 Task: Find connections with filter location Valladolid with filter topic #jobsearchwith filter profile language Spanish with filter current company Mphasis with filter school St. aloysius College, Jabalpur with filter industry Renewable Energy Semiconductor Manufacturing with filter service category Public Relations with filter keywords title Salon Manager
Action: Mouse moved to (611, 80)
Screenshot: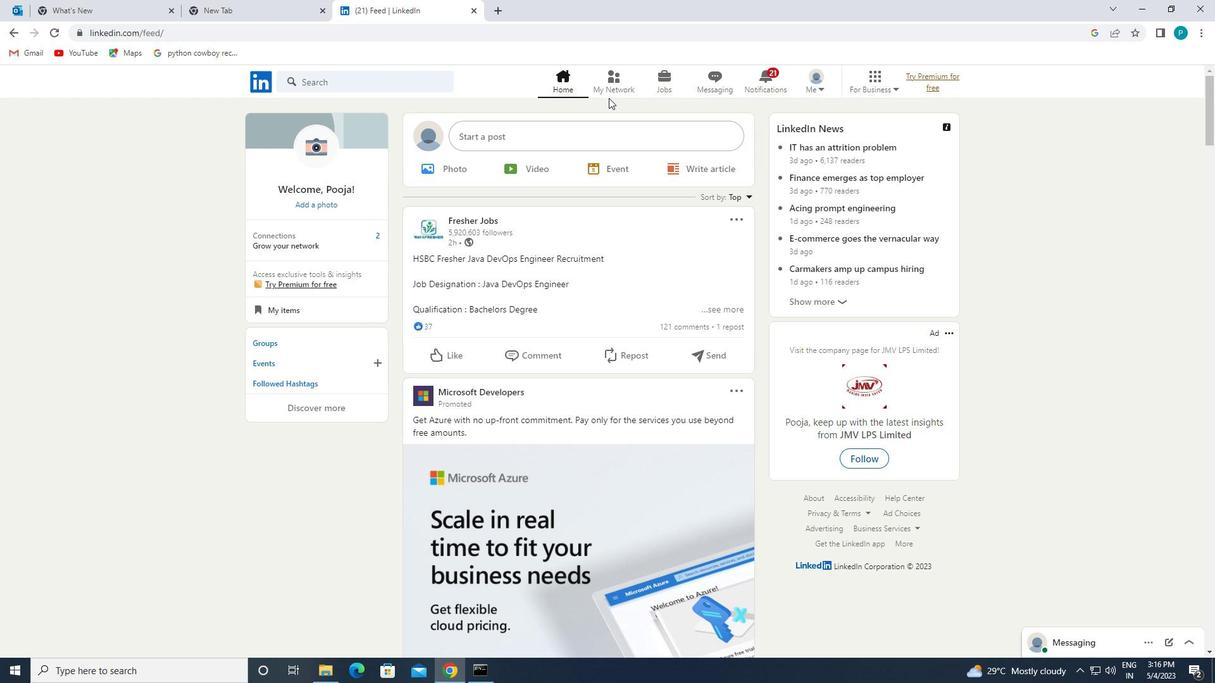 
Action: Mouse pressed left at (611, 80)
Screenshot: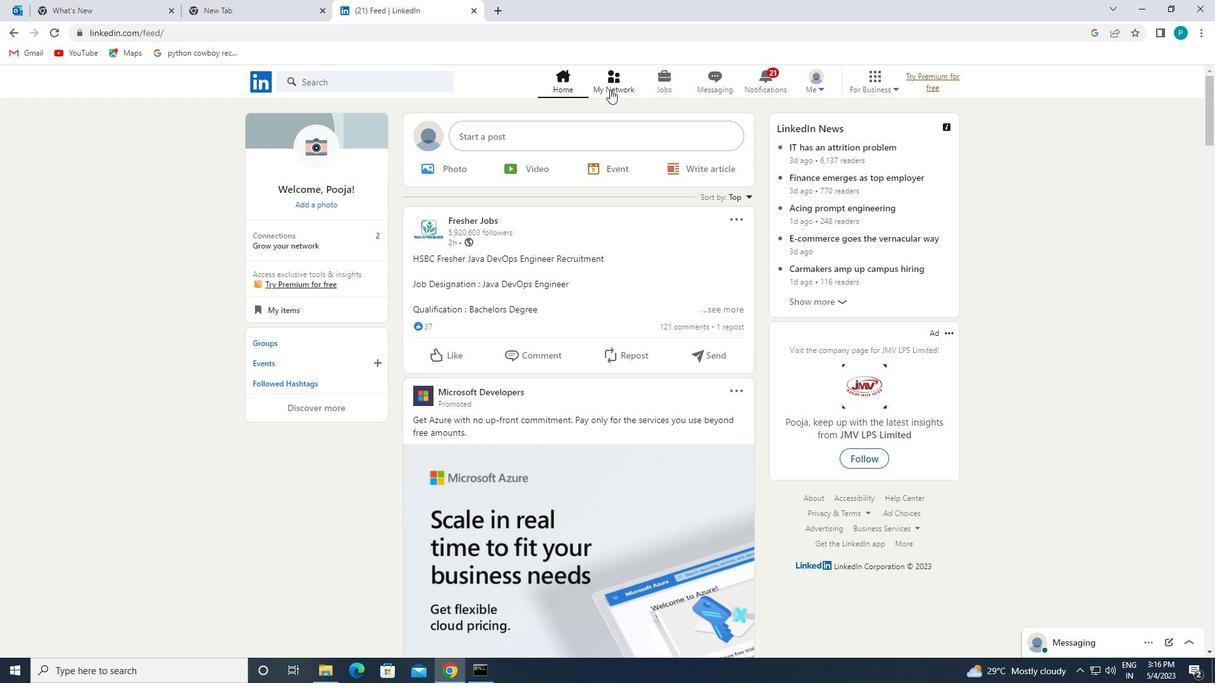 
Action: Mouse moved to (417, 151)
Screenshot: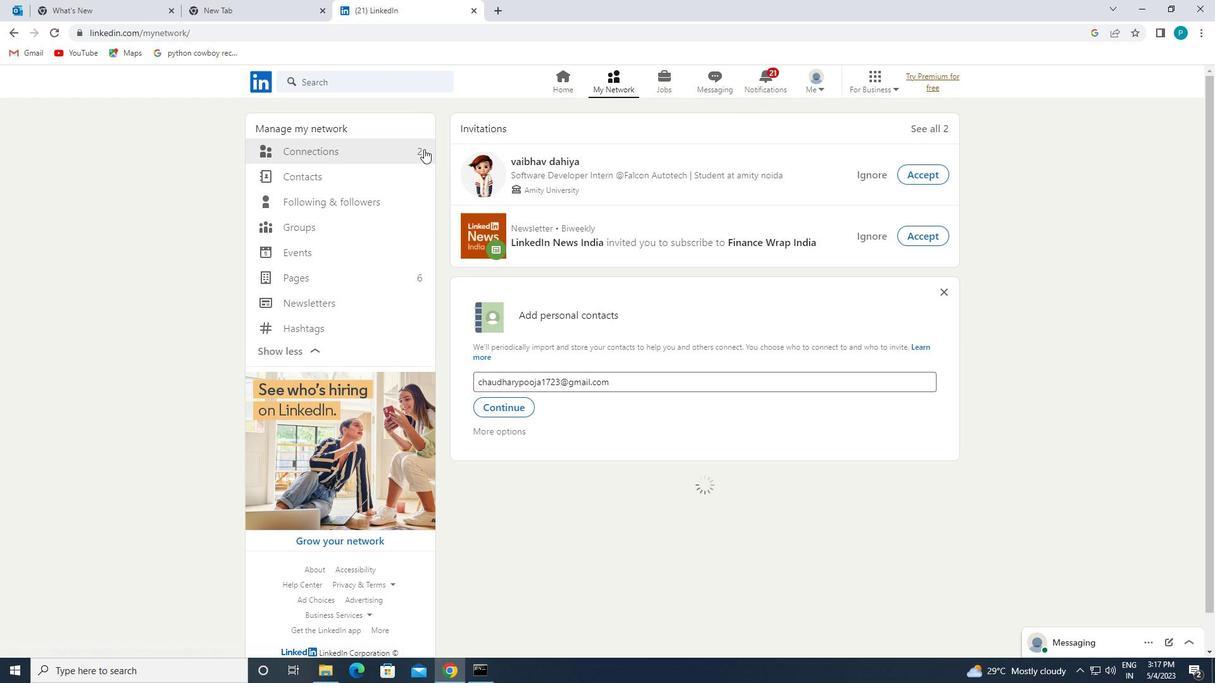 
Action: Mouse pressed left at (417, 151)
Screenshot: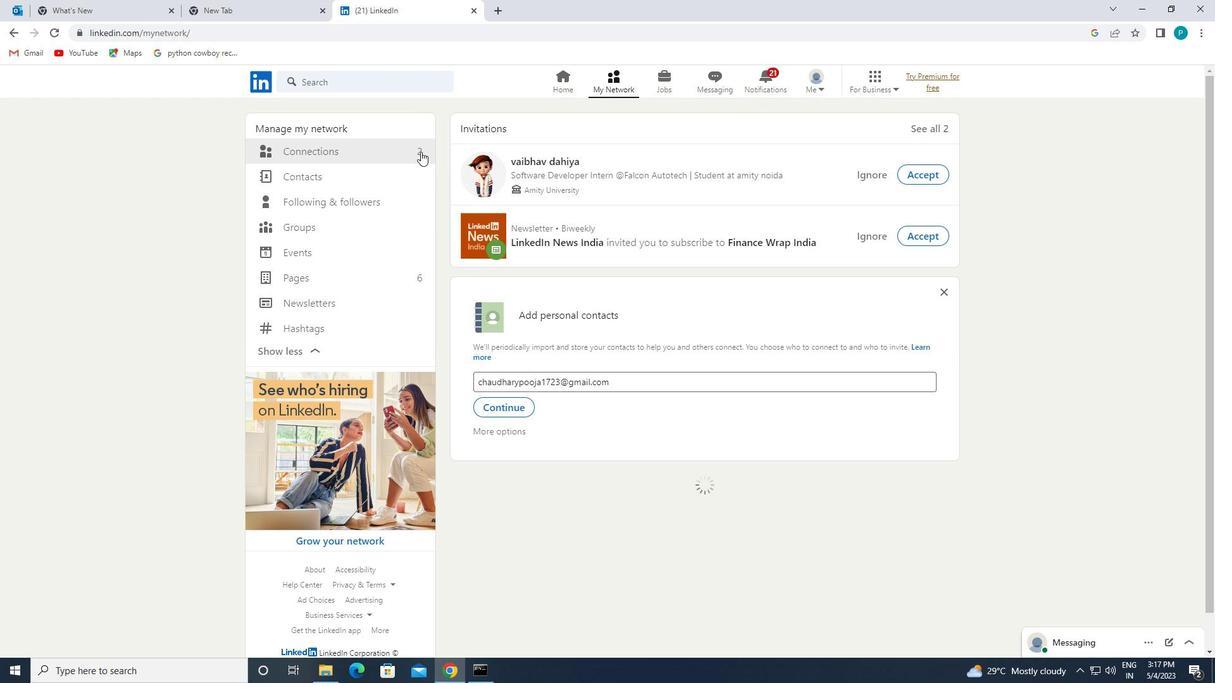 
Action: Mouse moved to (690, 151)
Screenshot: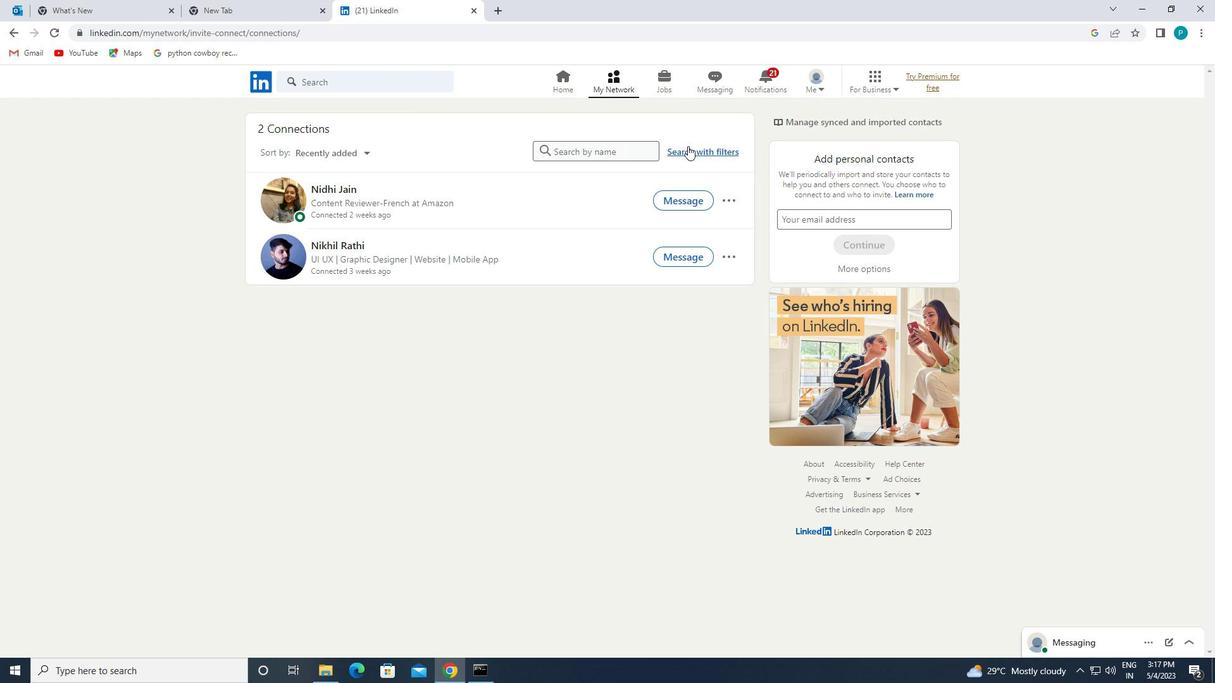 
Action: Mouse pressed left at (690, 151)
Screenshot: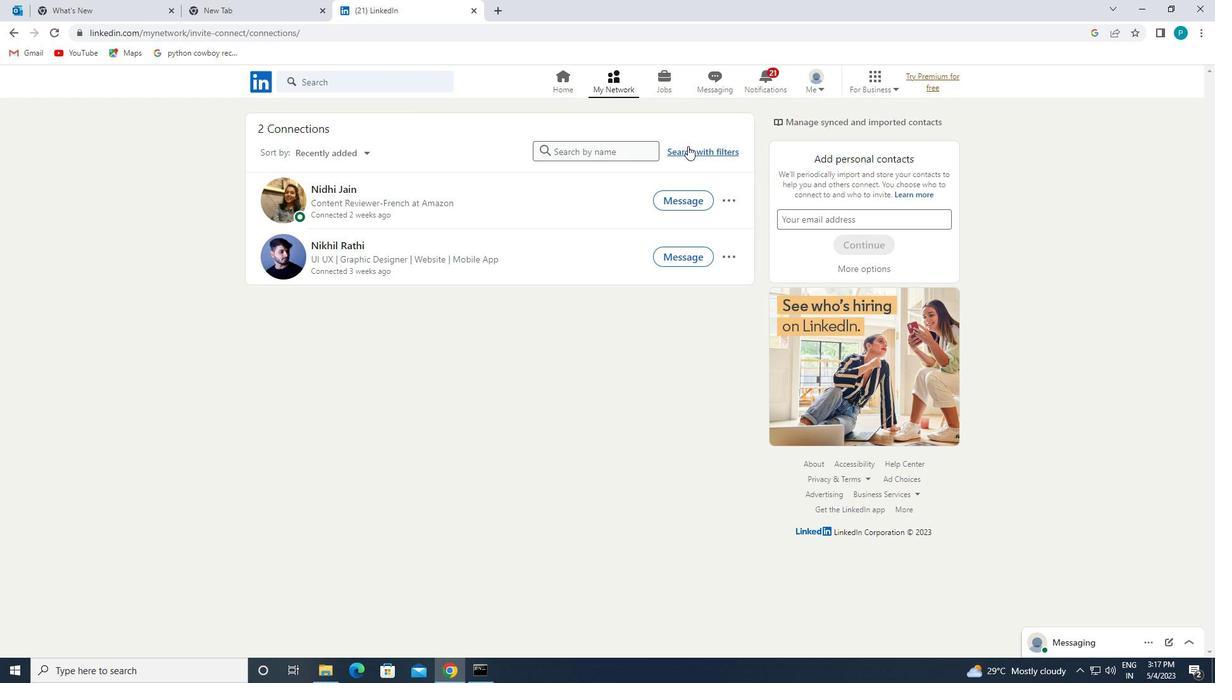 
Action: Mouse moved to (647, 120)
Screenshot: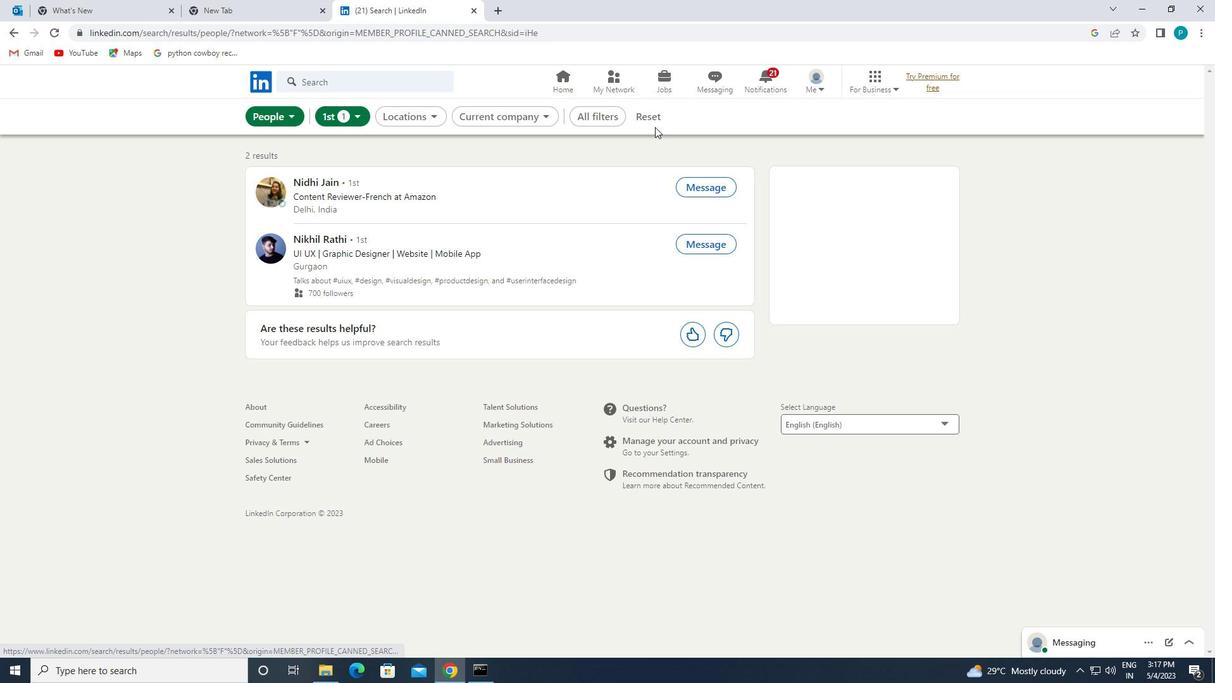 
Action: Mouse pressed left at (647, 120)
Screenshot: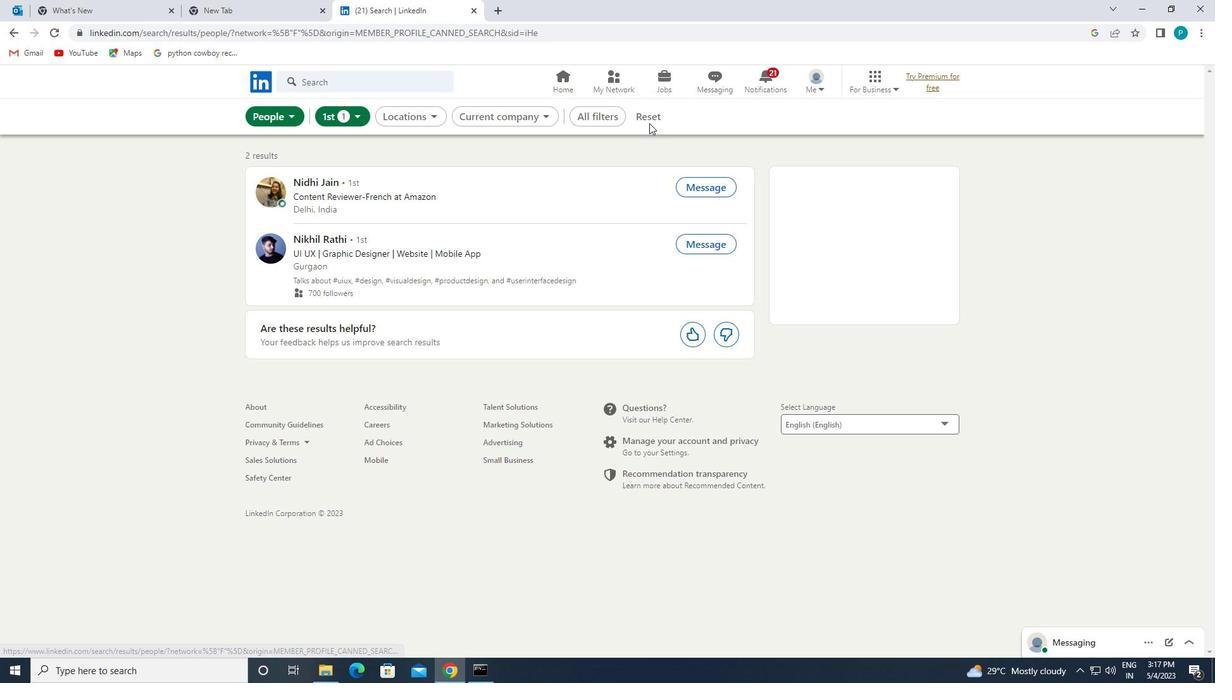 
Action: Mouse moved to (606, 112)
Screenshot: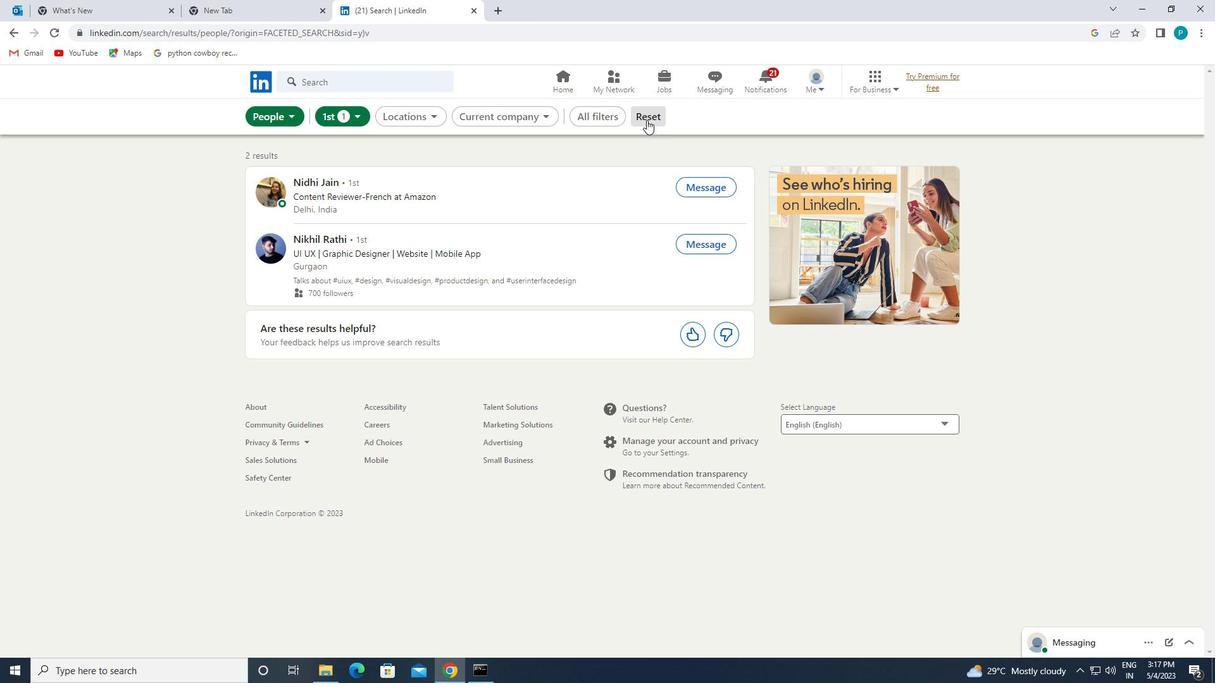 
Action: Mouse pressed left at (606, 112)
Screenshot: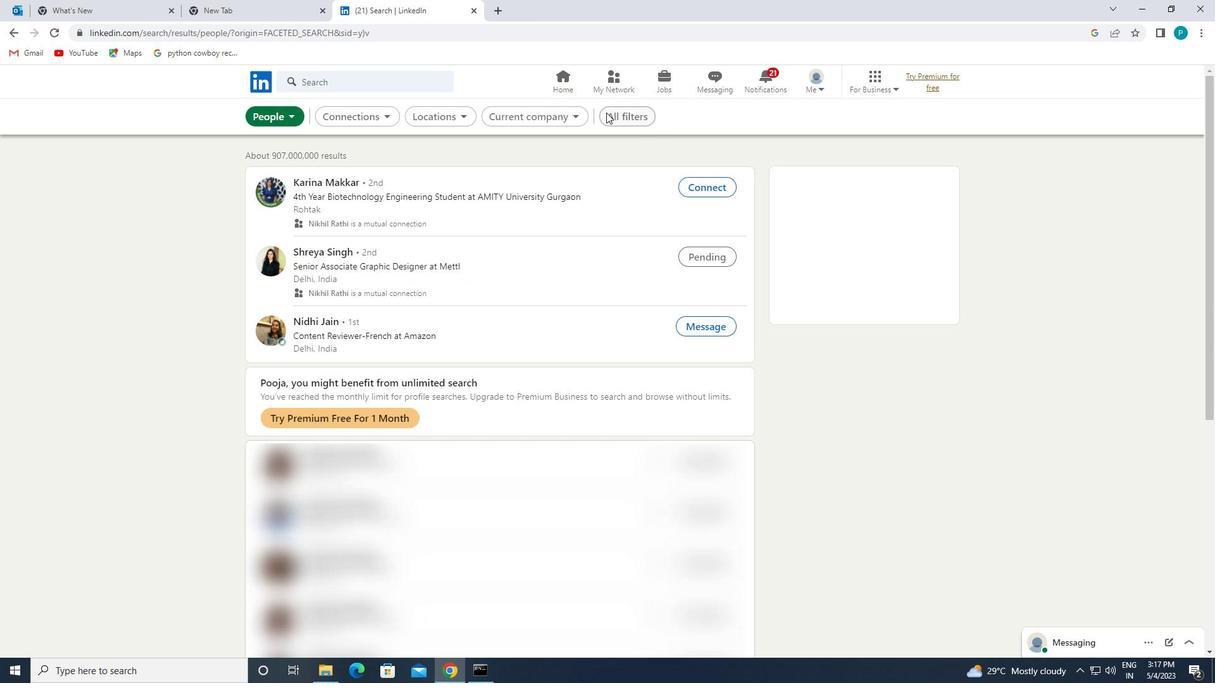
Action: Mouse moved to (1010, 325)
Screenshot: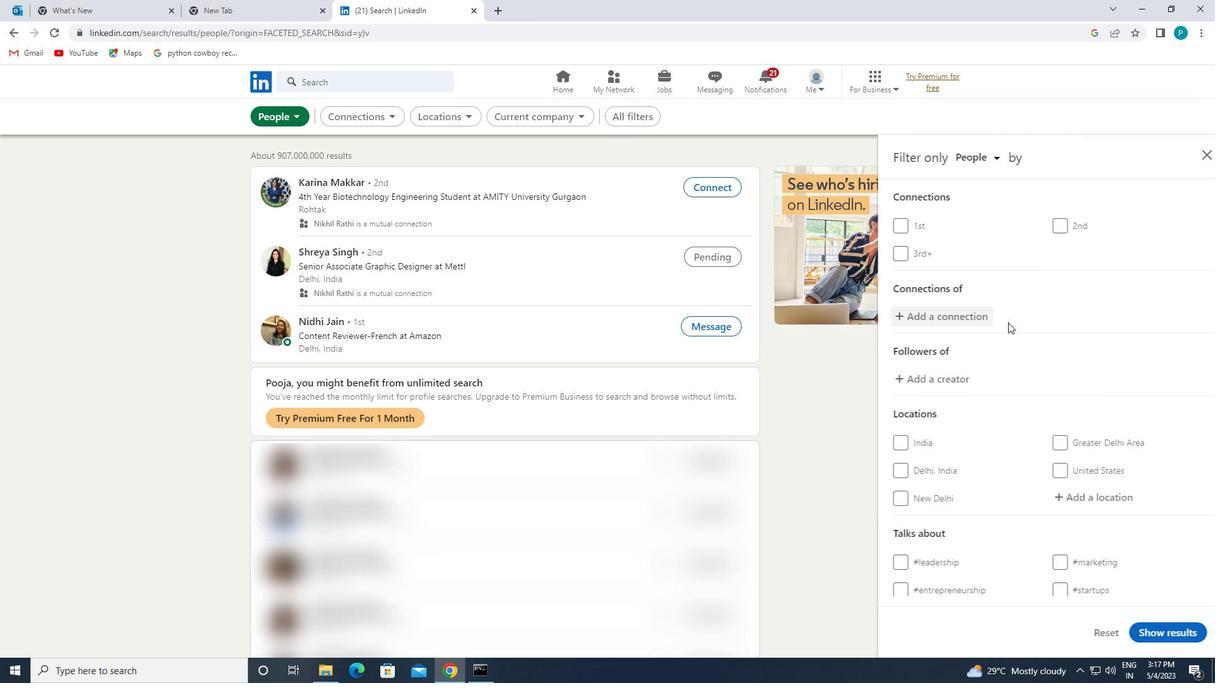 
Action: Mouse scrolled (1010, 324) with delta (0, 0)
Screenshot: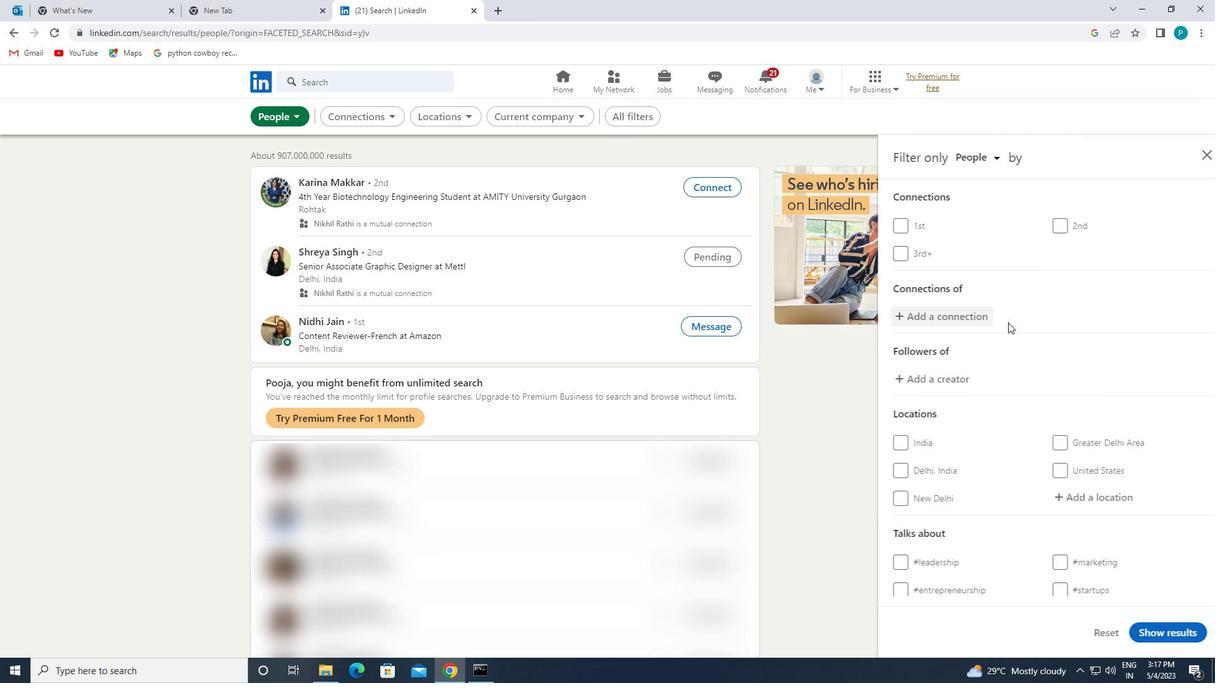 
Action: Mouse moved to (1010, 327)
Screenshot: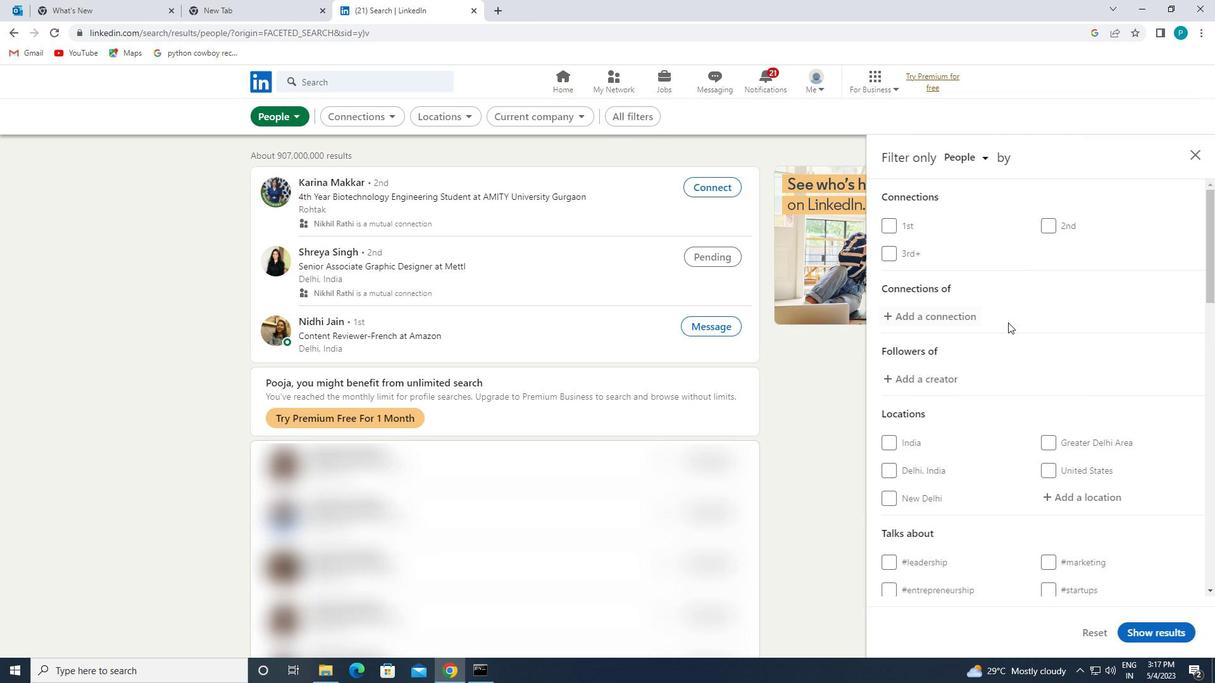 
Action: Mouse scrolled (1010, 326) with delta (0, 0)
Screenshot: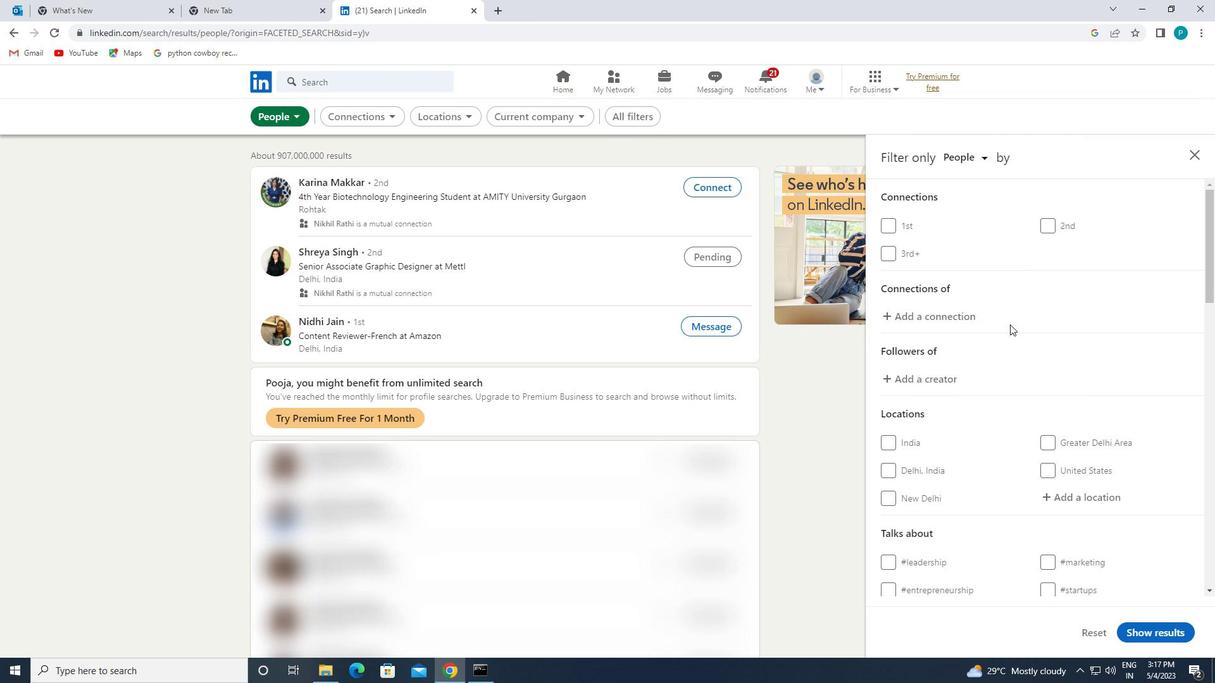 
Action: Mouse moved to (1055, 361)
Screenshot: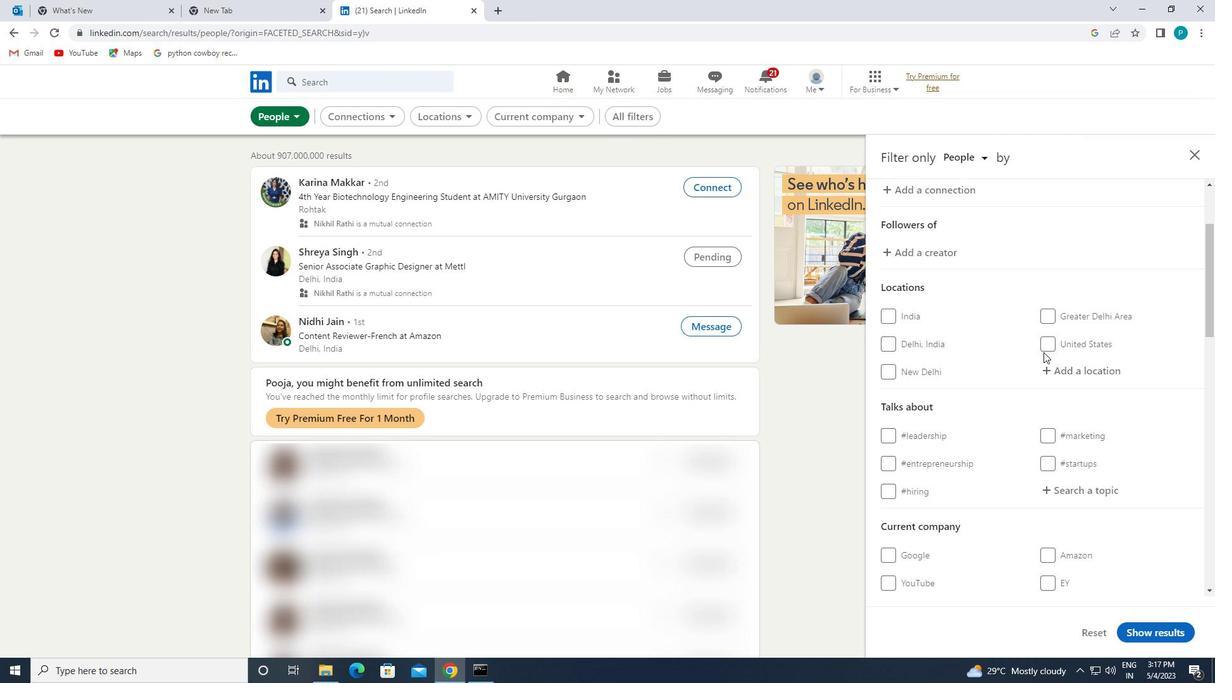 
Action: Mouse pressed left at (1055, 361)
Screenshot: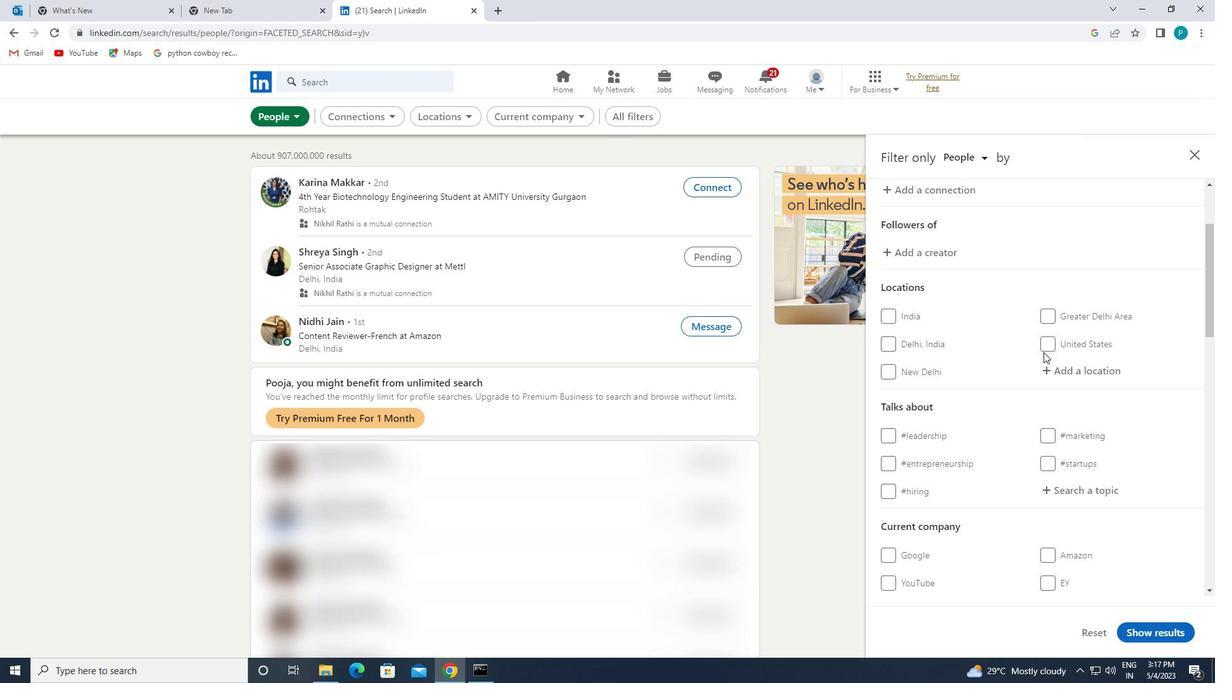 
Action: Mouse moved to (1057, 363)
Screenshot: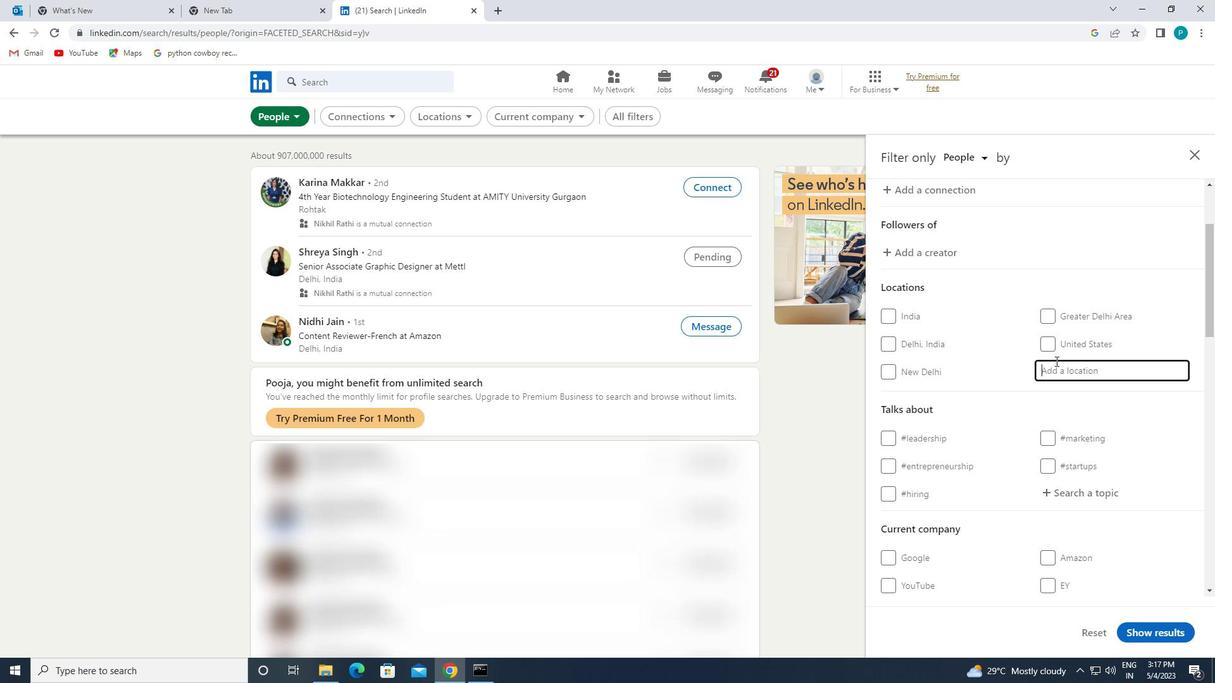 
Action: Key pressed <Key.caps_lock>v<Key.caps_lock>alladolid
Screenshot: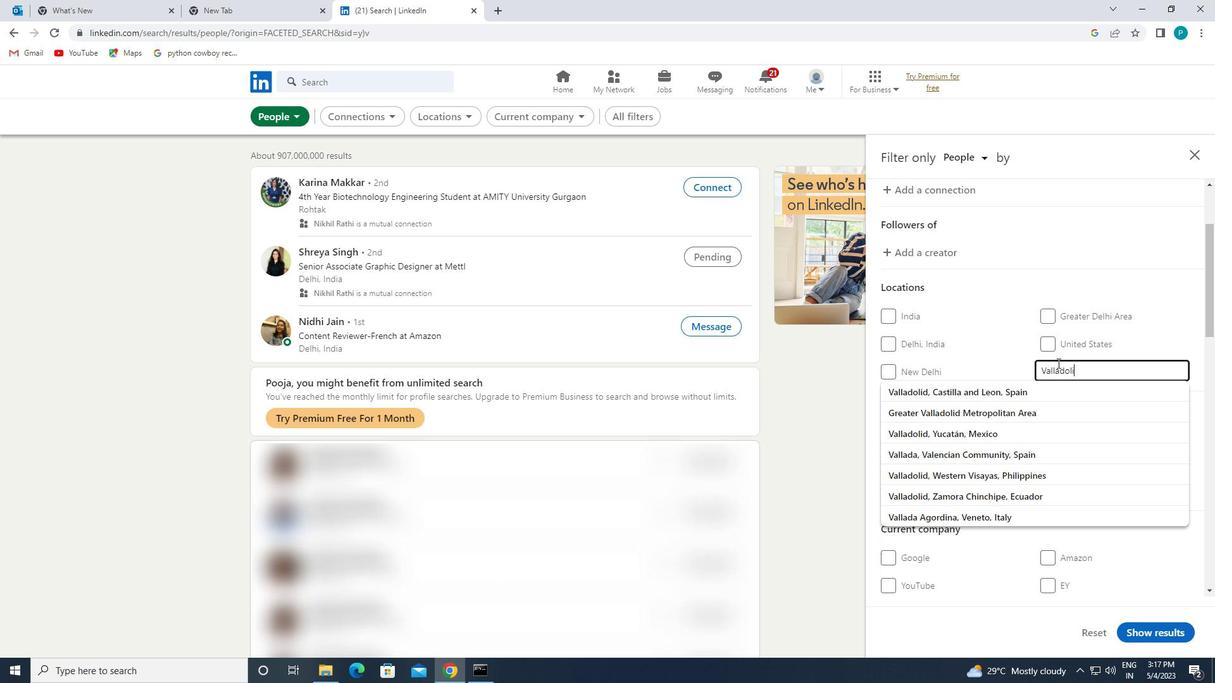 
Action: Mouse moved to (1010, 389)
Screenshot: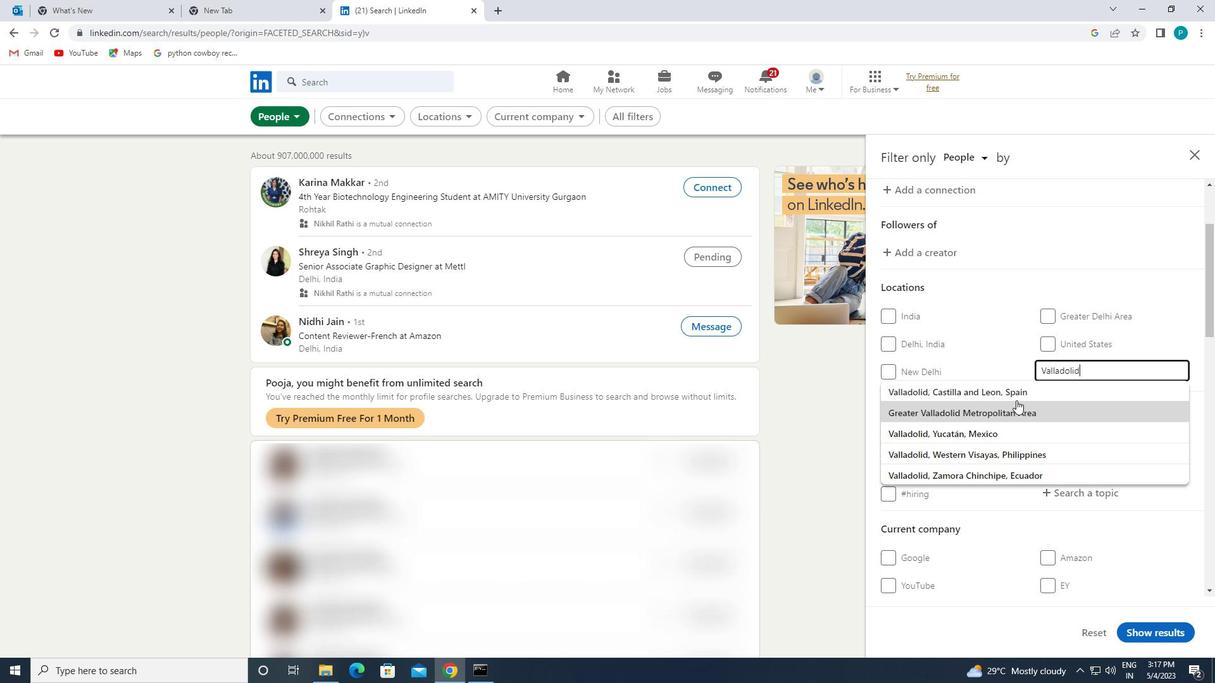 
Action: Mouse pressed left at (1010, 389)
Screenshot: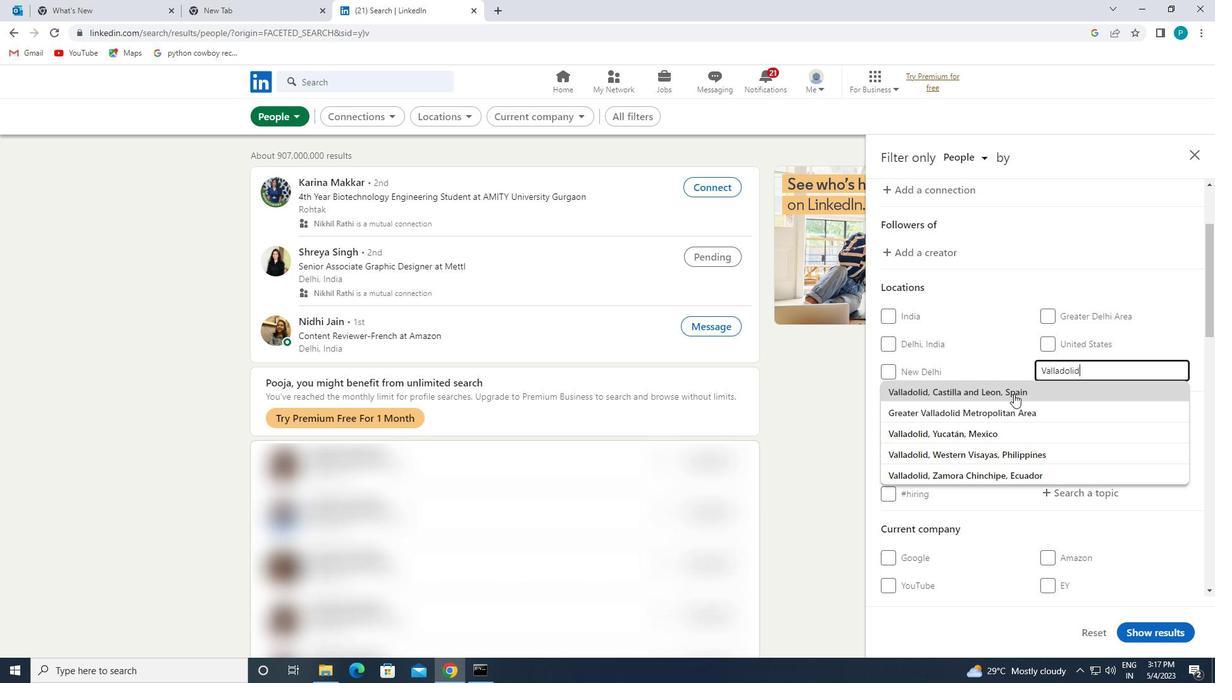 
Action: Mouse moved to (1066, 445)
Screenshot: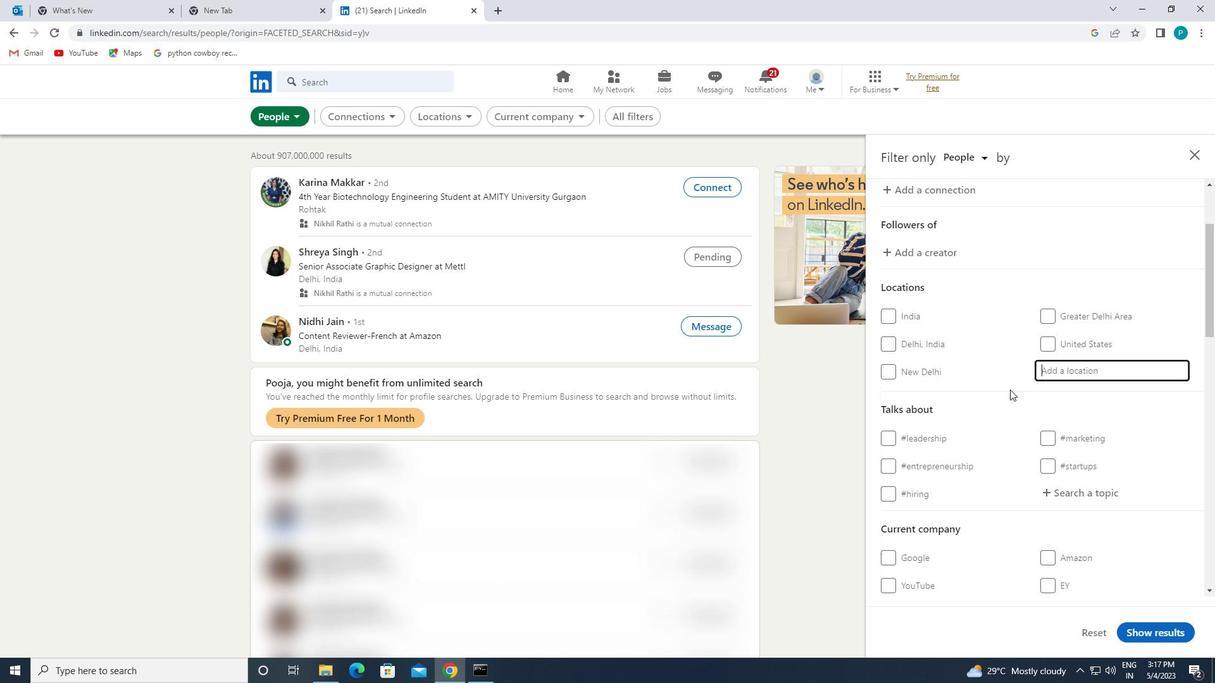 
Action: Mouse scrolled (1066, 444) with delta (0, 0)
Screenshot: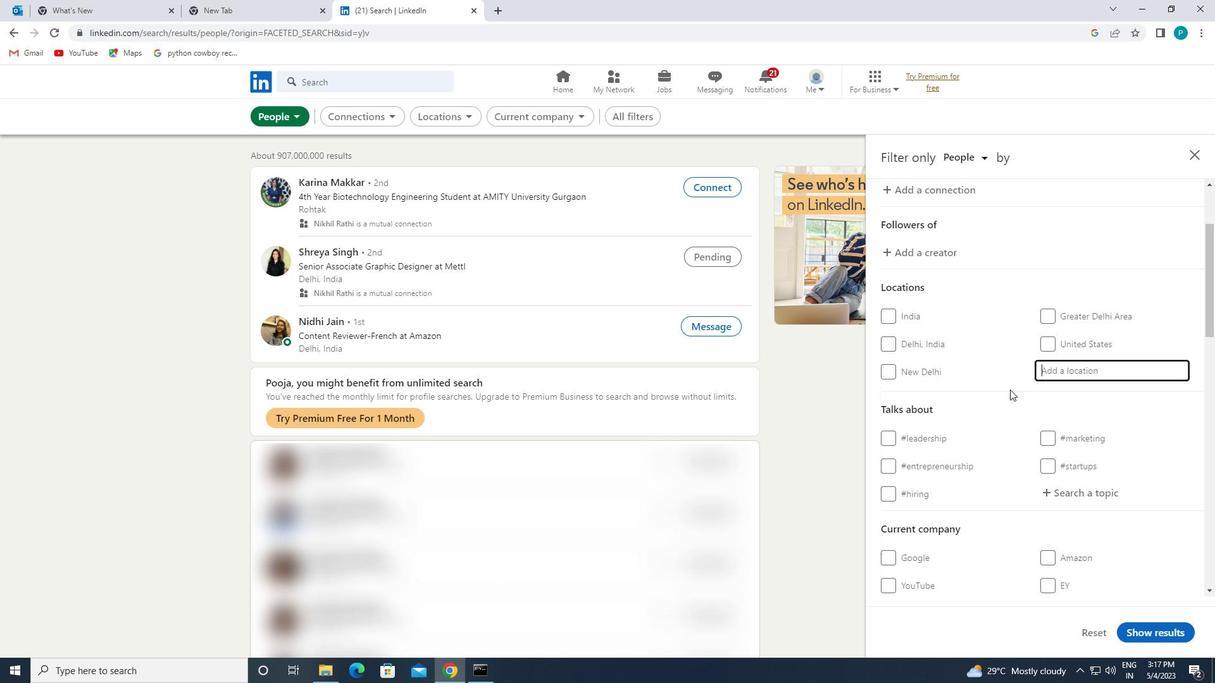 
Action: Mouse scrolled (1066, 444) with delta (0, 0)
Screenshot: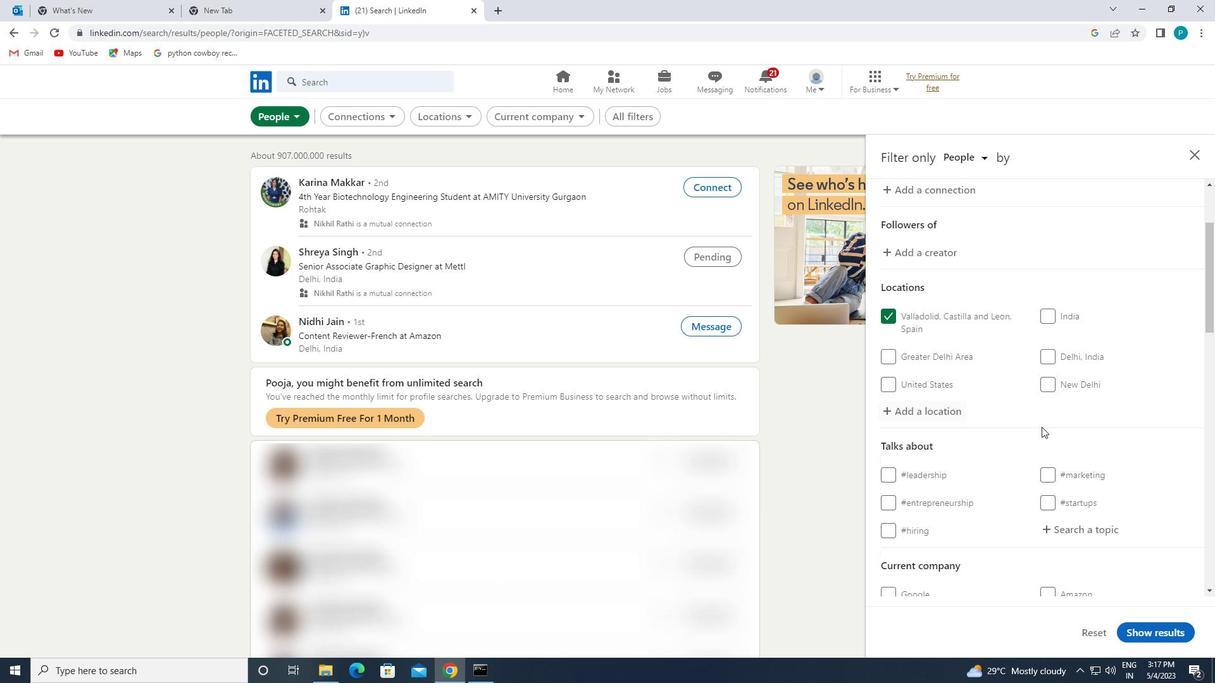 
Action: Mouse moved to (1068, 400)
Screenshot: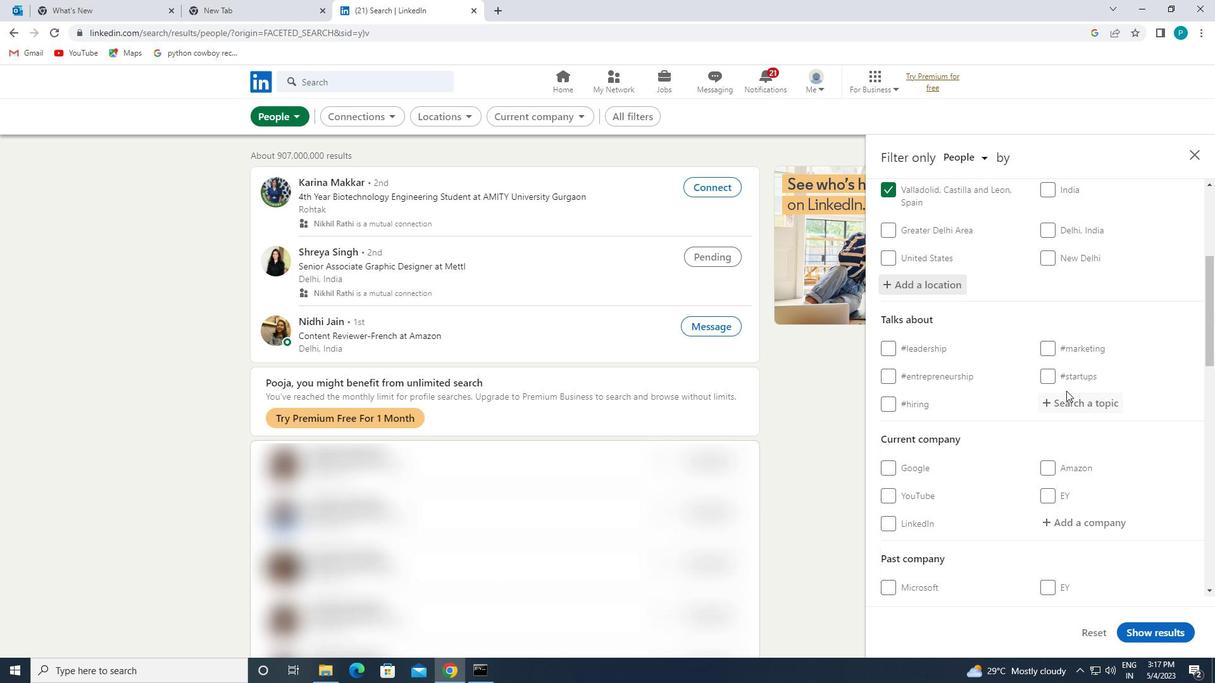 
Action: Mouse pressed left at (1068, 400)
Screenshot: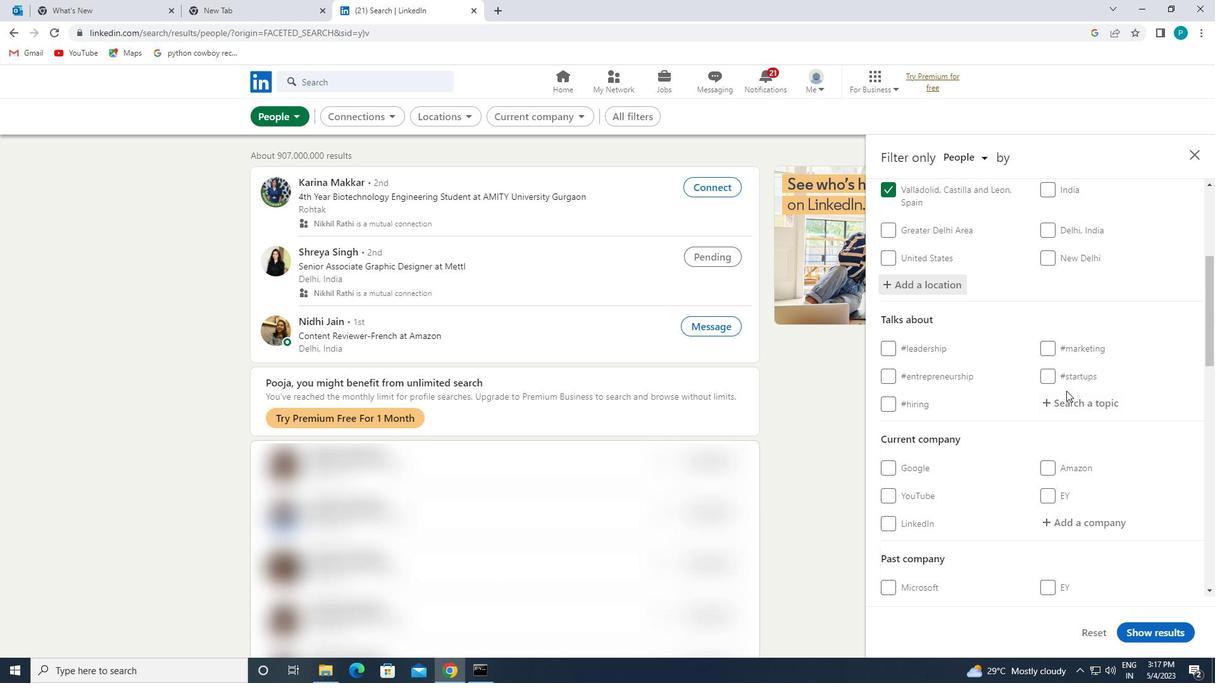 
Action: Key pressed <Key.shift><Key.shift><Key.shift>#JOBSEARCH
Screenshot: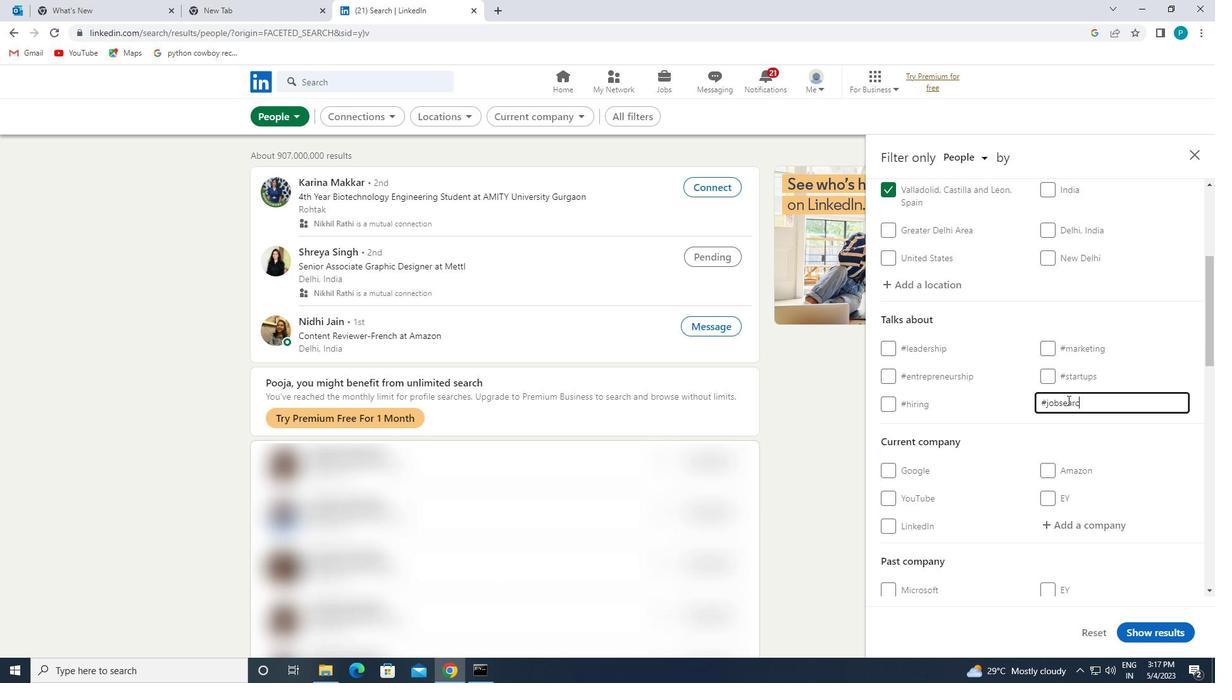 
Action: Mouse moved to (1092, 415)
Screenshot: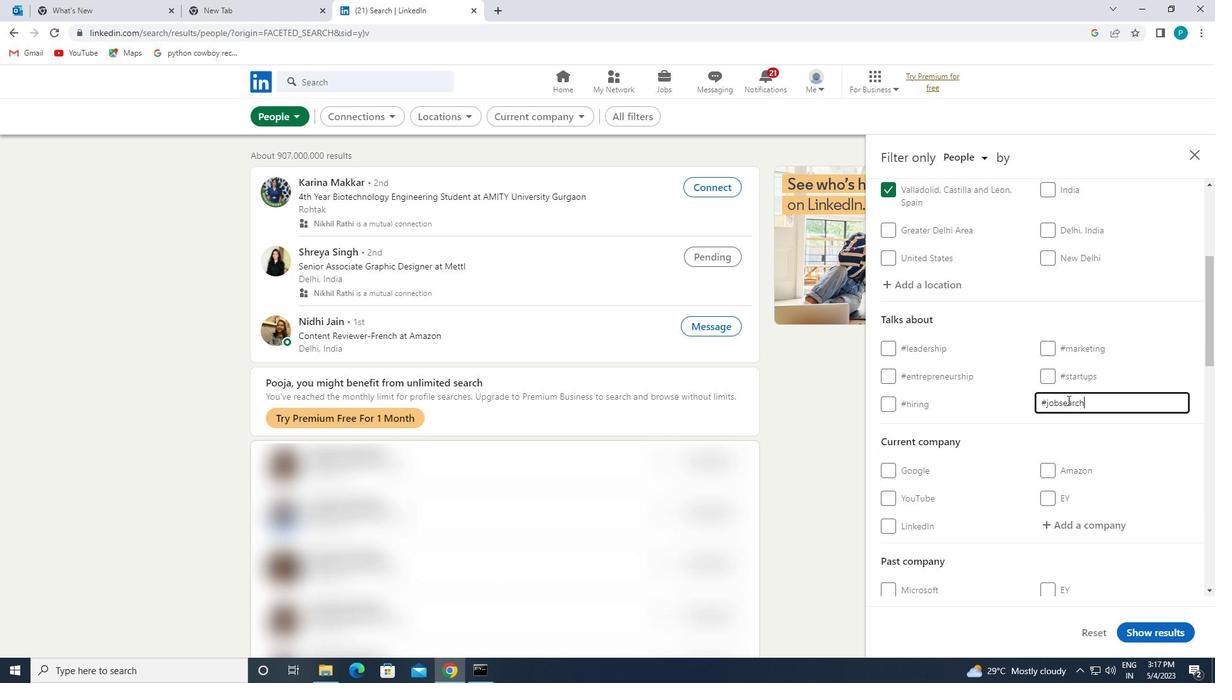 
Action: Mouse scrolled (1092, 414) with delta (0, 0)
Screenshot: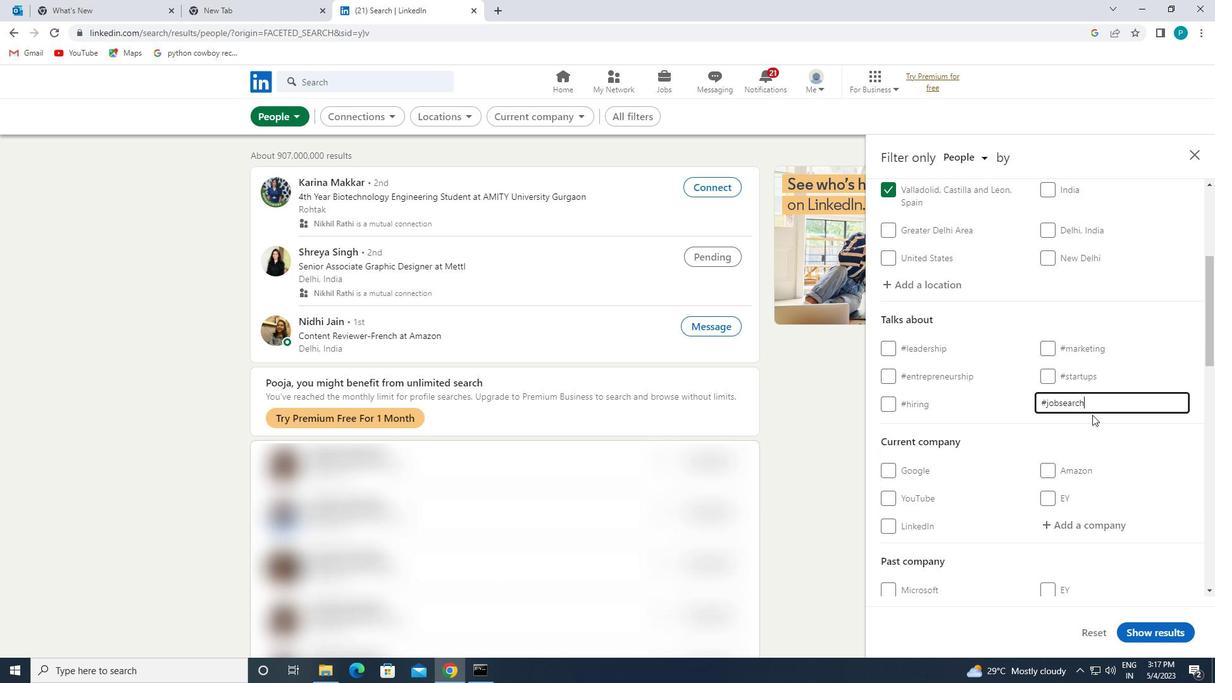 
Action: Mouse moved to (1092, 415)
Screenshot: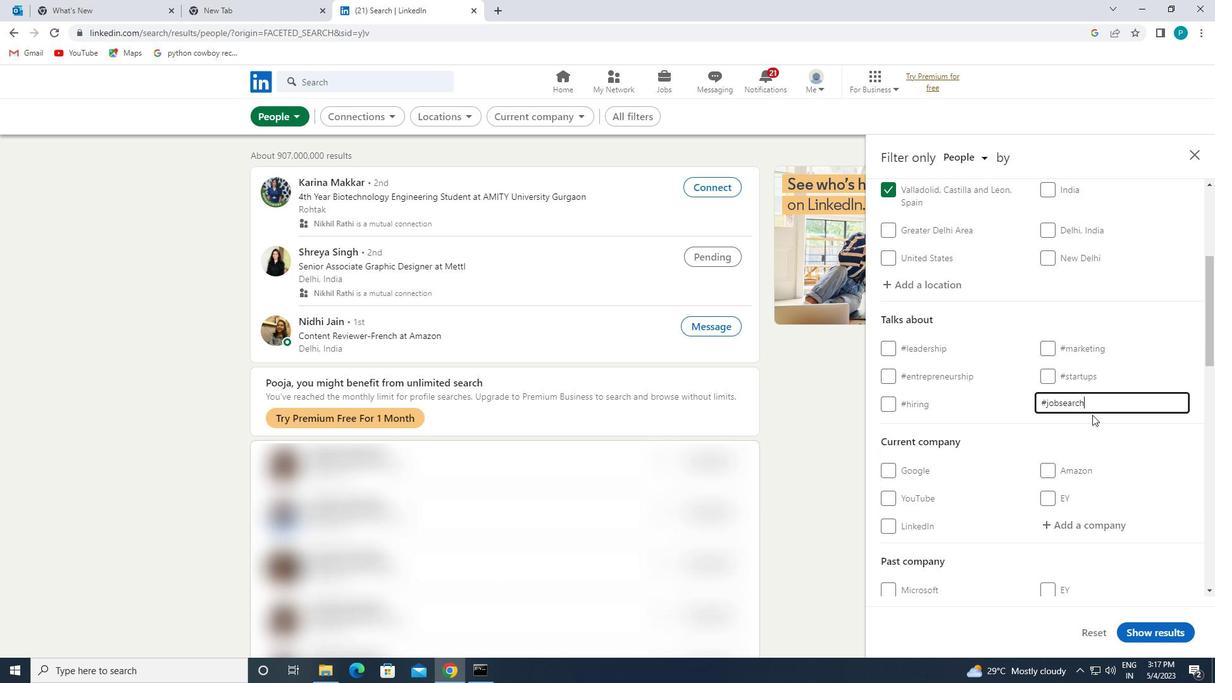 
Action: Mouse scrolled (1092, 414) with delta (0, 0)
Screenshot: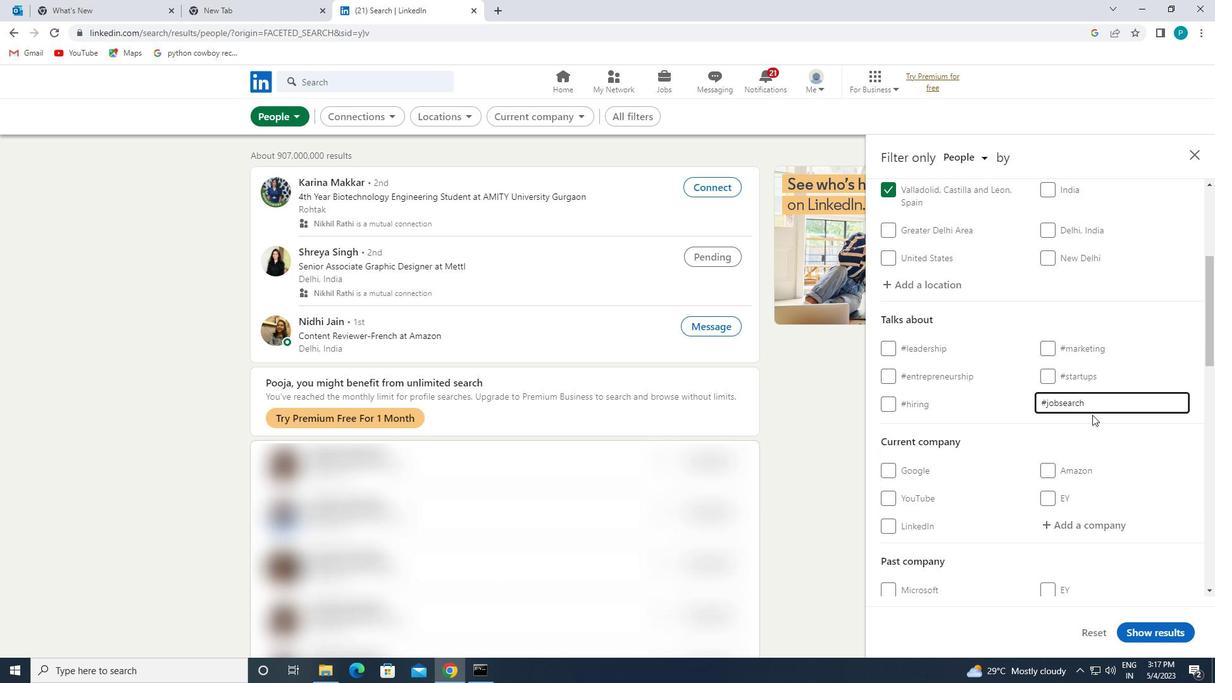 
Action: Mouse moved to (1092, 415)
Screenshot: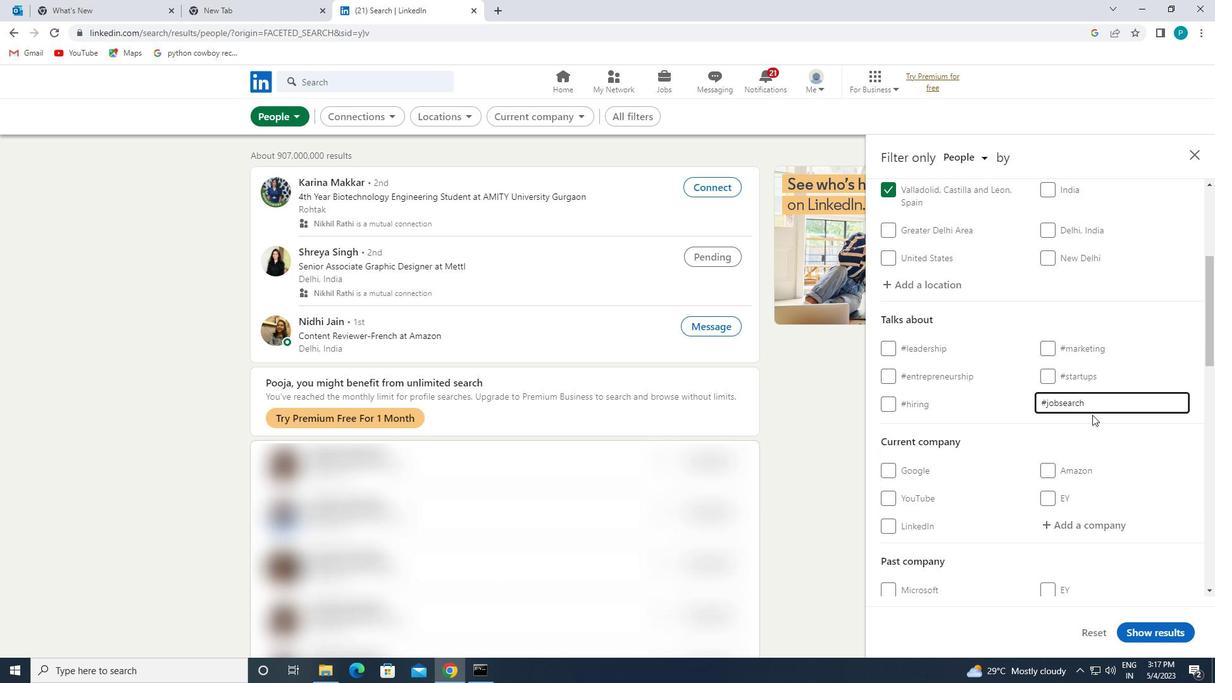 
Action: Mouse scrolled (1092, 414) with delta (0, 0)
Screenshot: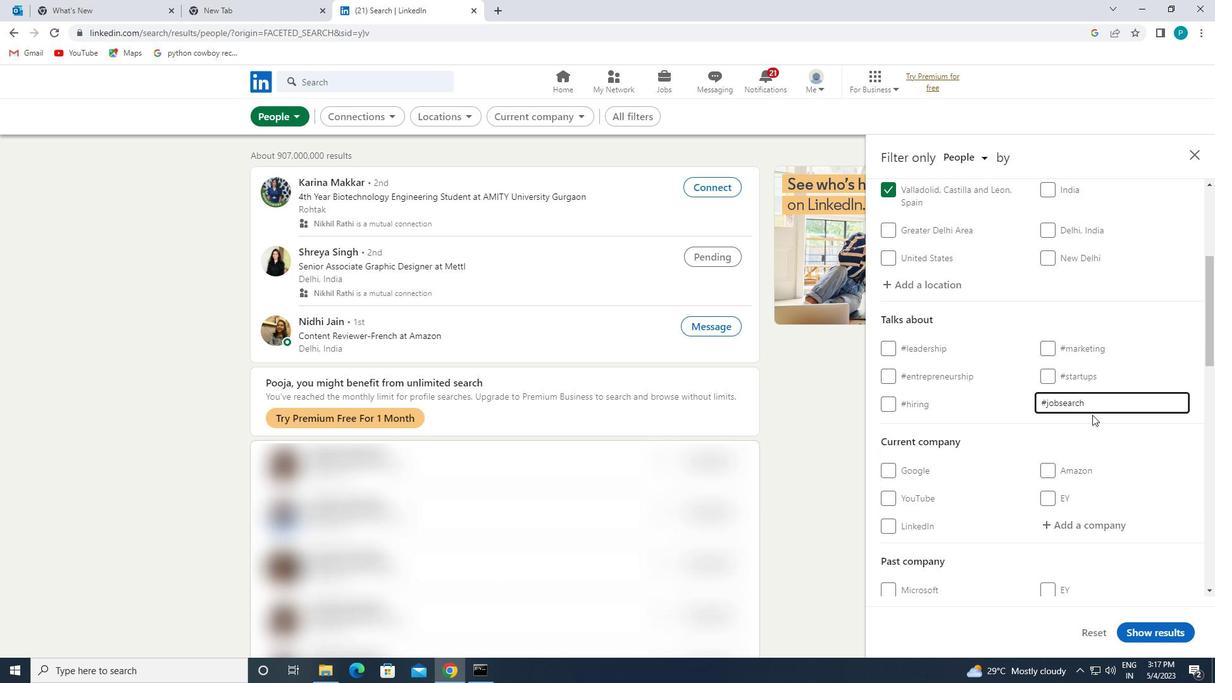 
Action: Mouse moved to (1090, 414)
Screenshot: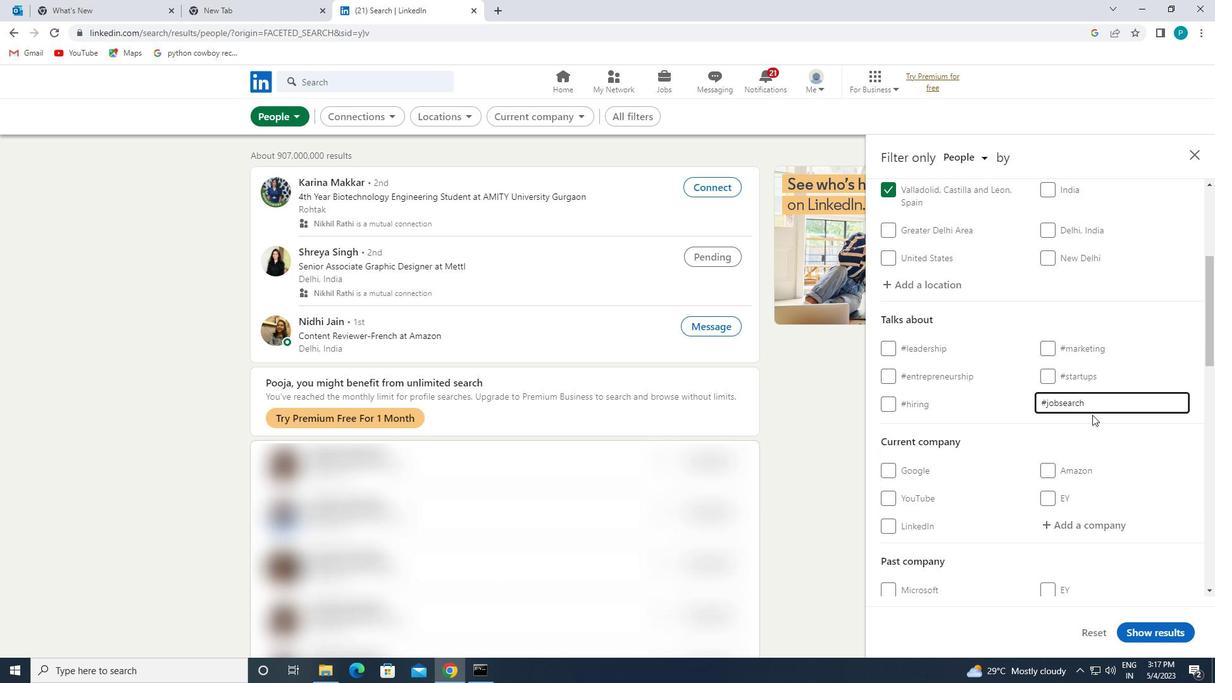 
Action: Mouse scrolled (1090, 414) with delta (0, 0)
Screenshot: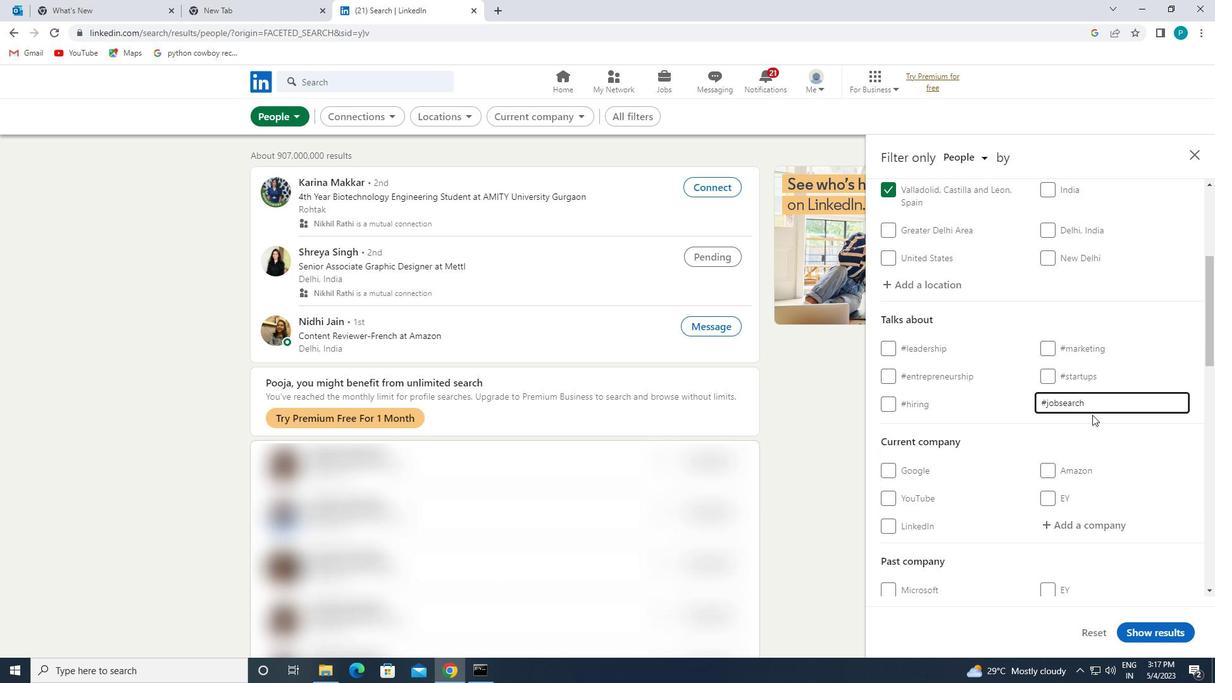 
Action: Mouse moved to (894, 372)
Screenshot: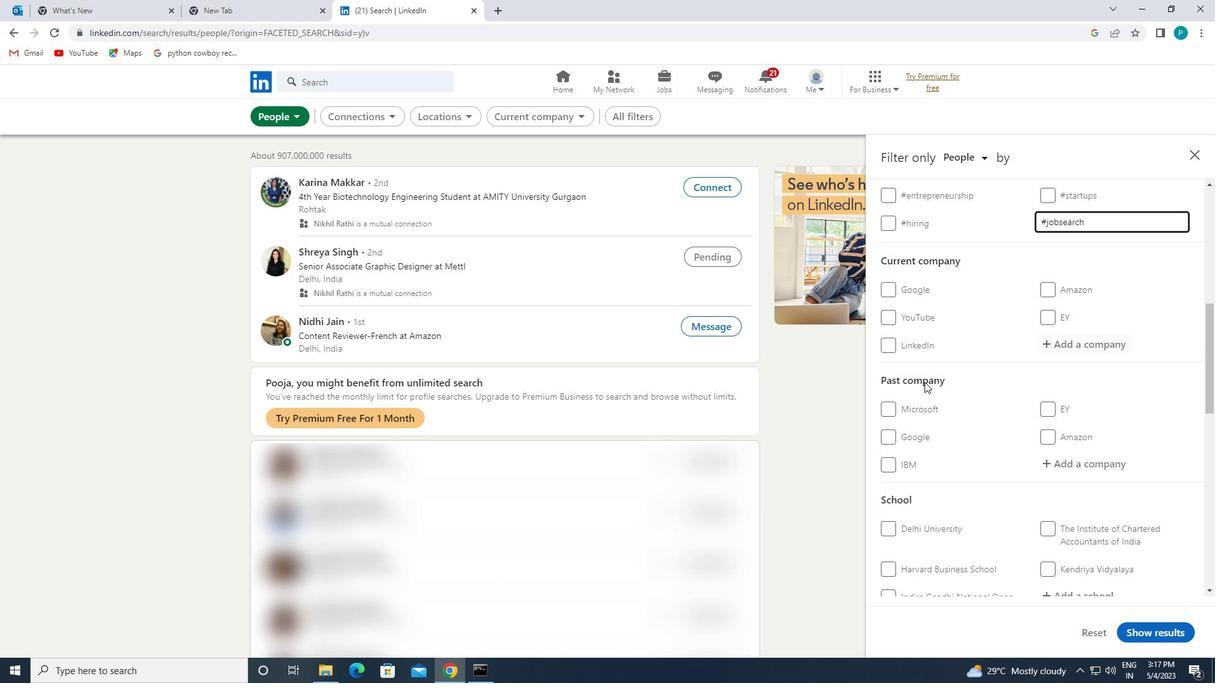 
Action: Mouse scrolled (894, 371) with delta (0, 0)
Screenshot: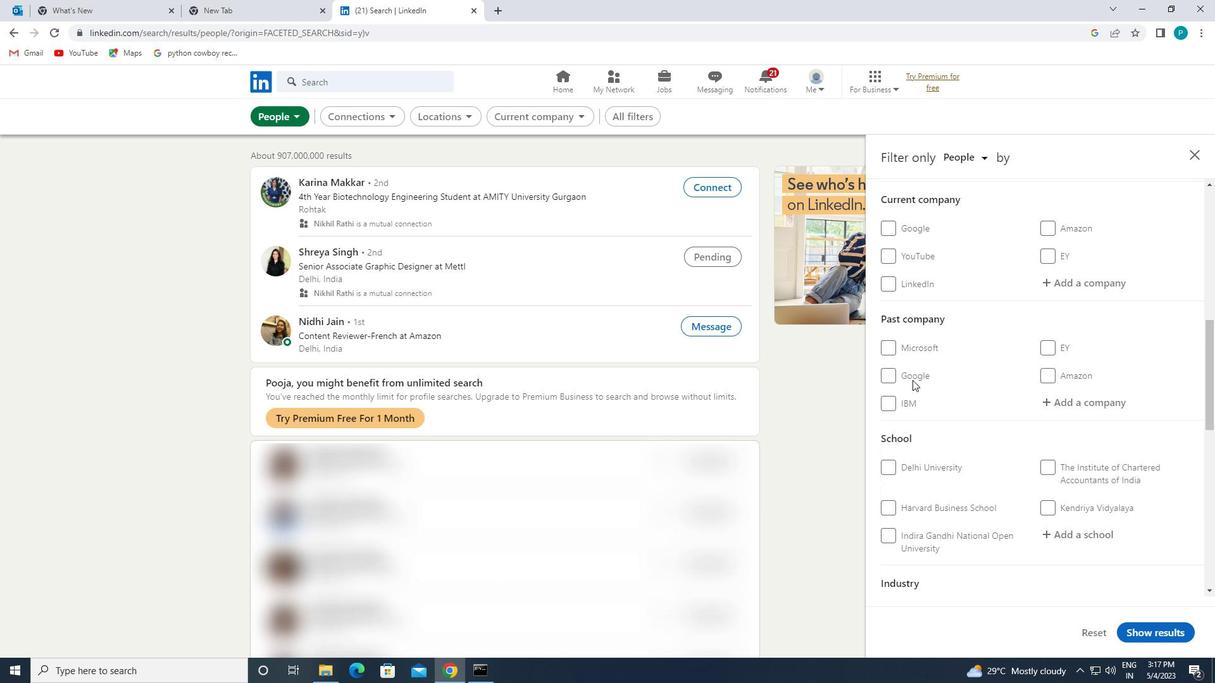 
Action: Mouse scrolled (894, 371) with delta (0, 0)
Screenshot: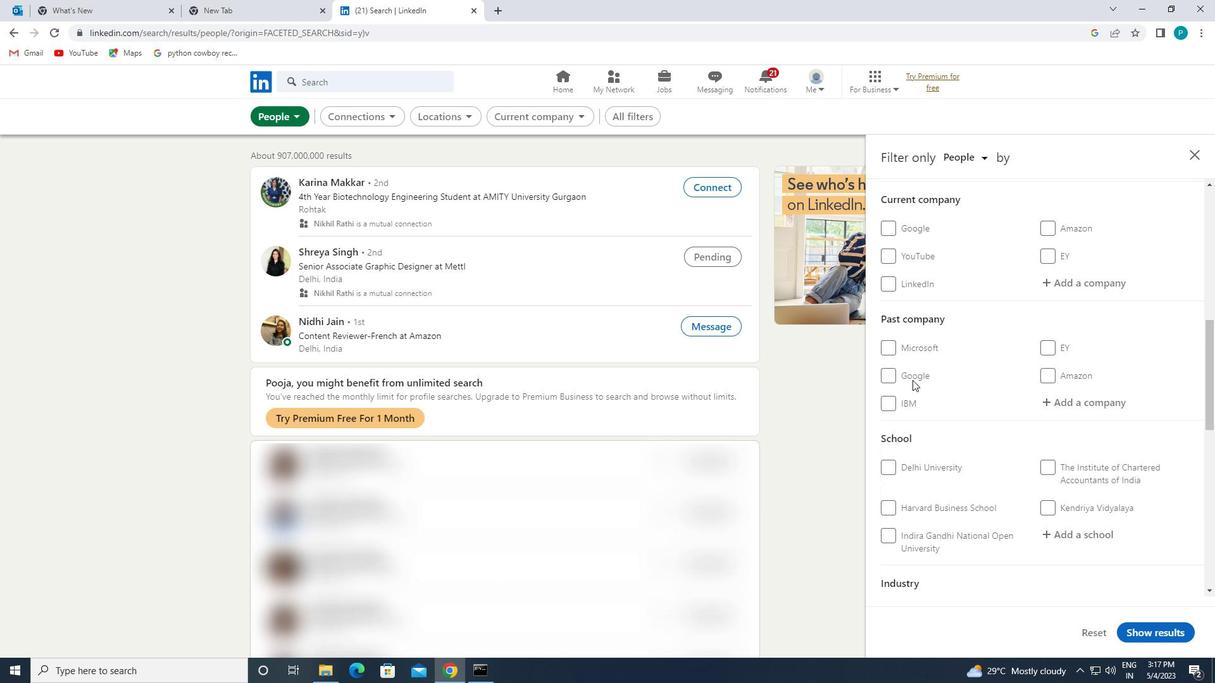 
Action: Mouse moved to (893, 372)
Screenshot: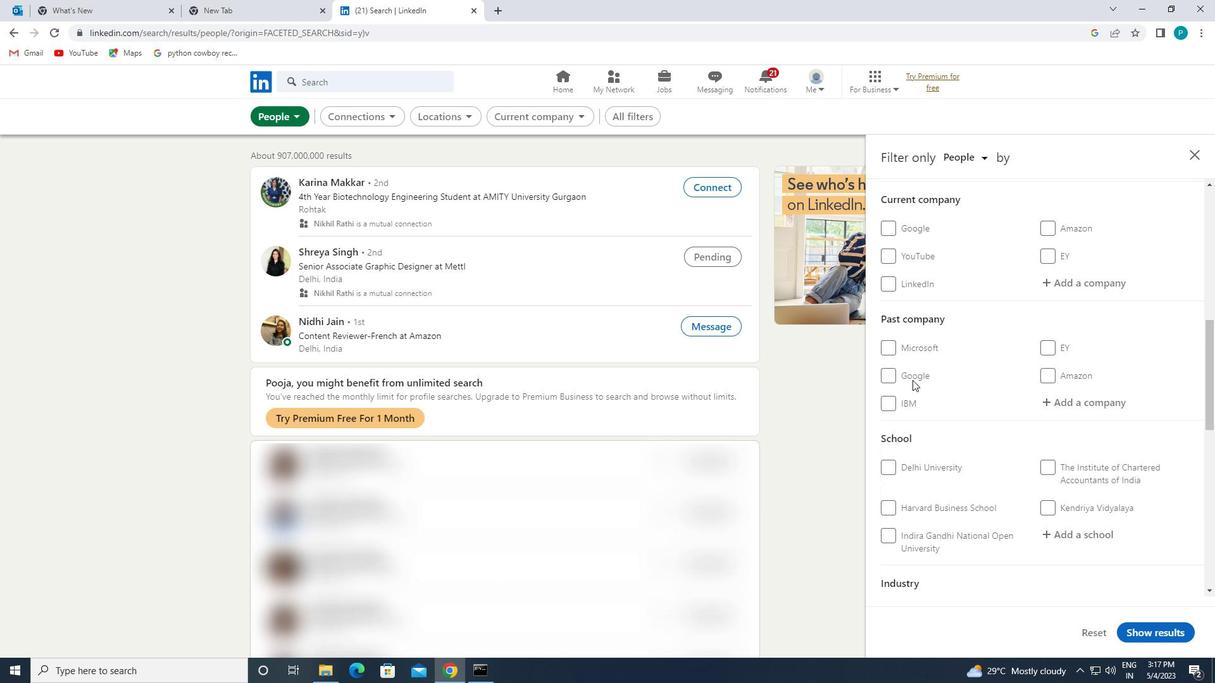
Action: Mouse scrolled (893, 371) with delta (0, 0)
Screenshot: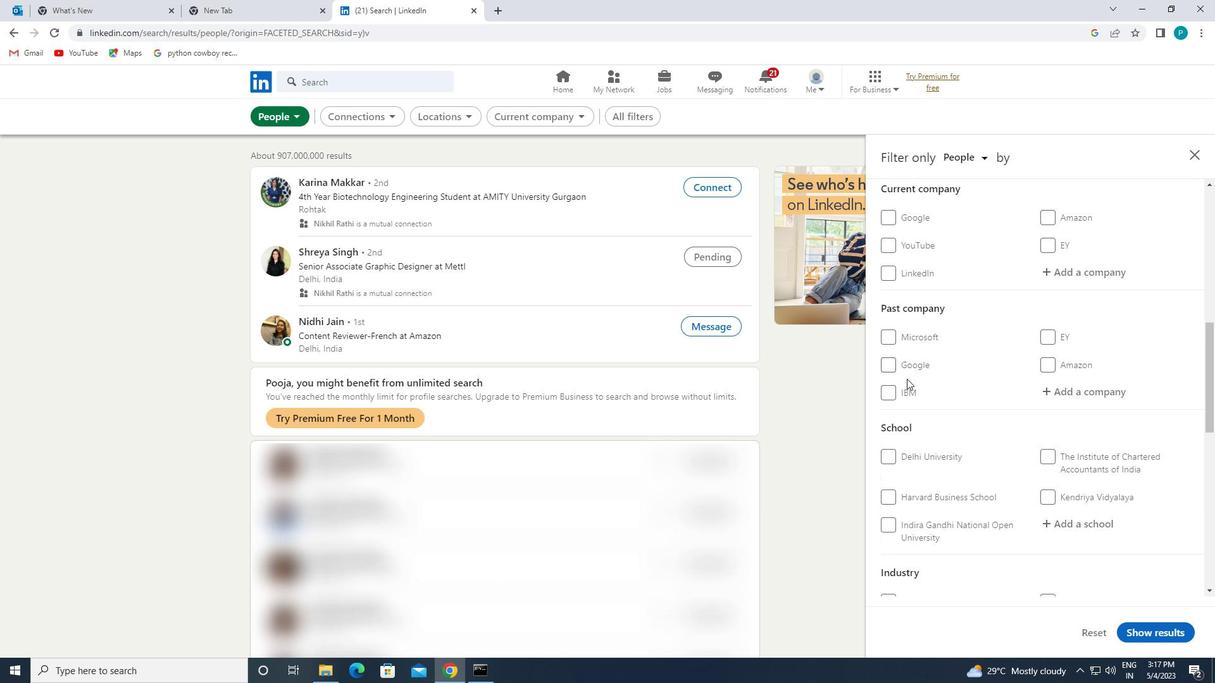 
Action: Mouse moved to (961, 434)
Screenshot: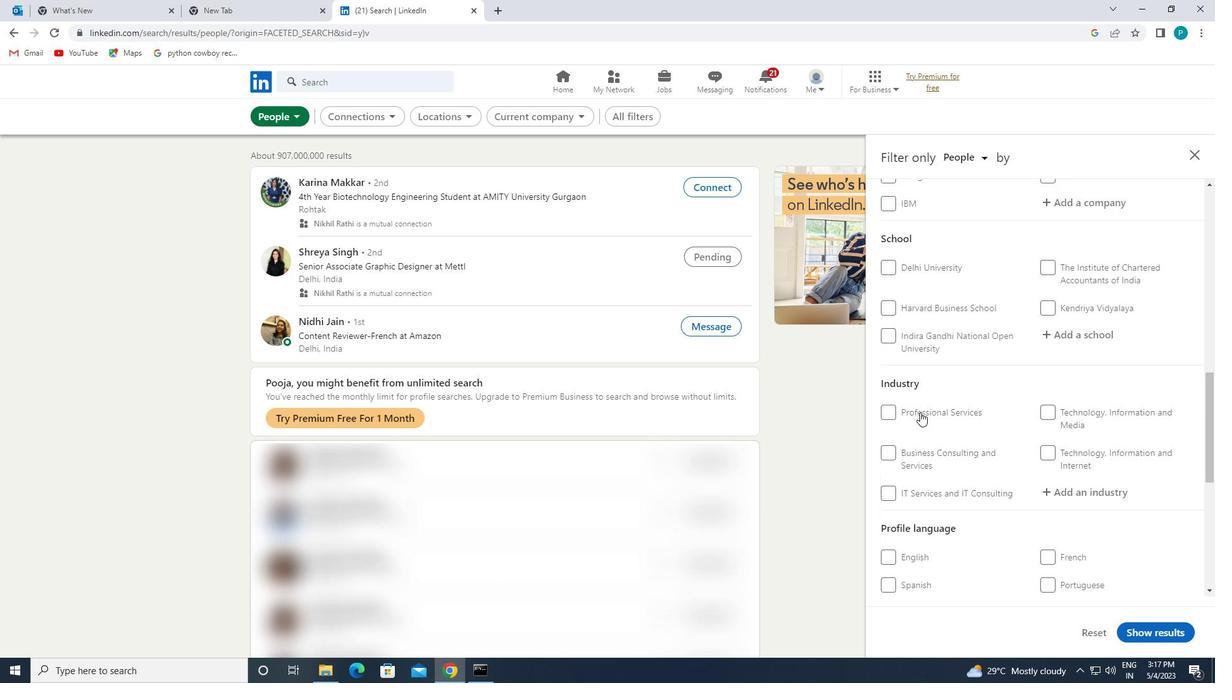 
Action: Mouse scrolled (961, 433) with delta (0, 0)
Screenshot: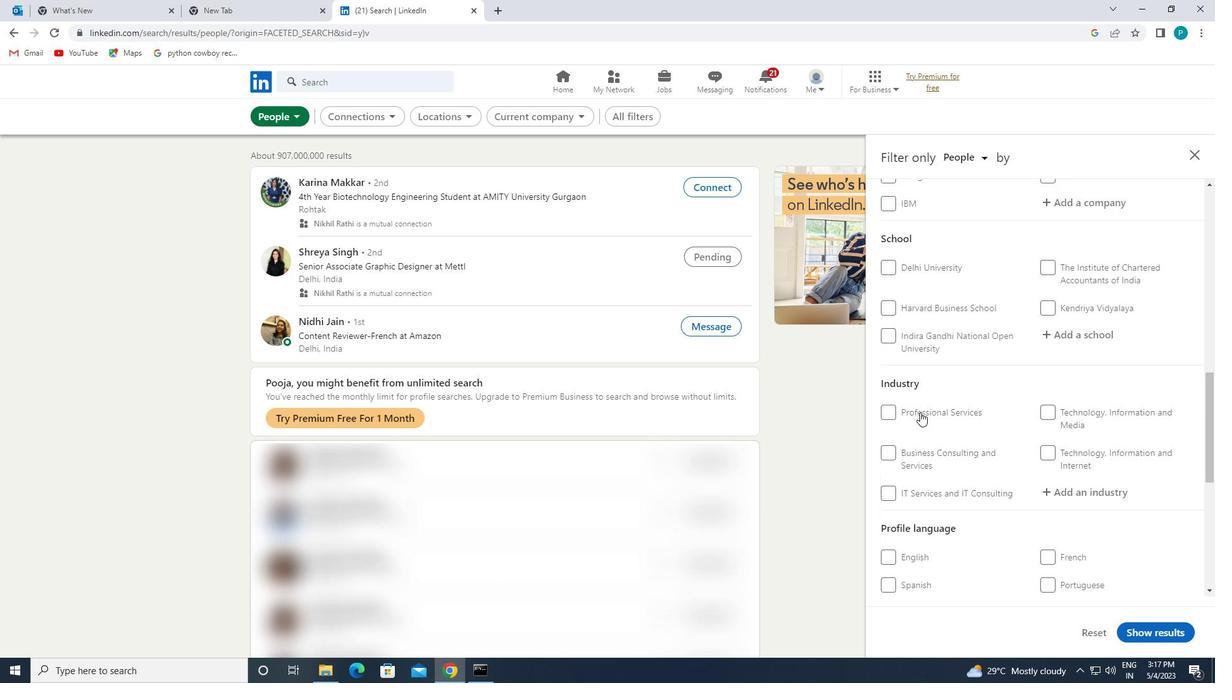 
Action: Mouse moved to (1000, 457)
Screenshot: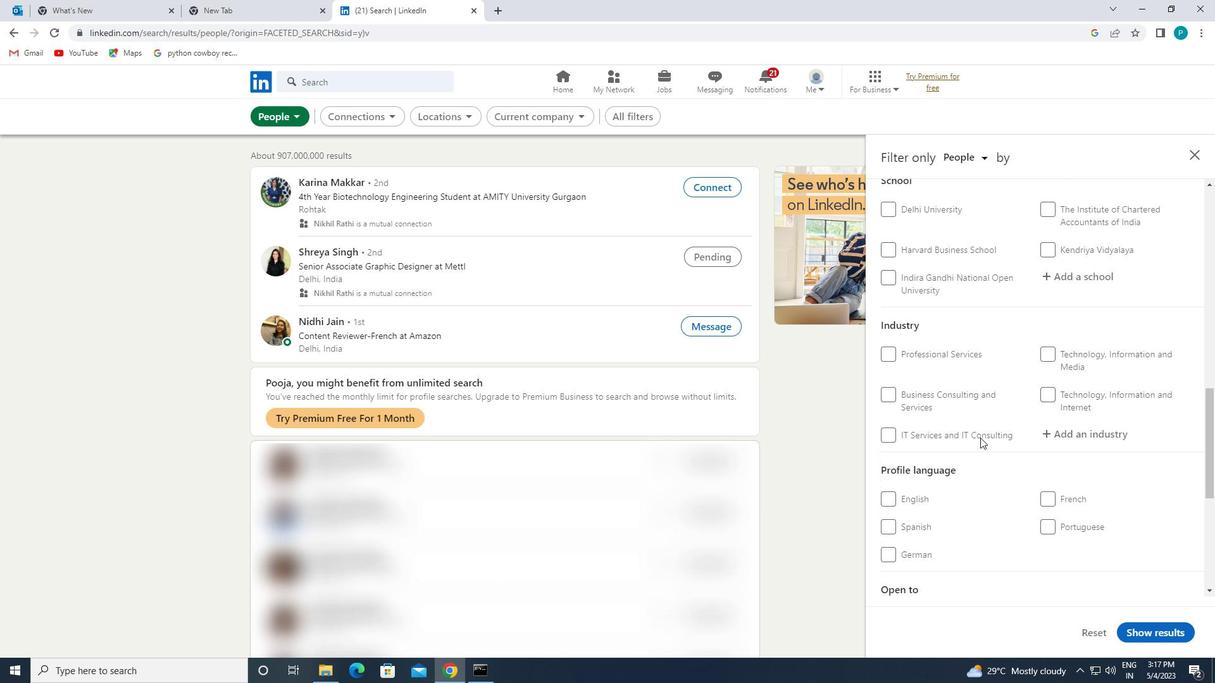 
Action: Mouse scrolled (1000, 456) with delta (0, 0)
Screenshot: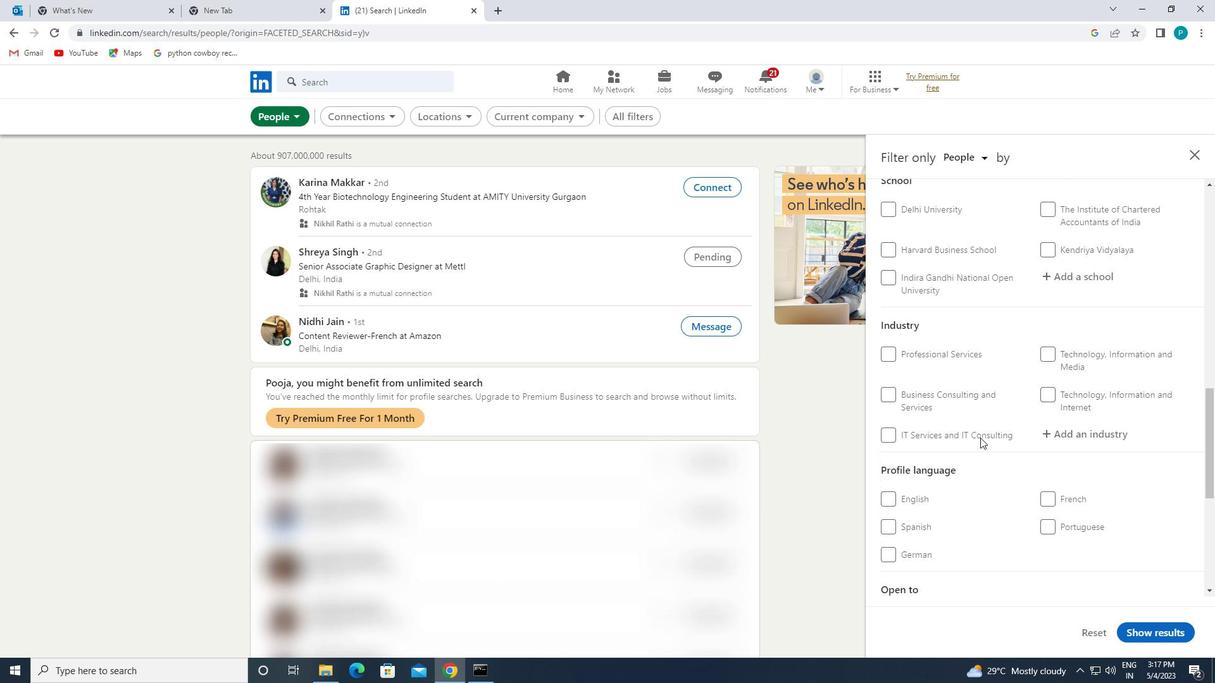 
Action: Mouse moved to (928, 455)
Screenshot: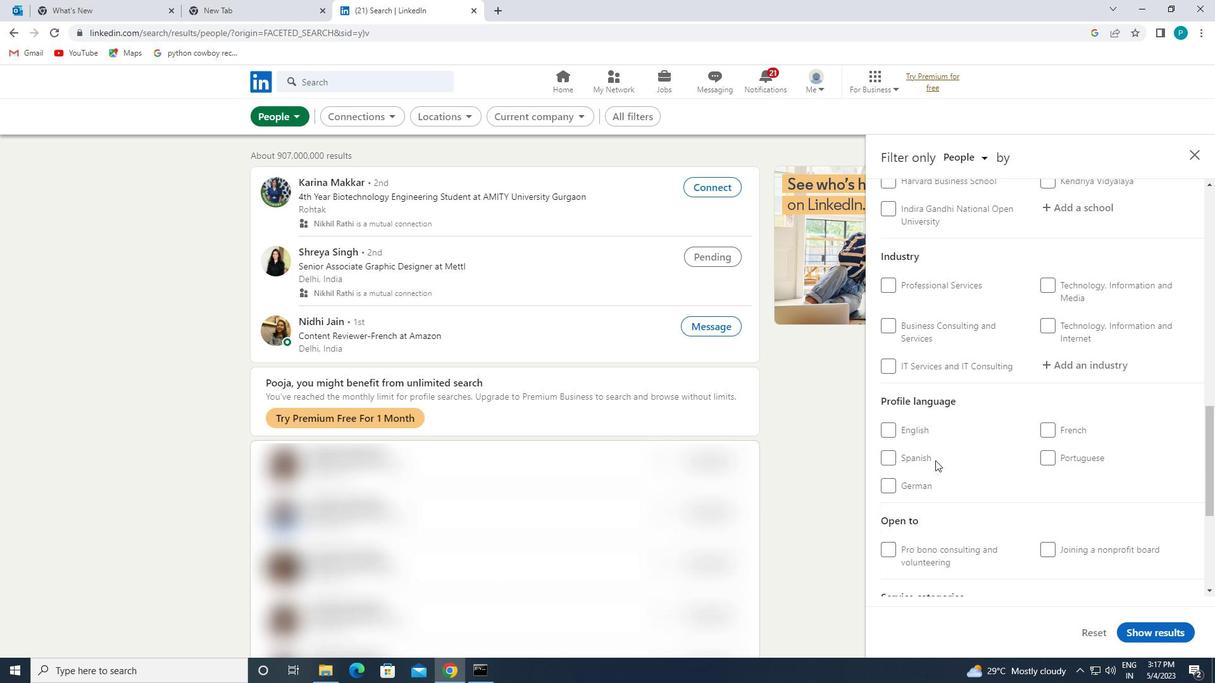 
Action: Mouse pressed left at (928, 455)
Screenshot: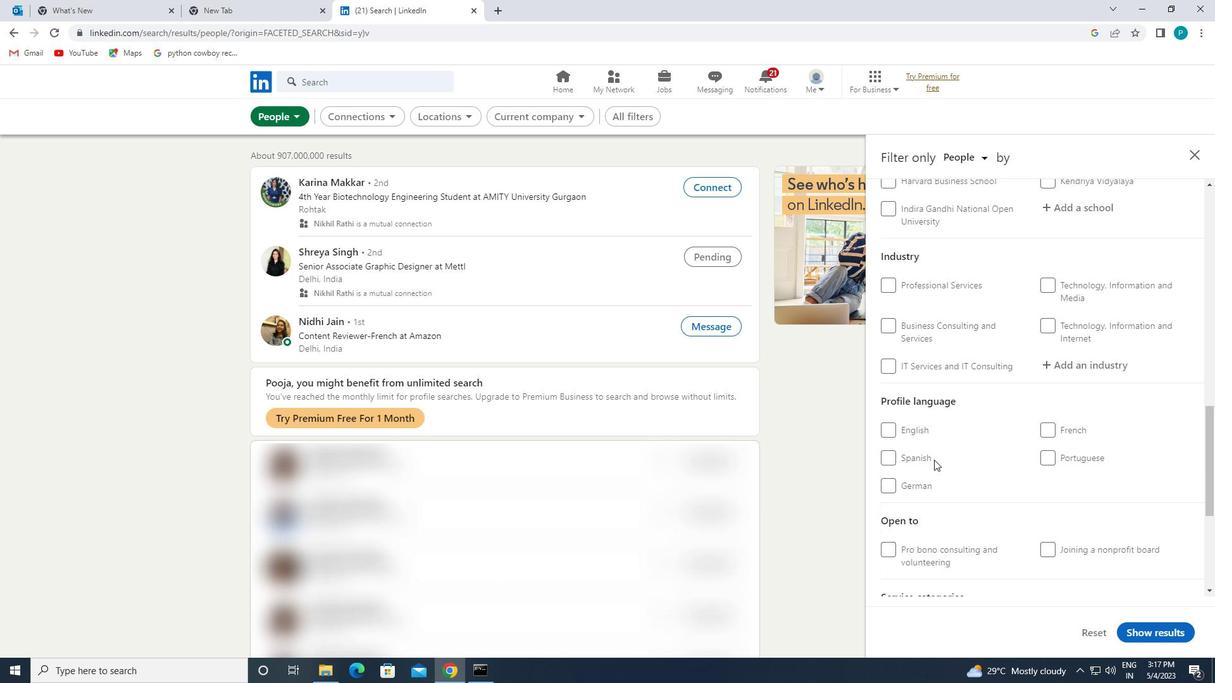 
Action: Mouse moved to (1050, 465)
Screenshot: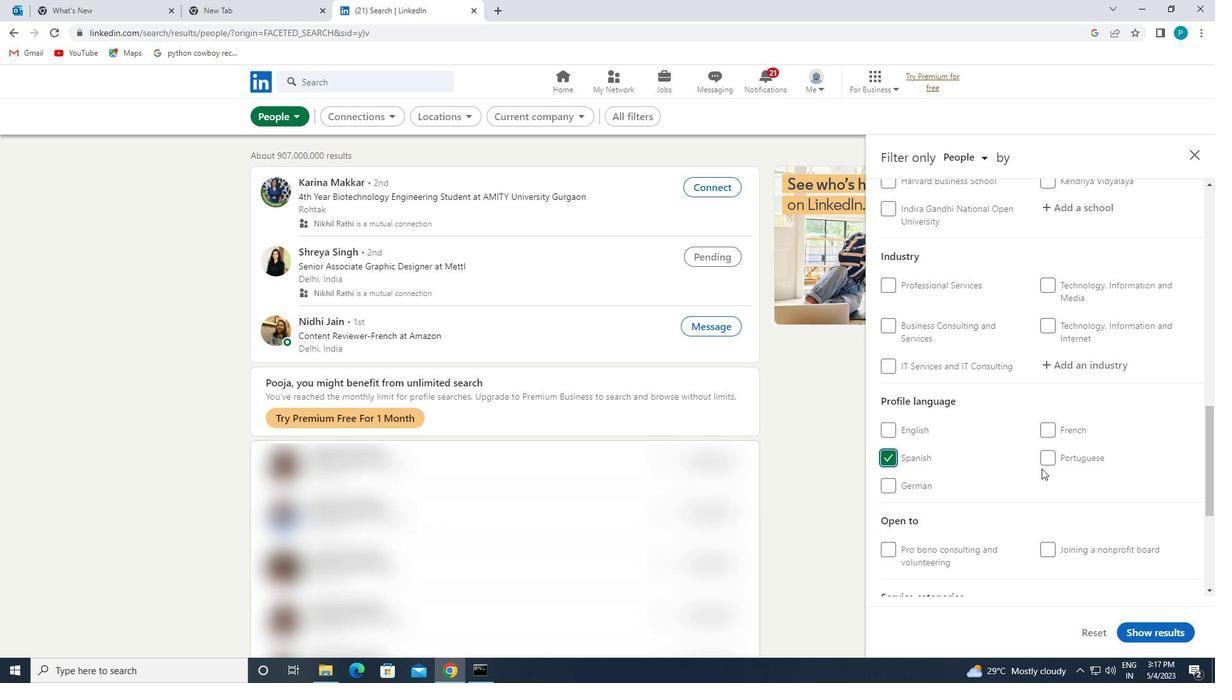 
Action: Mouse scrolled (1050, 466) with delta (0, 0)
Screenshot: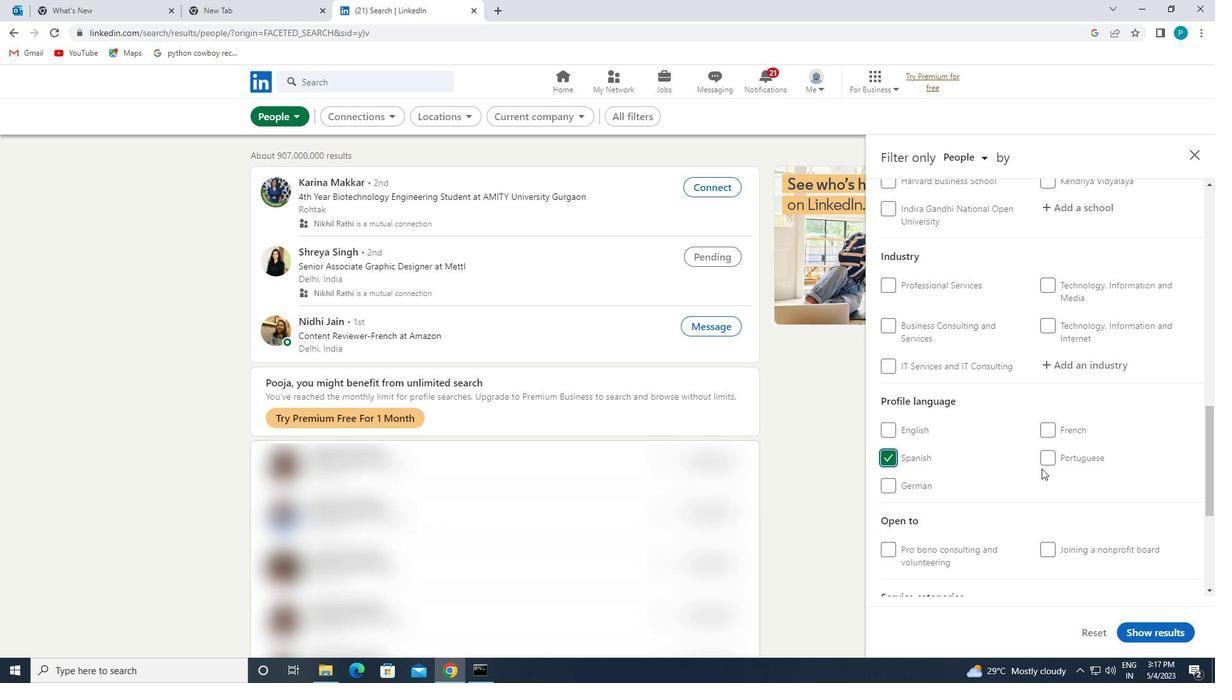 
Action: Mouse moved to (1050, 464)
Screenshot: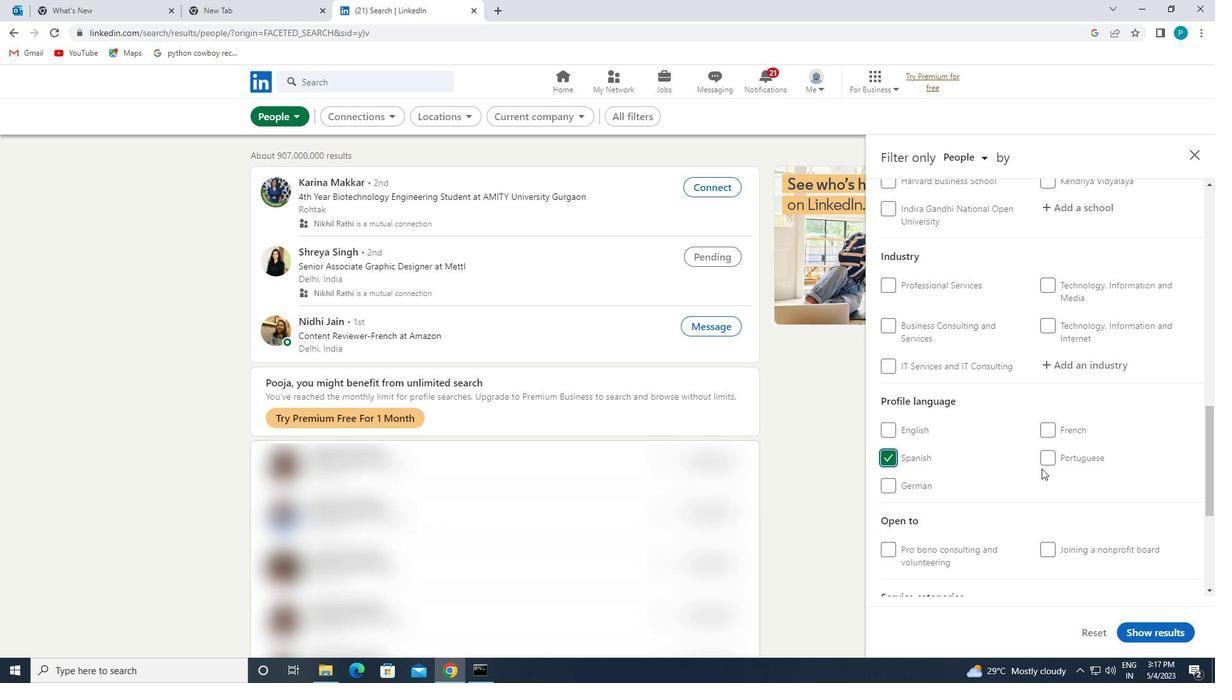 
Action: Mouse scrolled (1050, 465) with delta (0, 0)
Screenshot: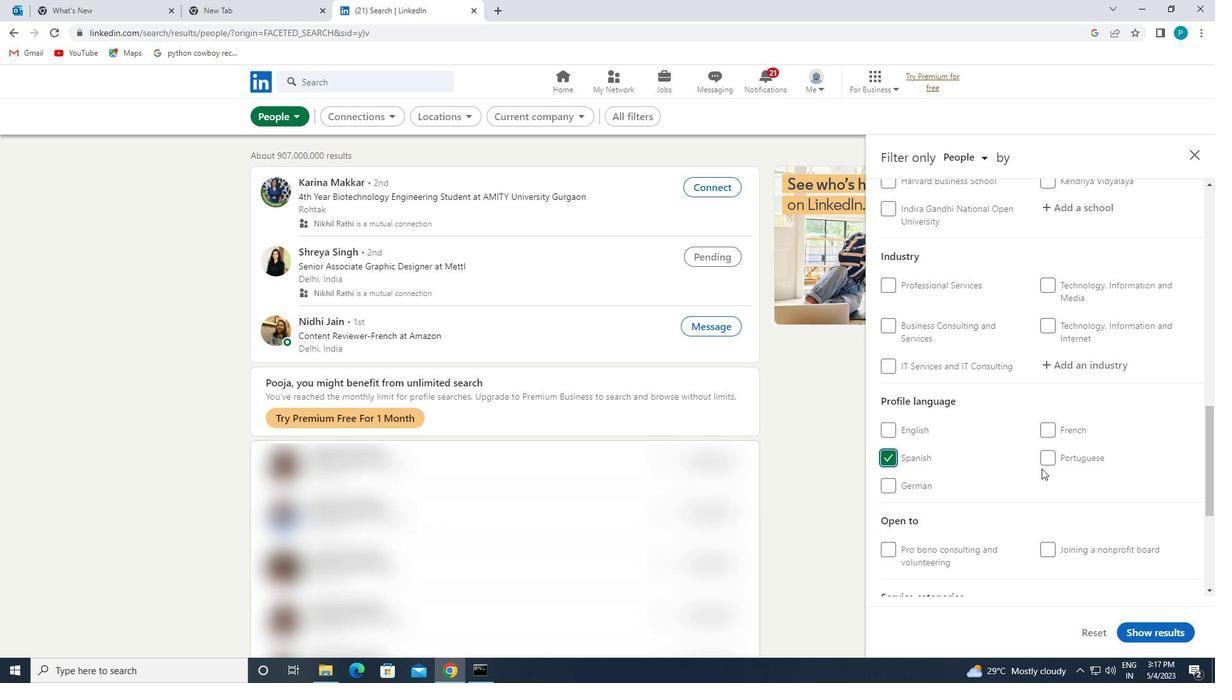 
Action: Mouse moved to (1050, 464)
Screenshot: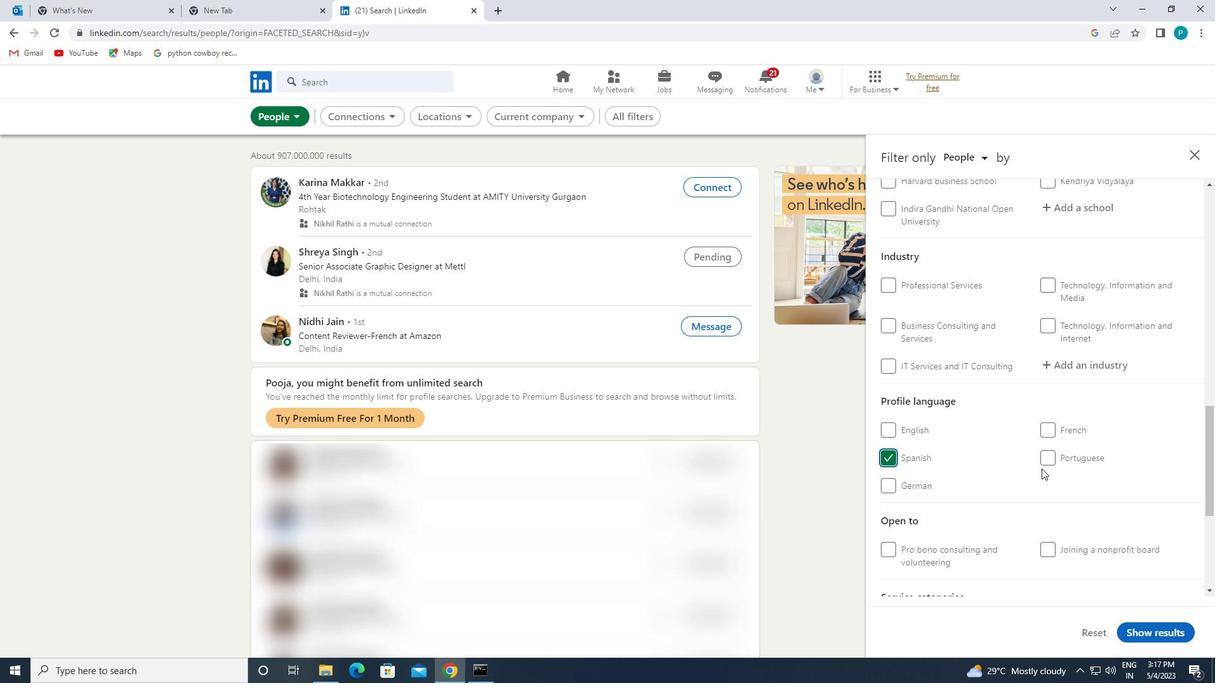 
Action: Mouse scrolled (1050, 465) with delta (0, 0)
Screenshot: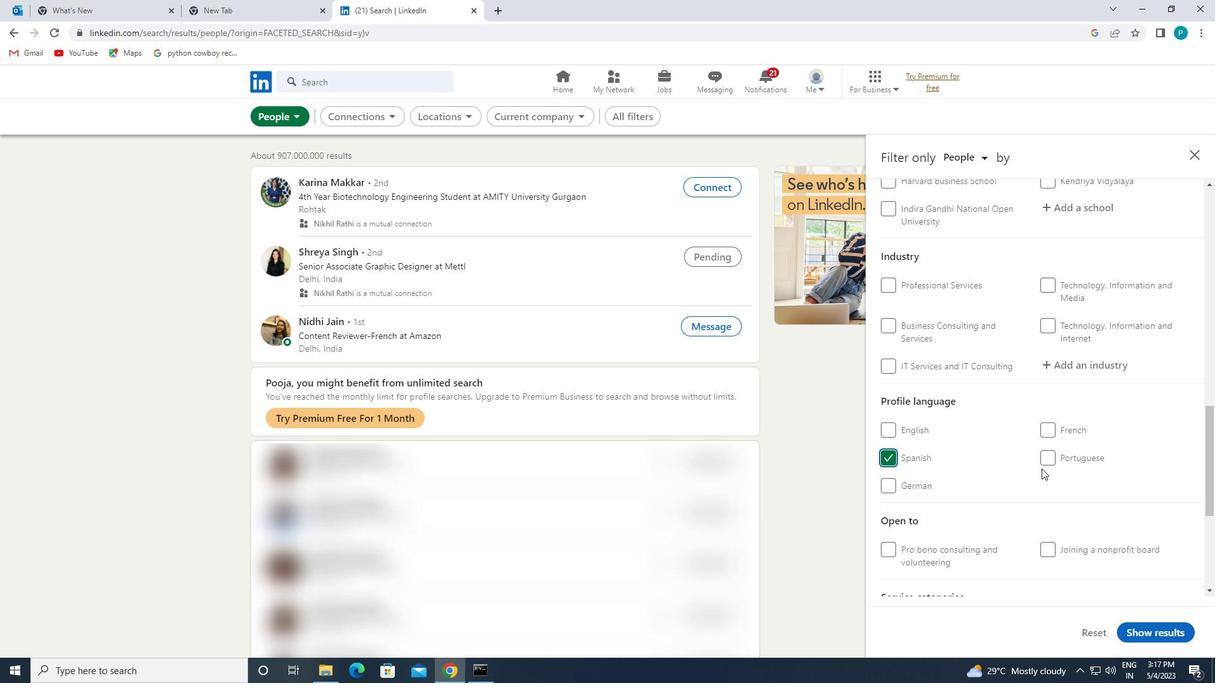 
Action: Mouse moved to (1088, 441)
Screenshot: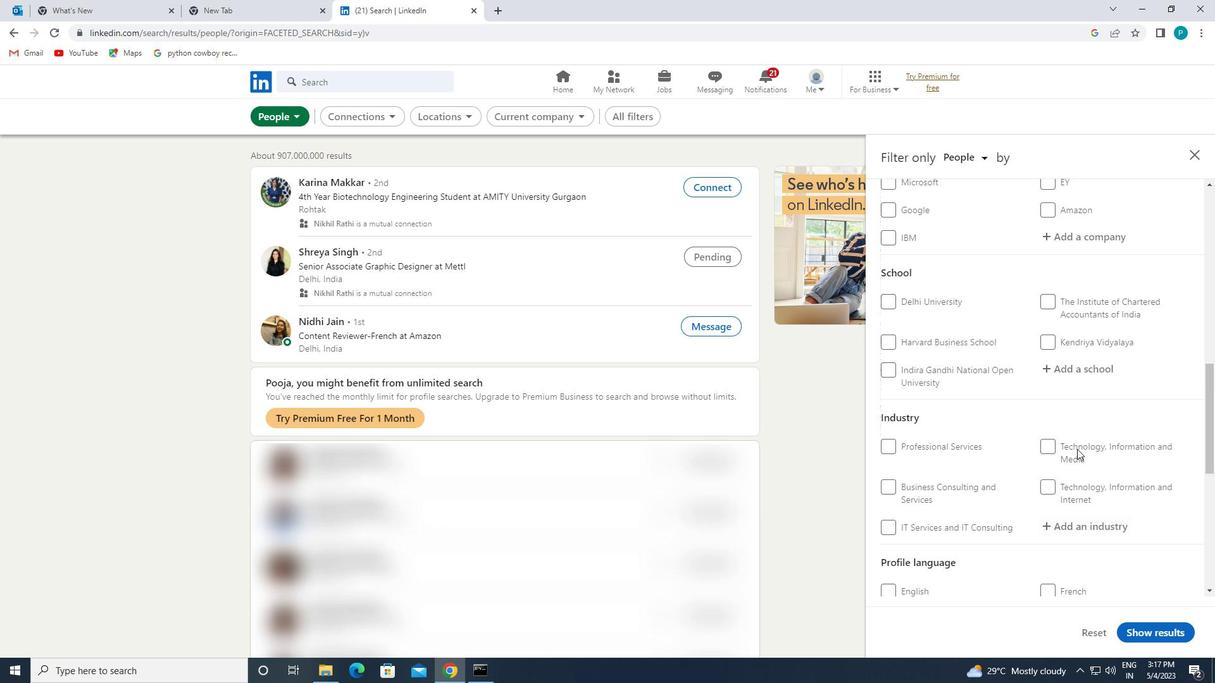 
Action: Mouse scrolled (1088, 442) with delta (0, 0)
Screenshot: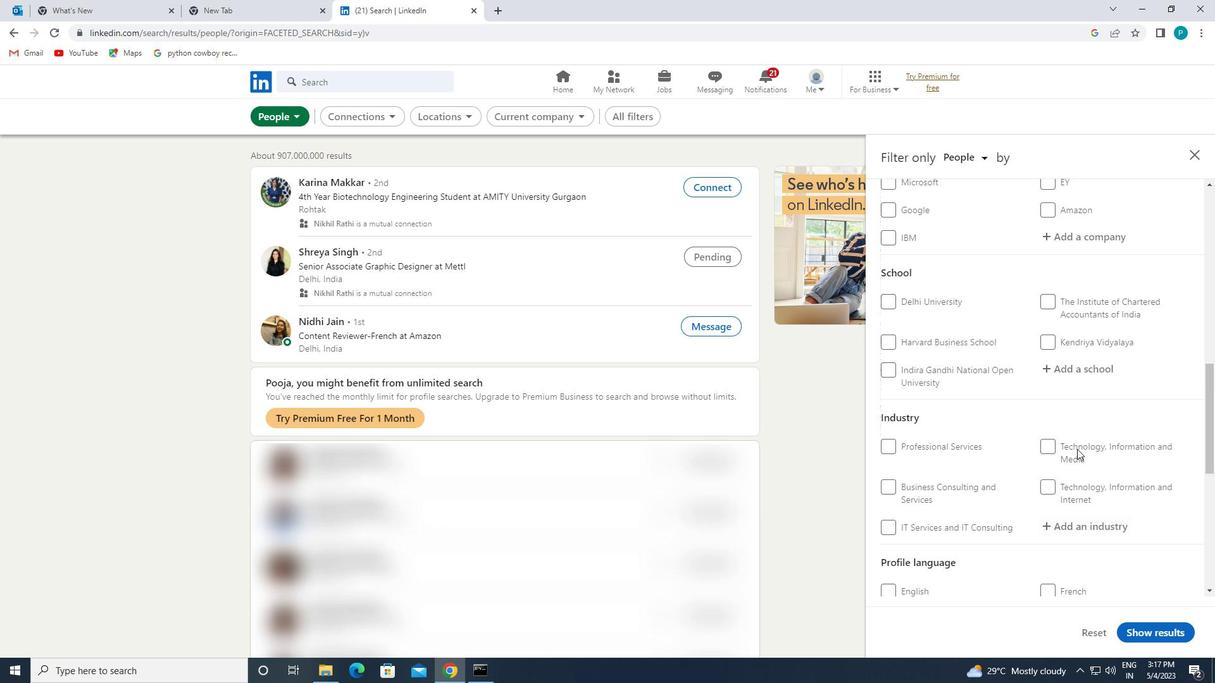 
Action: Mouse moved to (1088, 439)
Screenshot: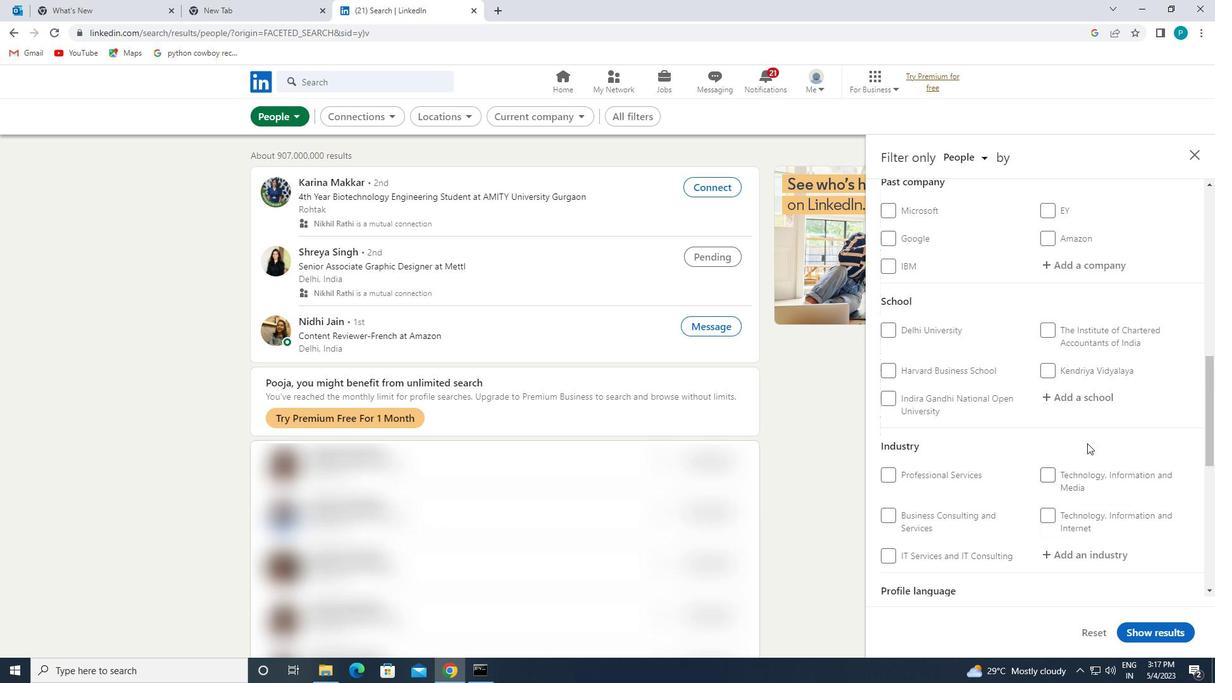 
Action: Mouse scrolled (1088, 440) with delta (0, 0)
Screenshot: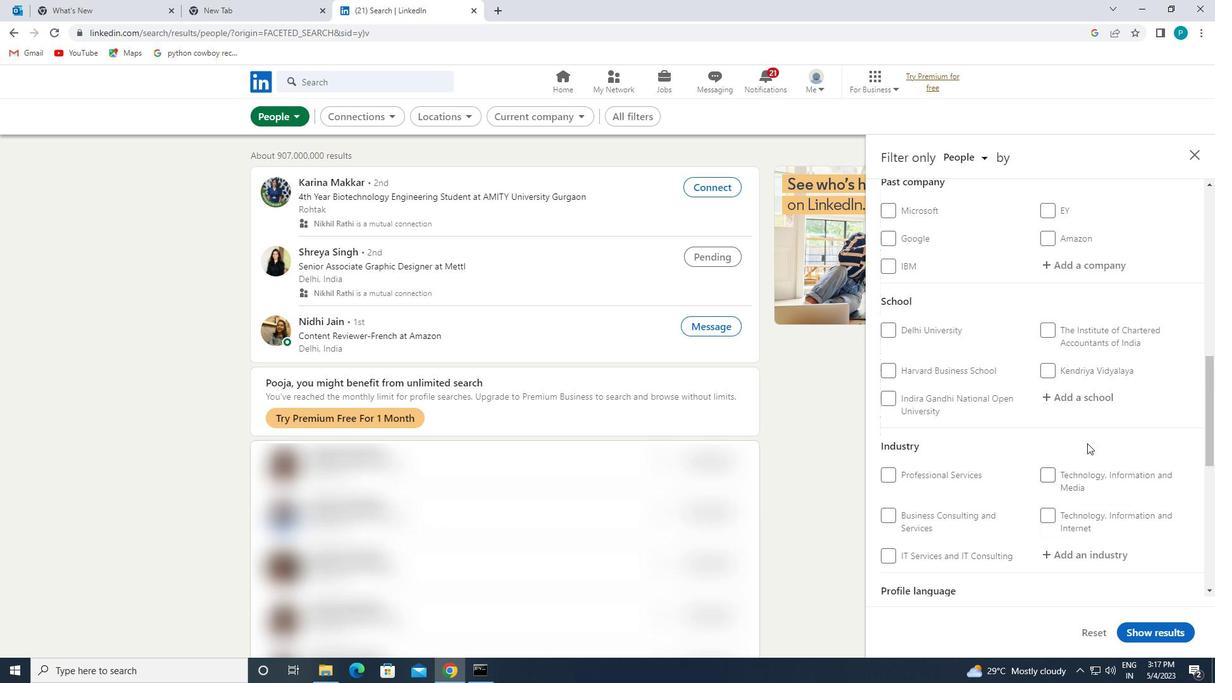 
Action: Mouse scrolled (1088, 440) with delta (0, 0)
Screenshot: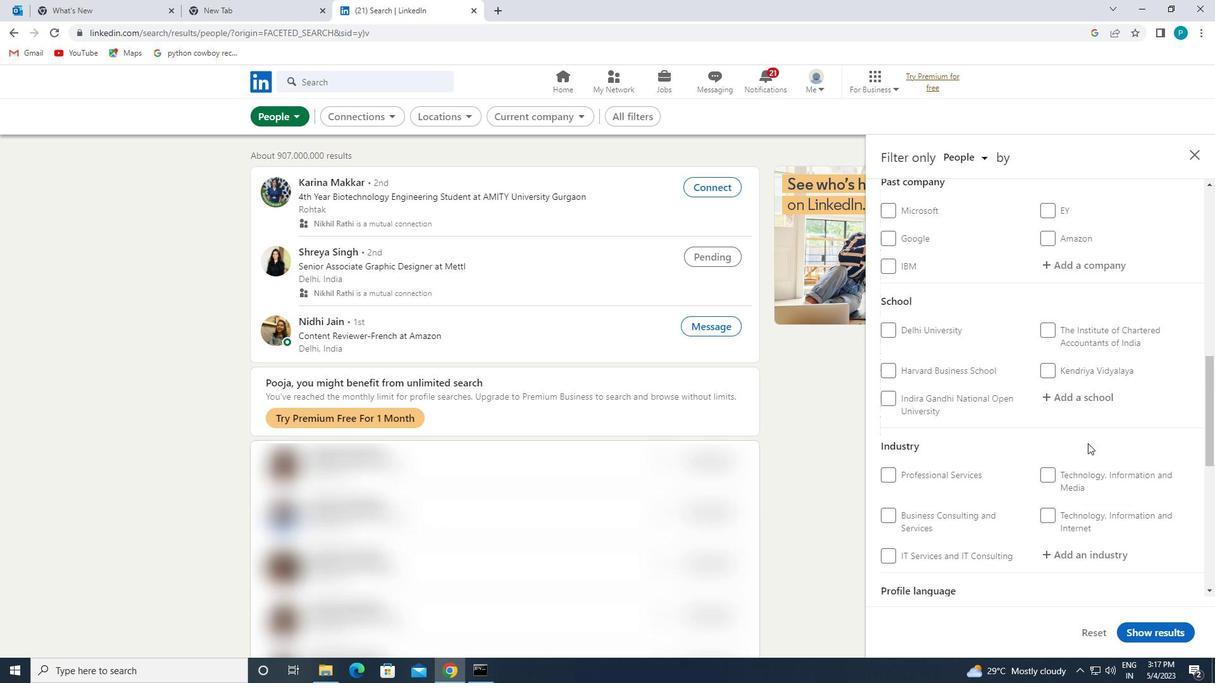 
Action: Mouse moved to (1087, 434)
Screenshot: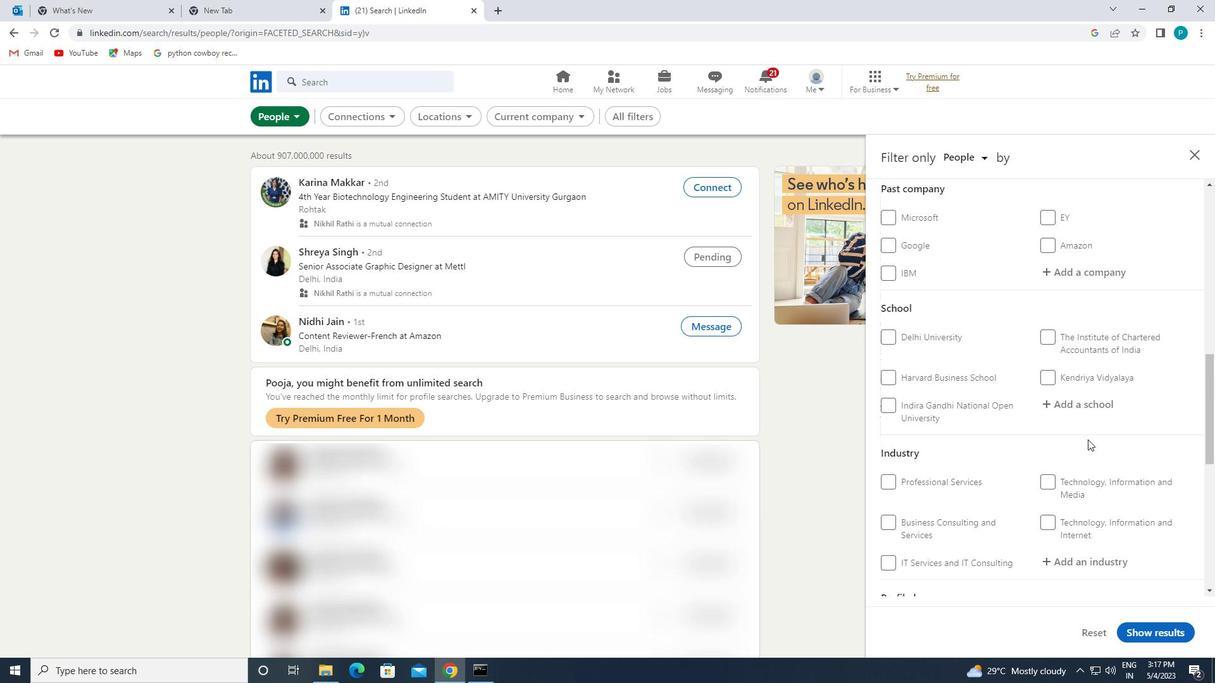 
Action: Mouse scrolled (1087, 435) with delta (0, 0)
Screenshot: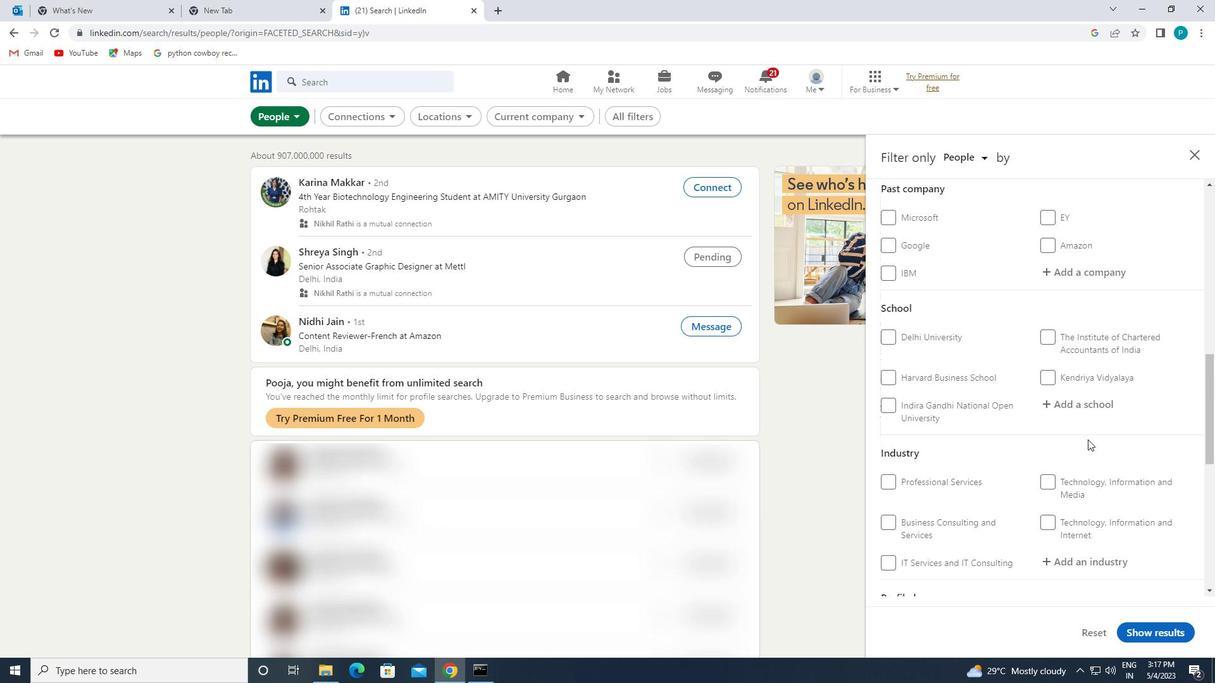 
Action: Mouse moved to (1076, 410)
Screenshot: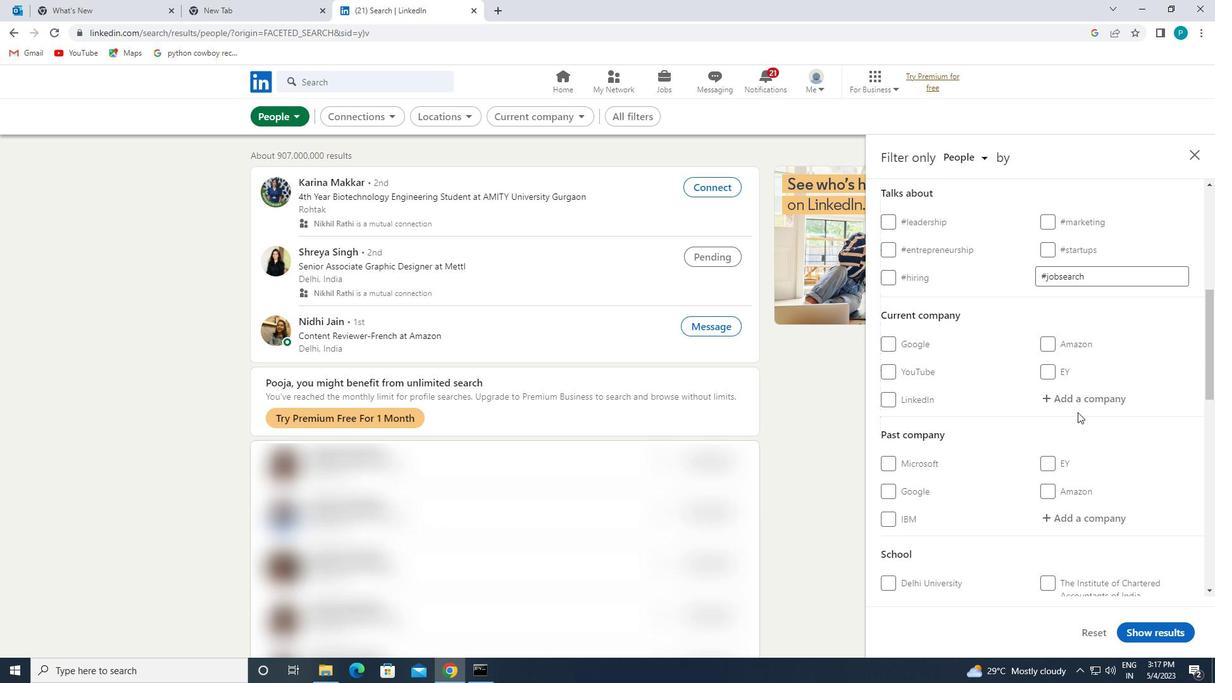 
Action: Mouse pressed left at (1076, 410)
Screenshot: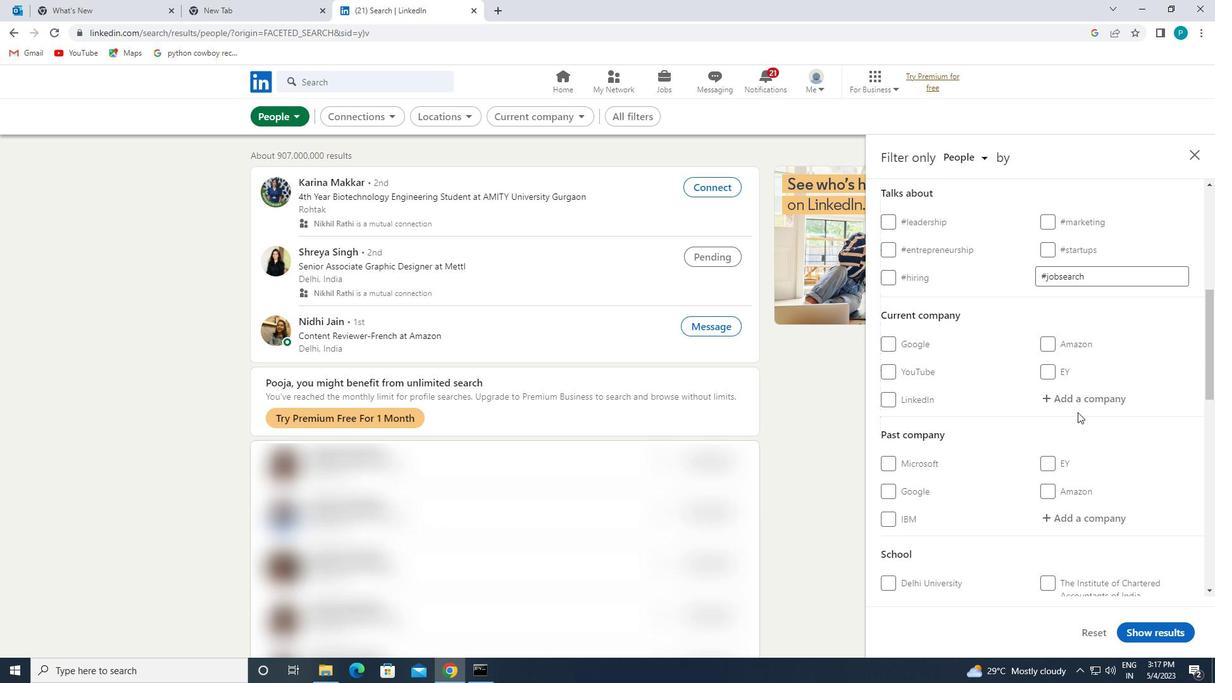 
Action: Mouse moved to (1073, 399)
Screenshot: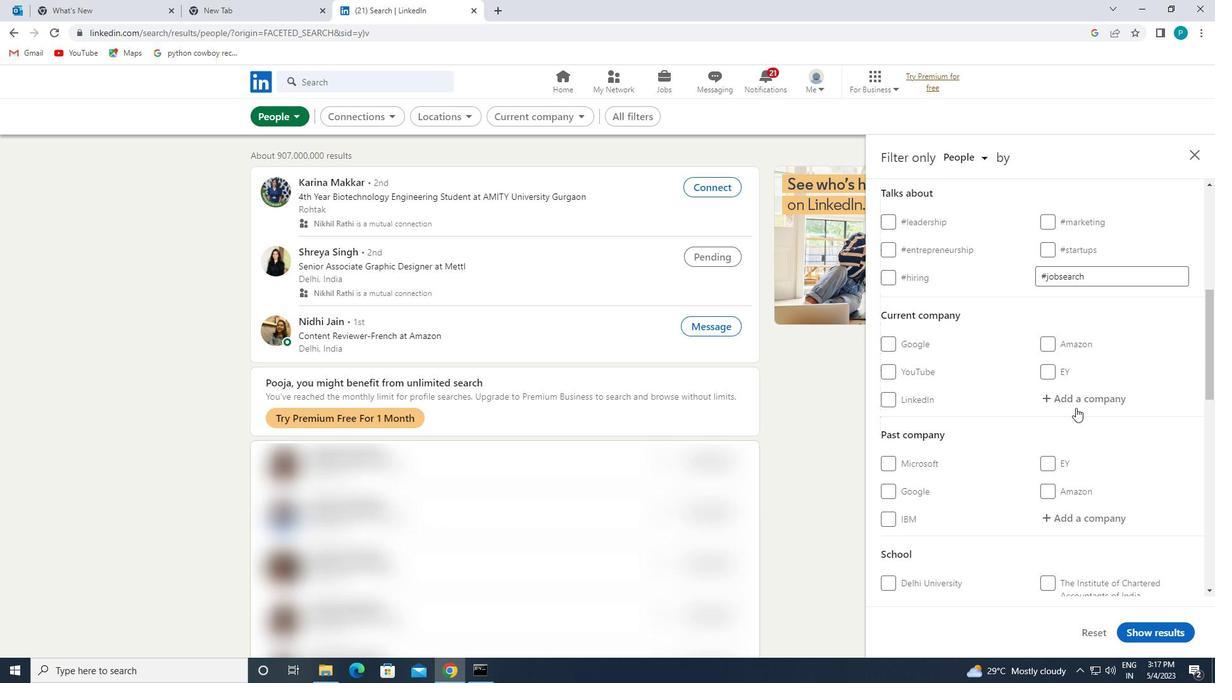 
Action: Mouse pressed left at (1073, 399)
Screenshot: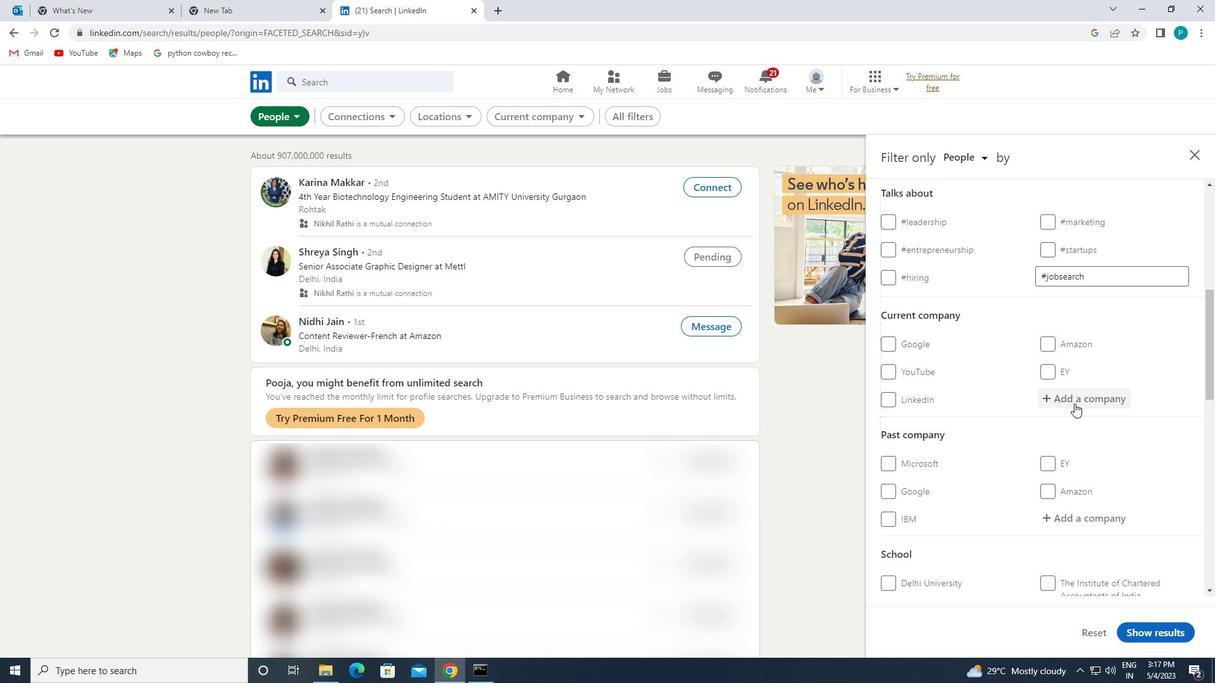 
Action: Key pressed <Key.caps_lock>M<Key.caps_lock>PHASIS
Screenshot: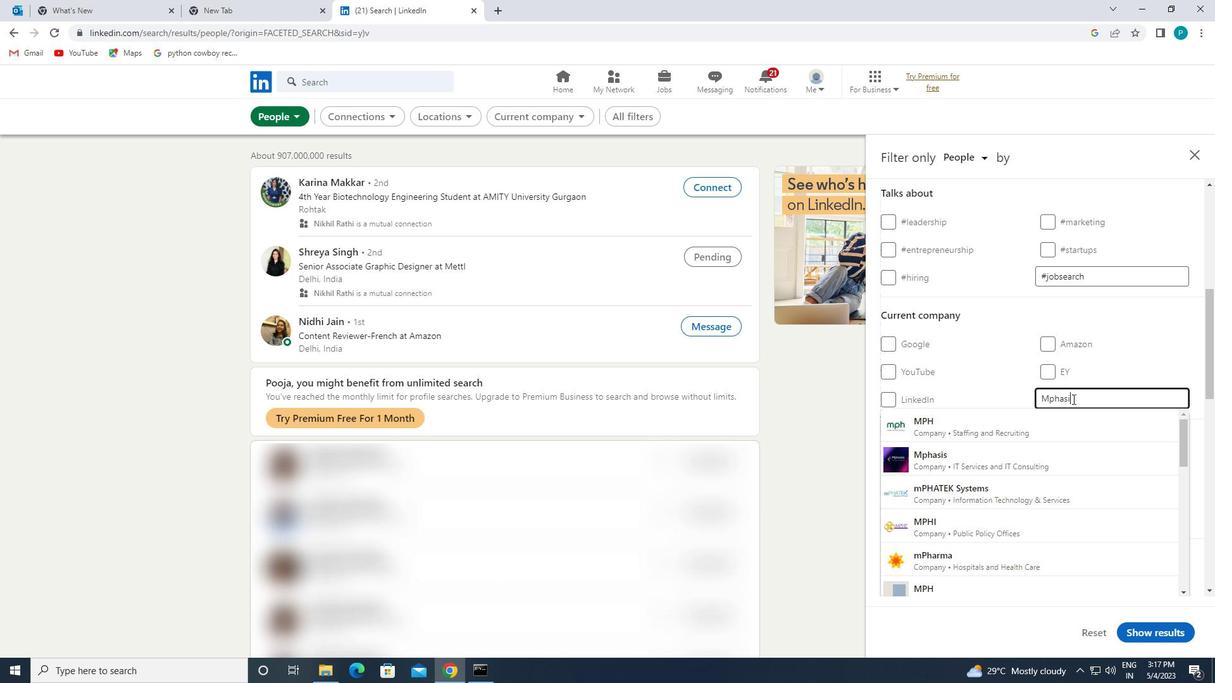 
Action: Mouse moved to (1072, 424)
Screenshot: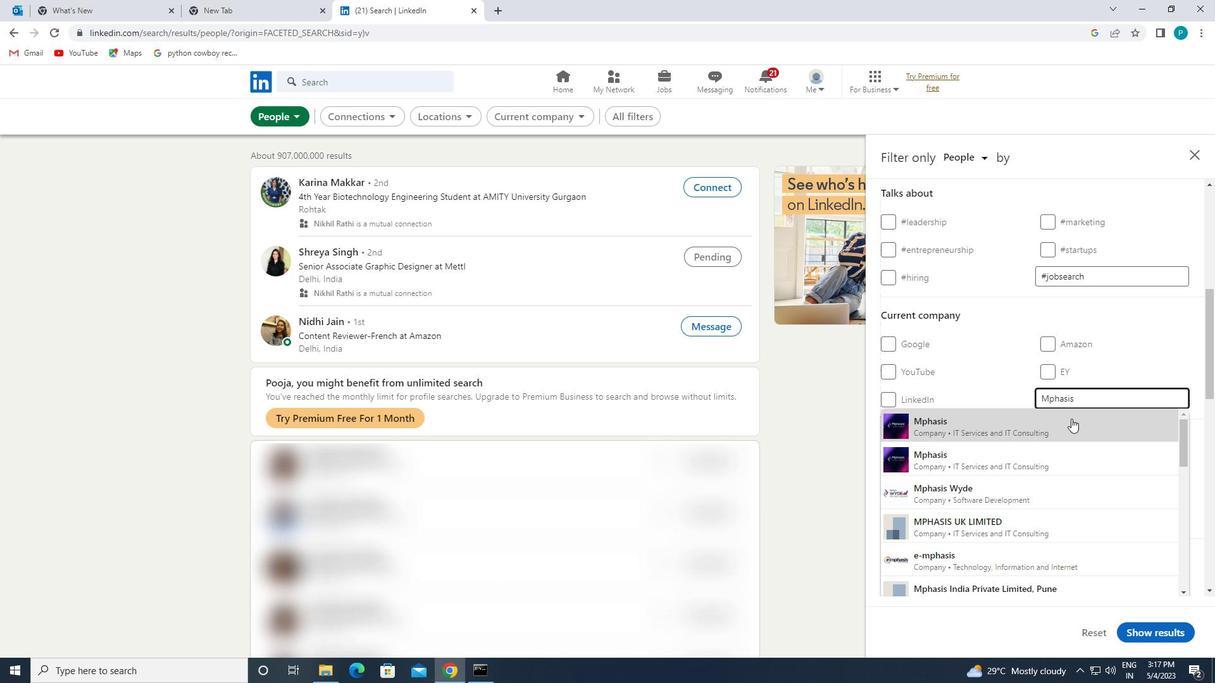 
Action: Mouse pressed left at (1072, 424)
Screenshot: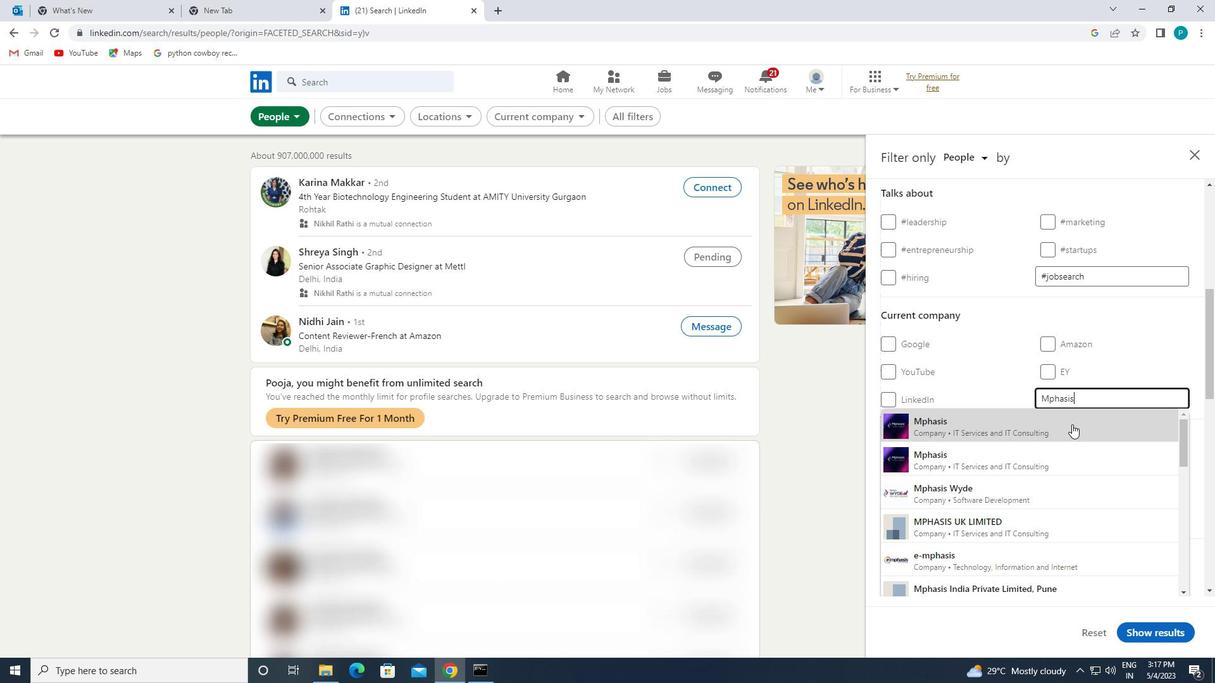 
Action: Mouse moved to (1097, 453)
Screenshot: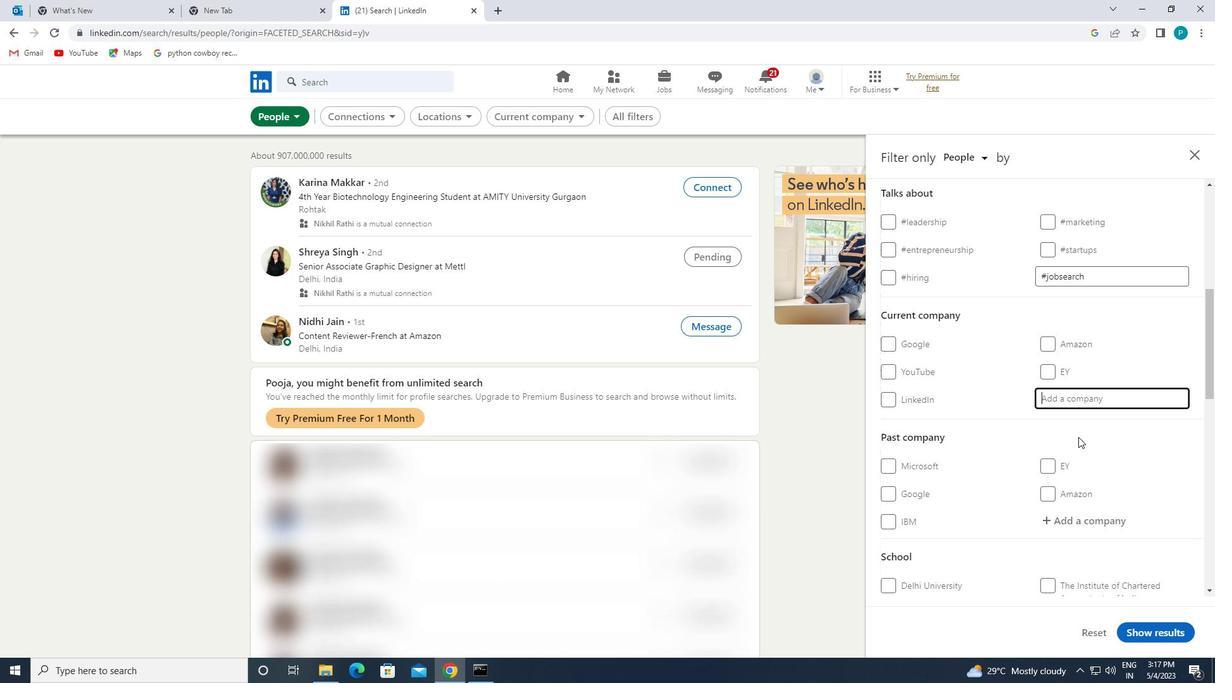 
Action: Mouse scrolled (1097, 453) with delta (0, 0)
Screenshot: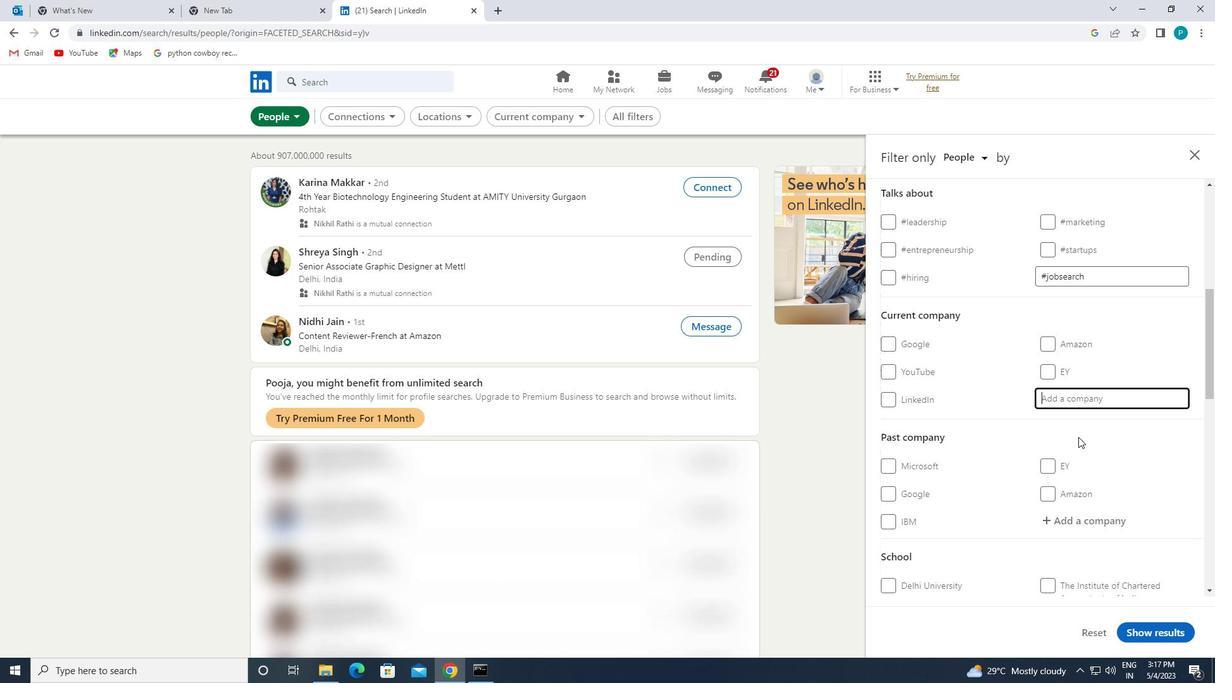 
Action: Mouse moved to (1099, 455)
Screenshot: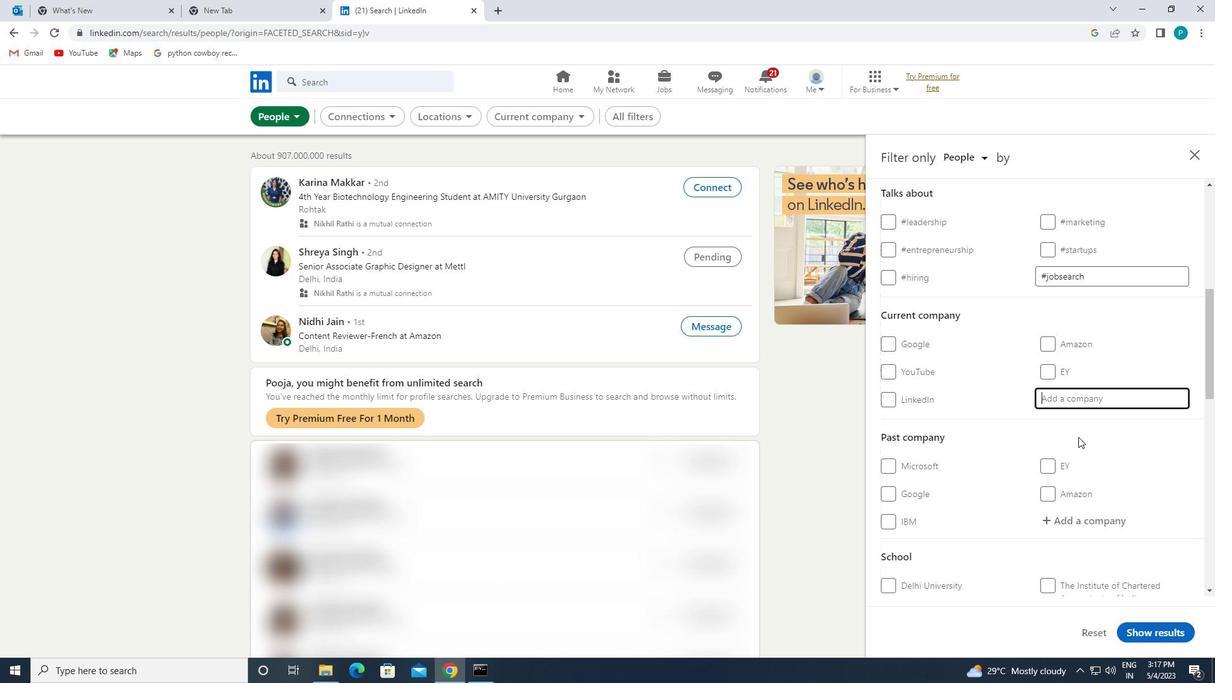 
Action: Mouse scrolled (1099, 455) with delta (0, 0)
Screenshot: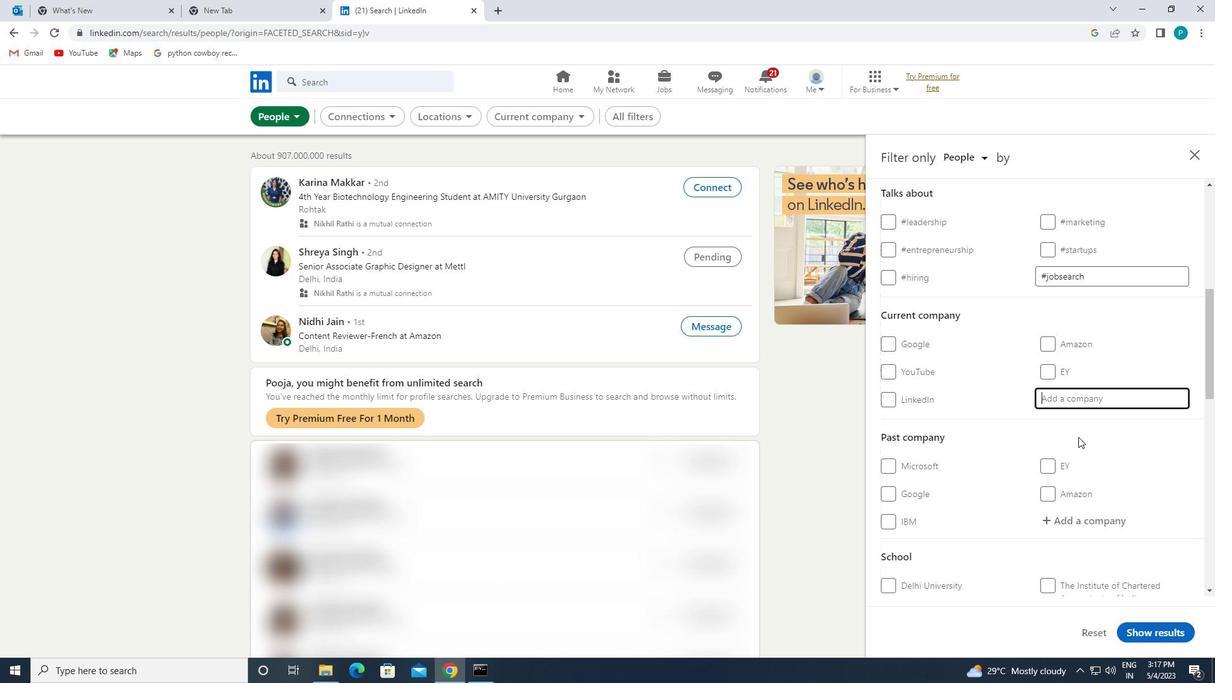 
Action: Mouse moved to (1094, 543)
Screenshot: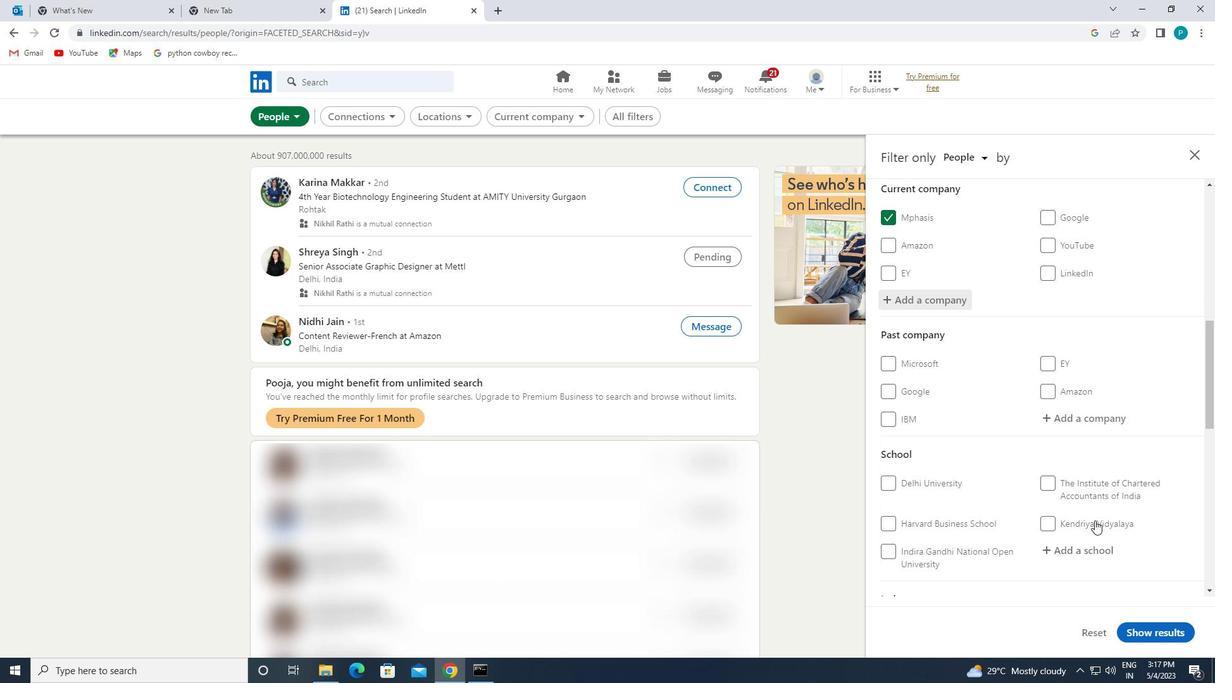 
Action: Mouse pressed left at (1094, 543)
Screenshot: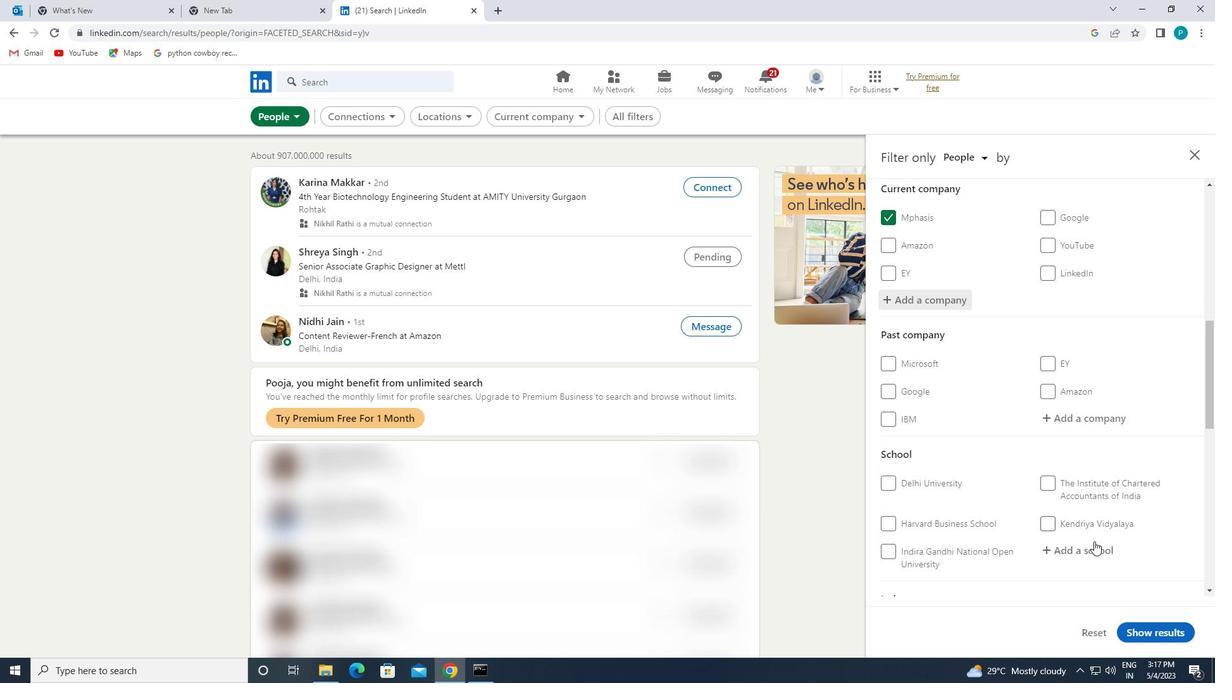 
Action: Mouse moved to (1092, 543)
Screenshot: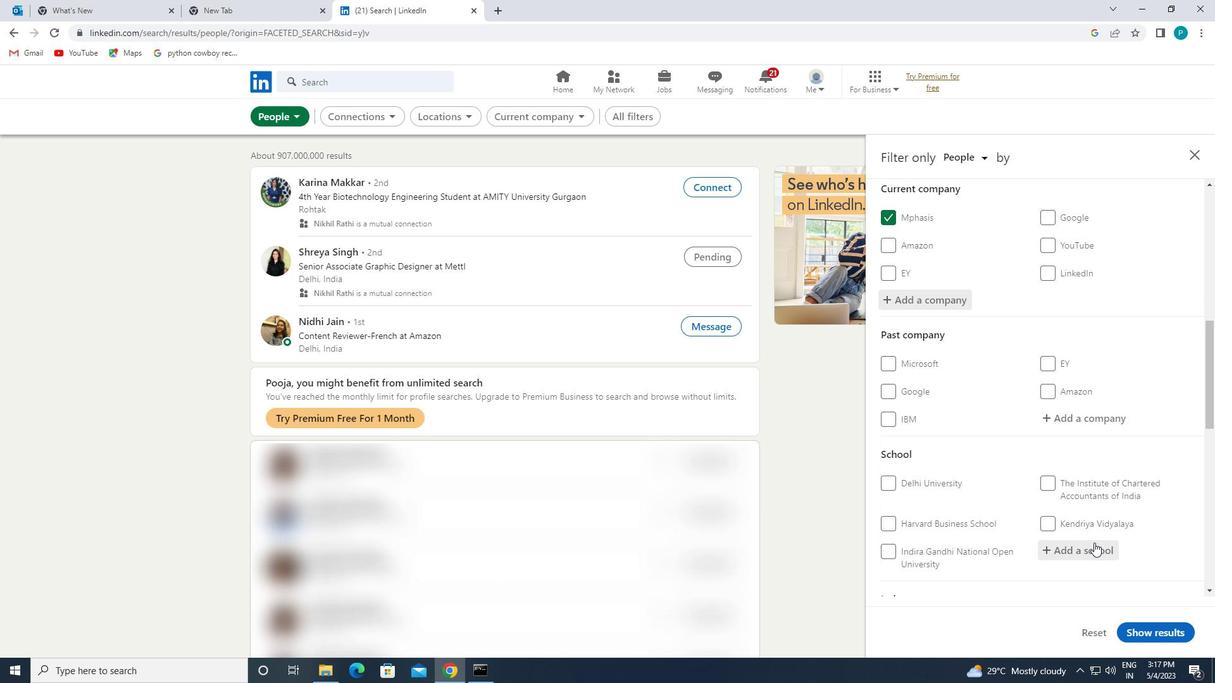 
Action: Key pressed <Key.caps_lock>S<Key.caps_lock>T.<Key.space><Key.caps_lock>A<Key.caps_lock>LOYSIUS
Screenshot: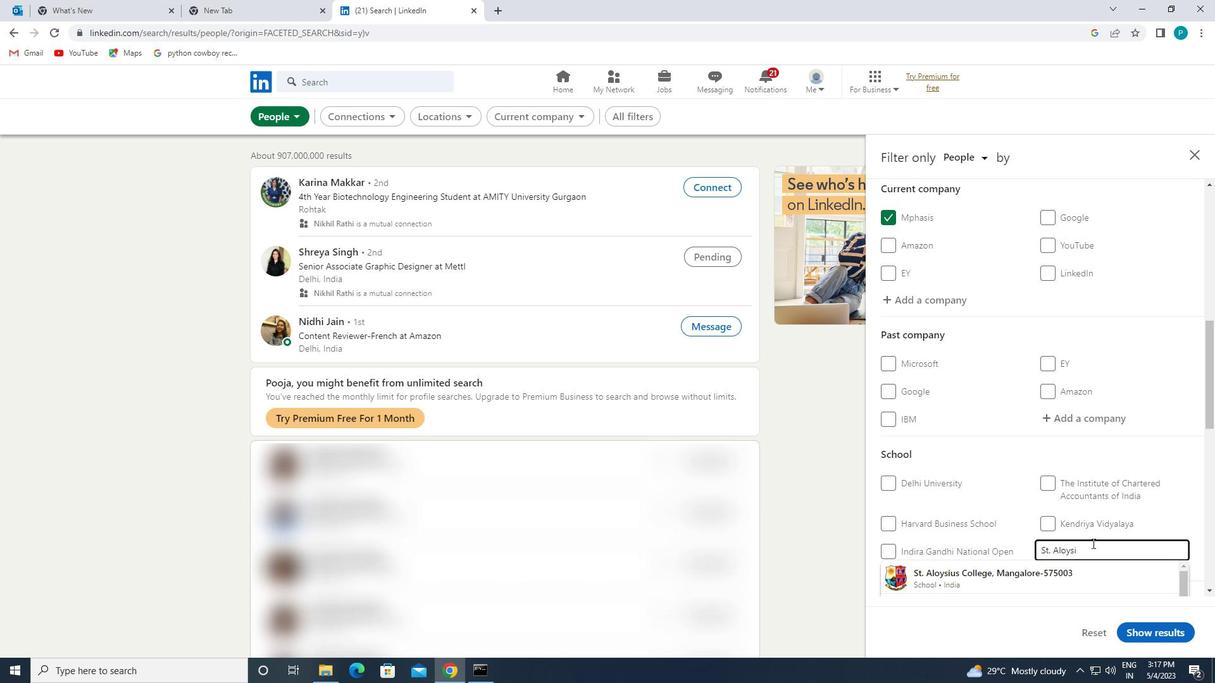 
Action: Mouse moved to (995, 511)
Screenshot: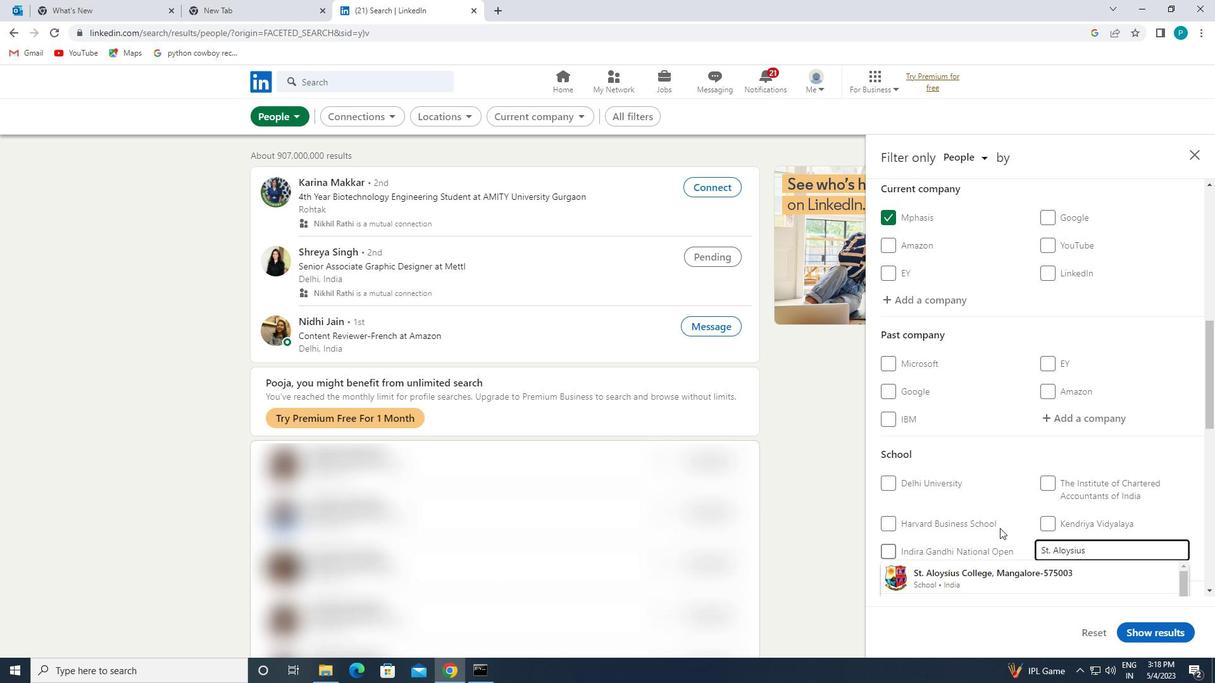 
Action: Mouse scrolled (995, 510) with delta (0, 0)
Screenshot: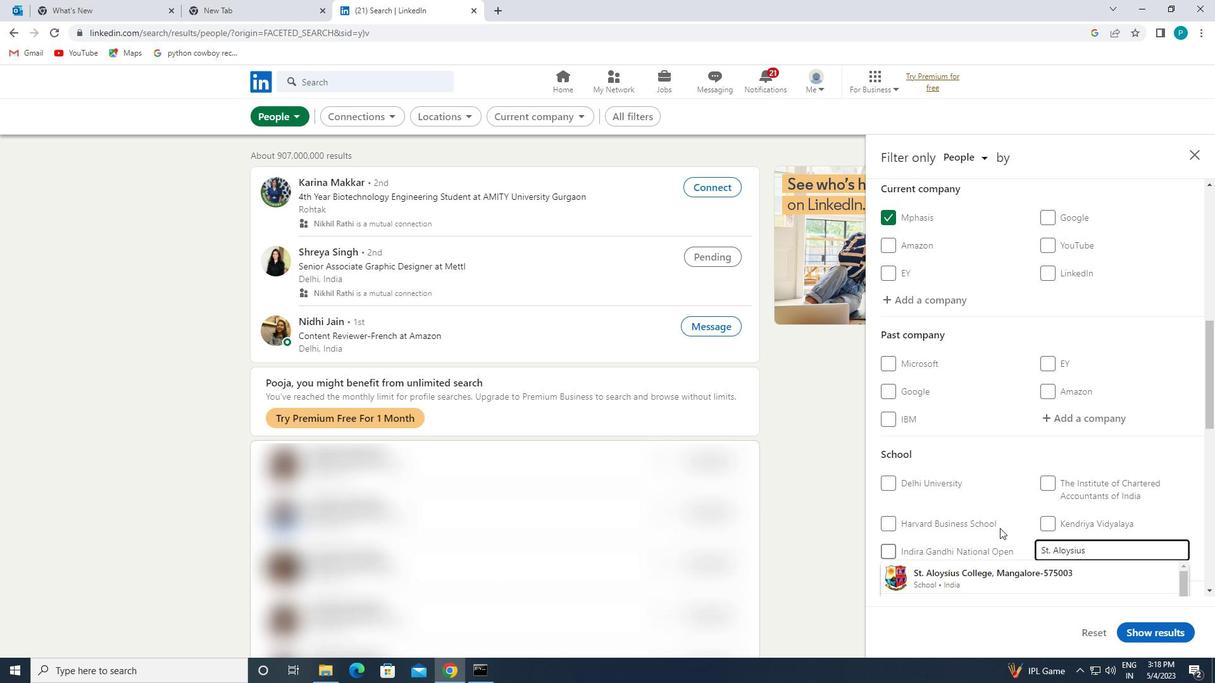 
Action: Mouse scrolled (995, 510) with delta (0, 0)
Screenshot: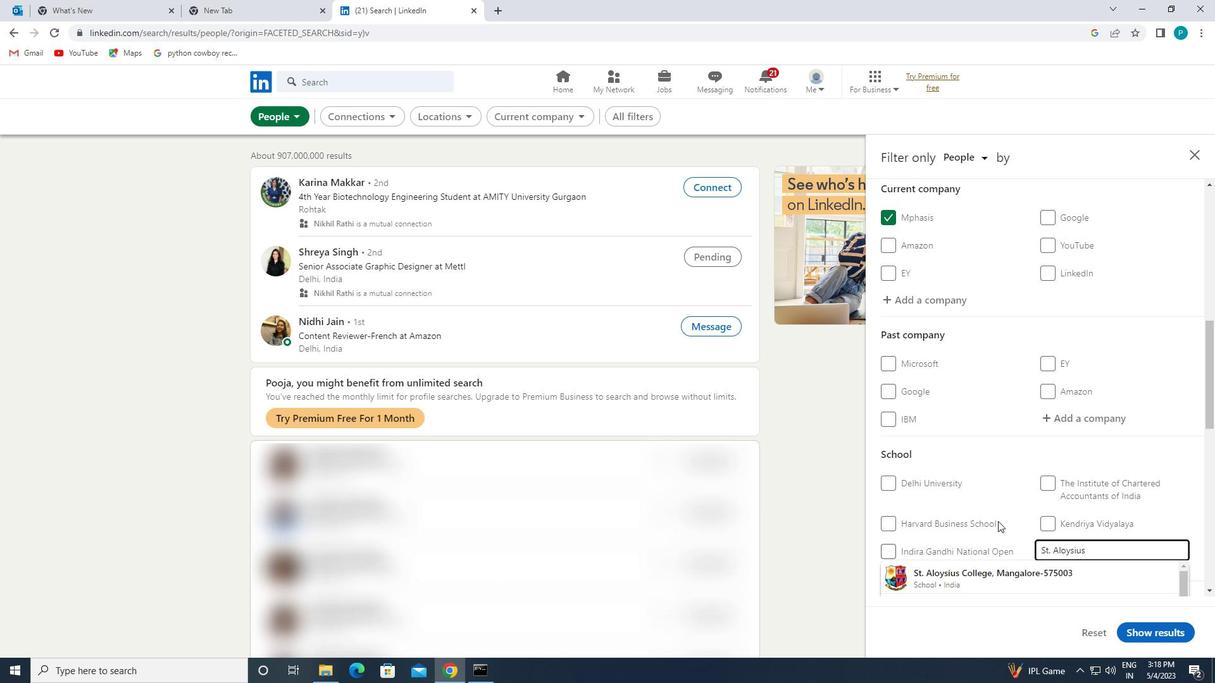 
Action: Mouse moved to (985, 483)
Screenshot: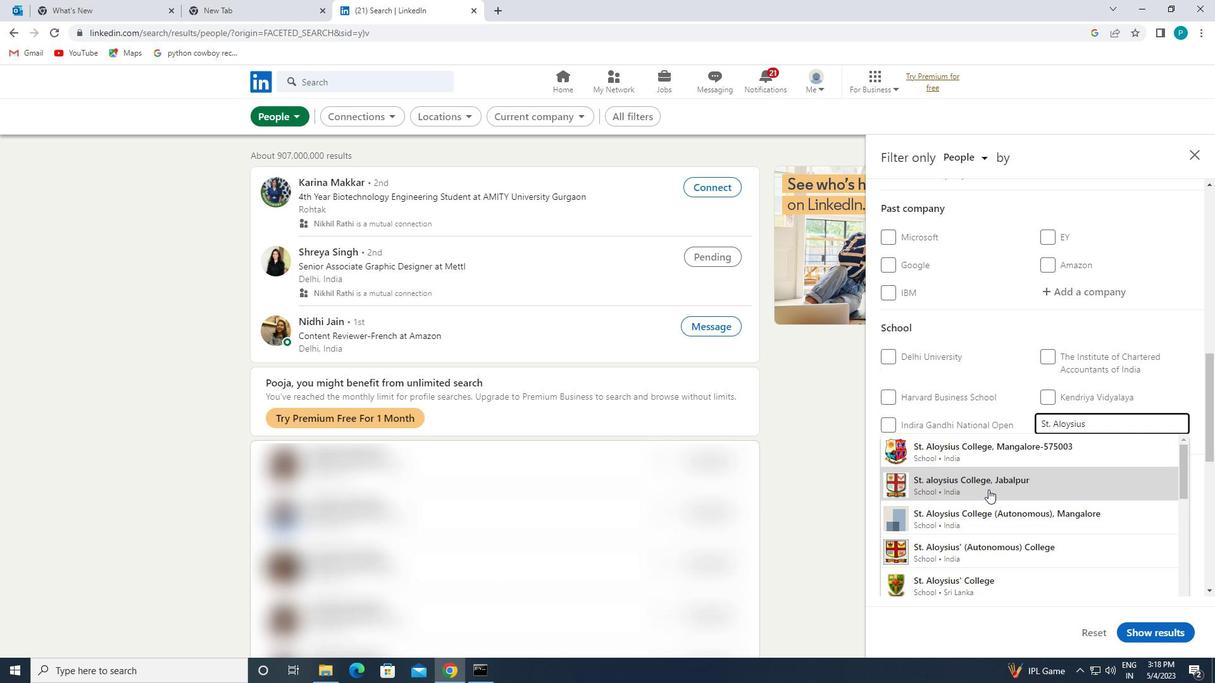 
Action: Mouse pressed left at (985, 483)
Screenshot: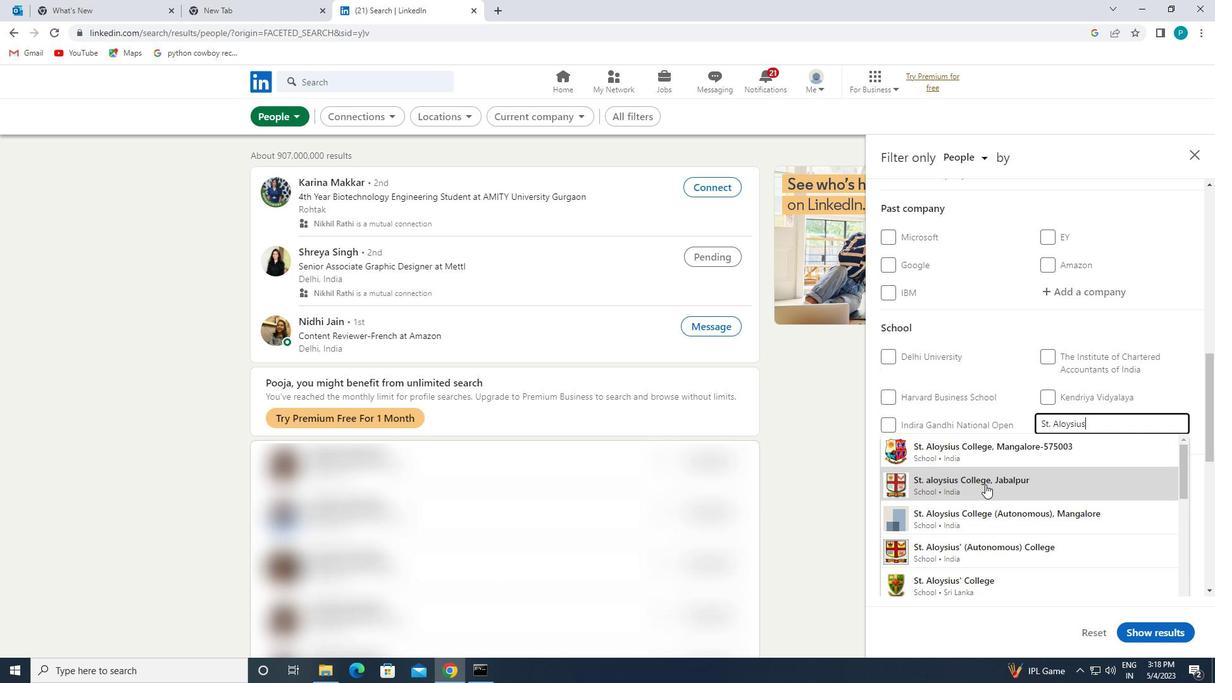 
Action: Mouse moved to (989, 477)
Screenshot: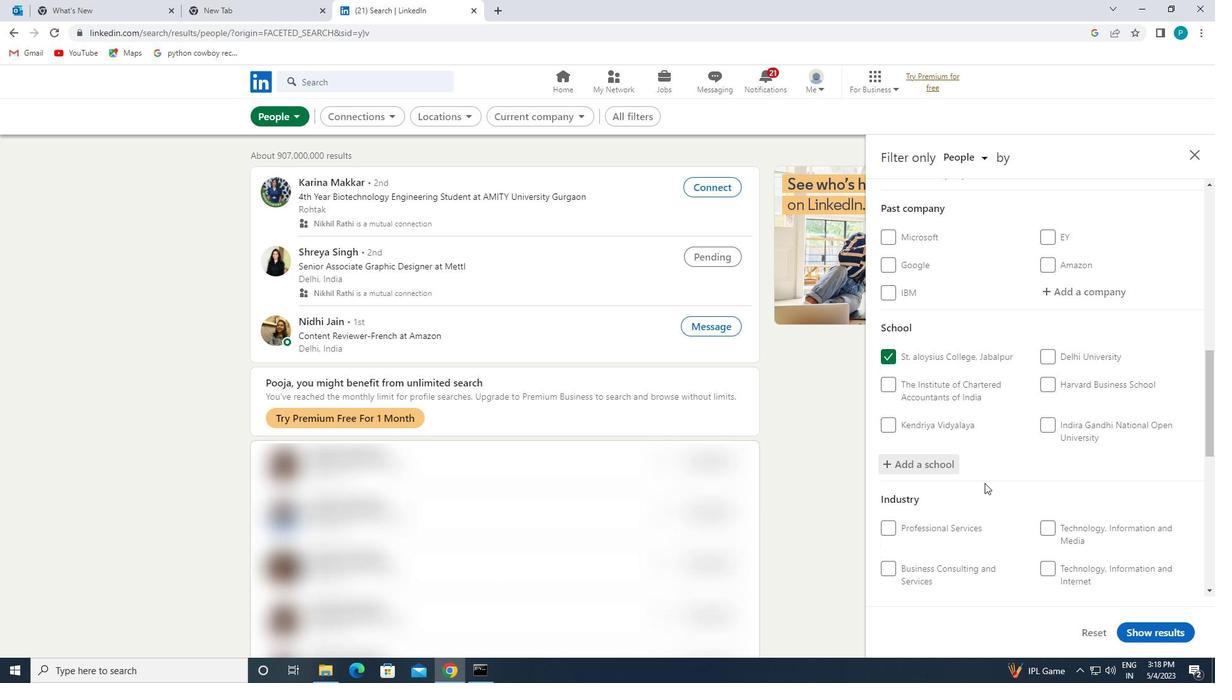 
Action: Mouse scrolled (989, 476) with delta (0, 0)
Screenshot: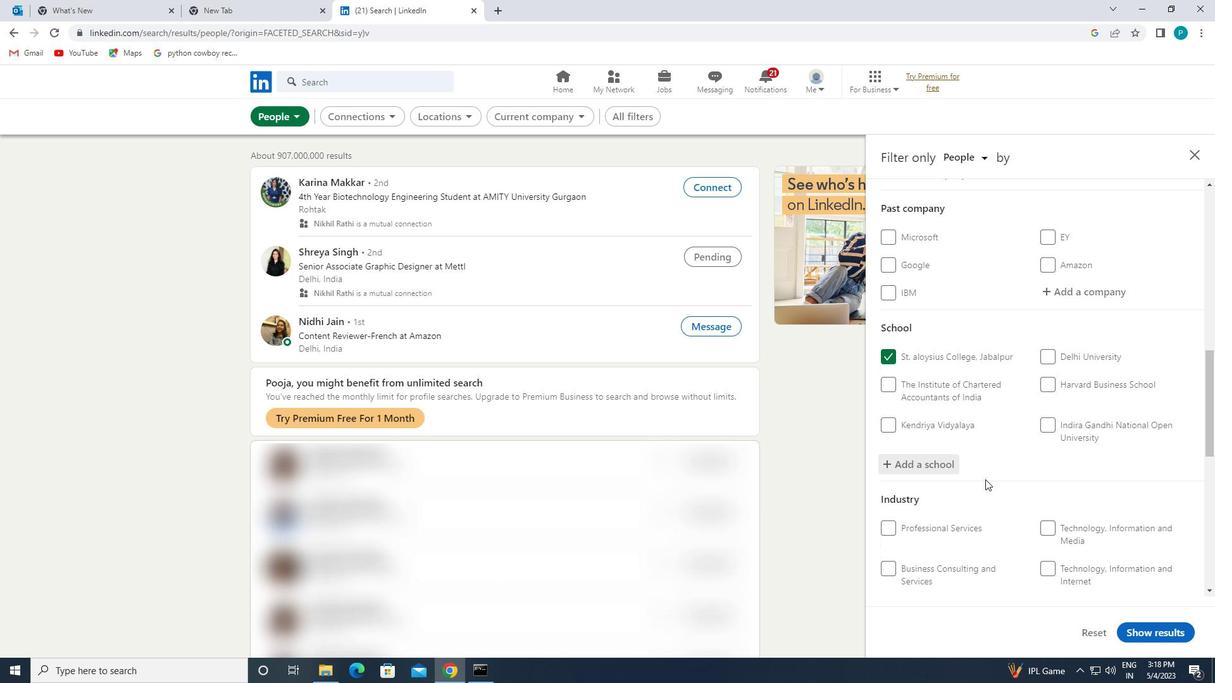
Action: Mouse moved to (989, 477)
Screenshot: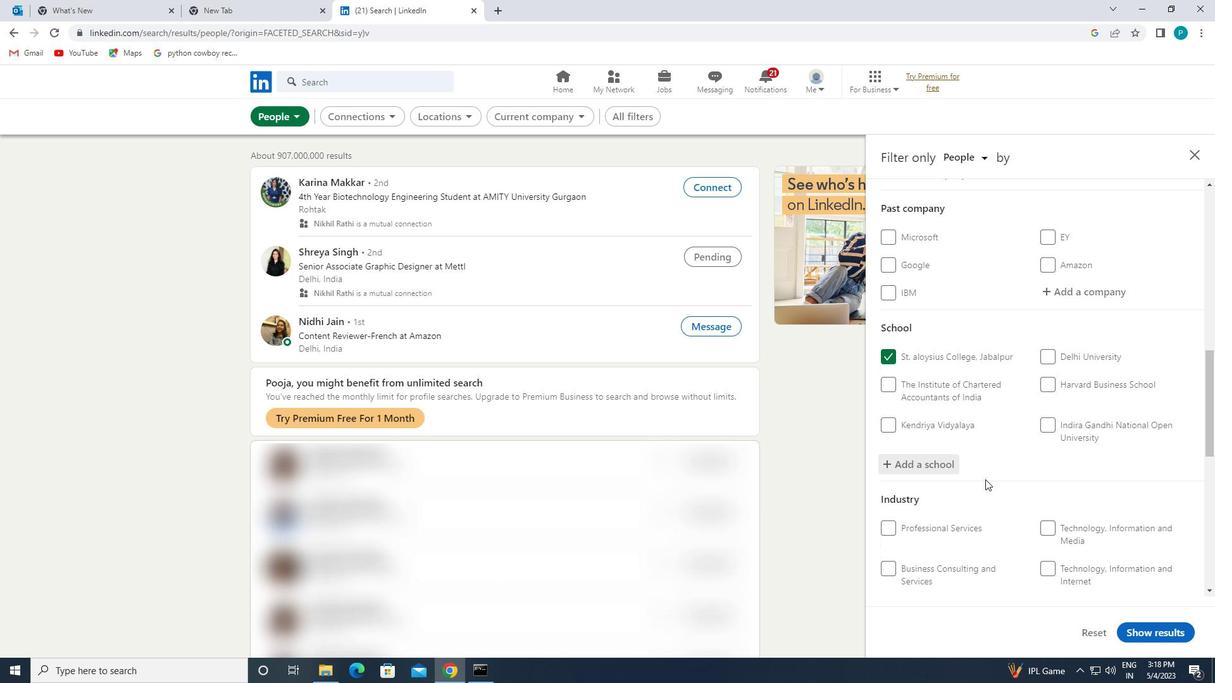 
Action: Mouse scrolled (989, 477) with delta (0, 0)
Screenshot: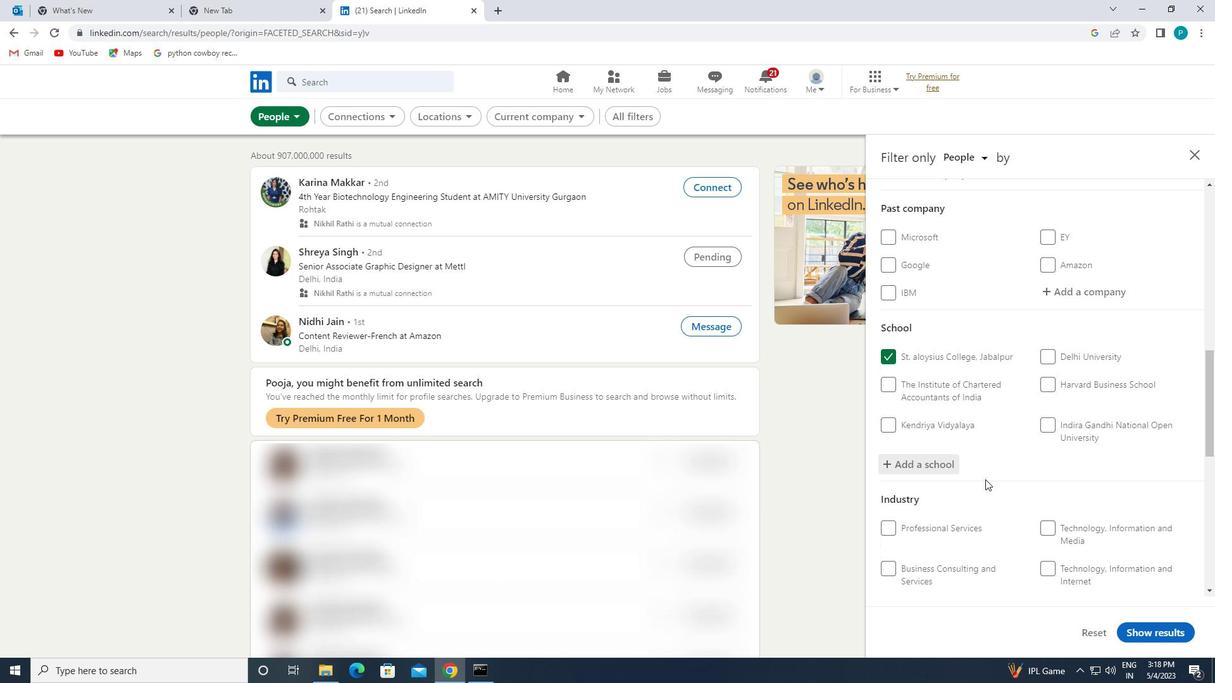 
Action: Mouse moved to (1055, 465)
Screenshot: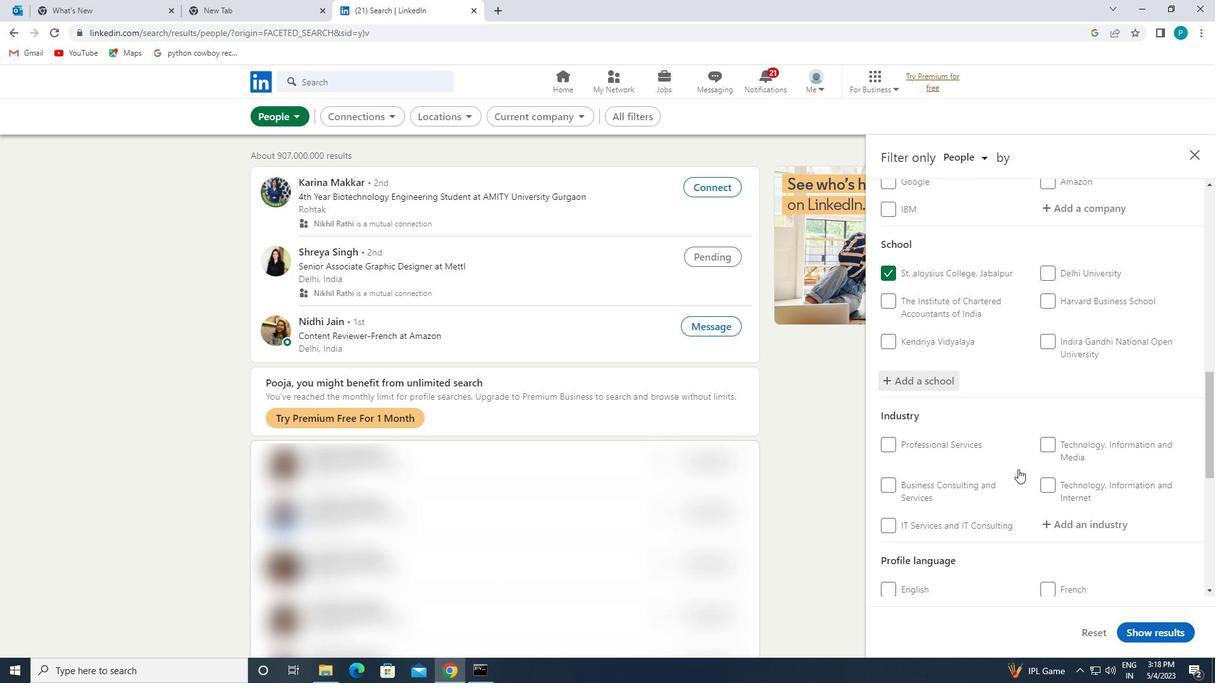 
Action: Mouse scrolled (1055, 465) with delta (0, 0)
Screenshot: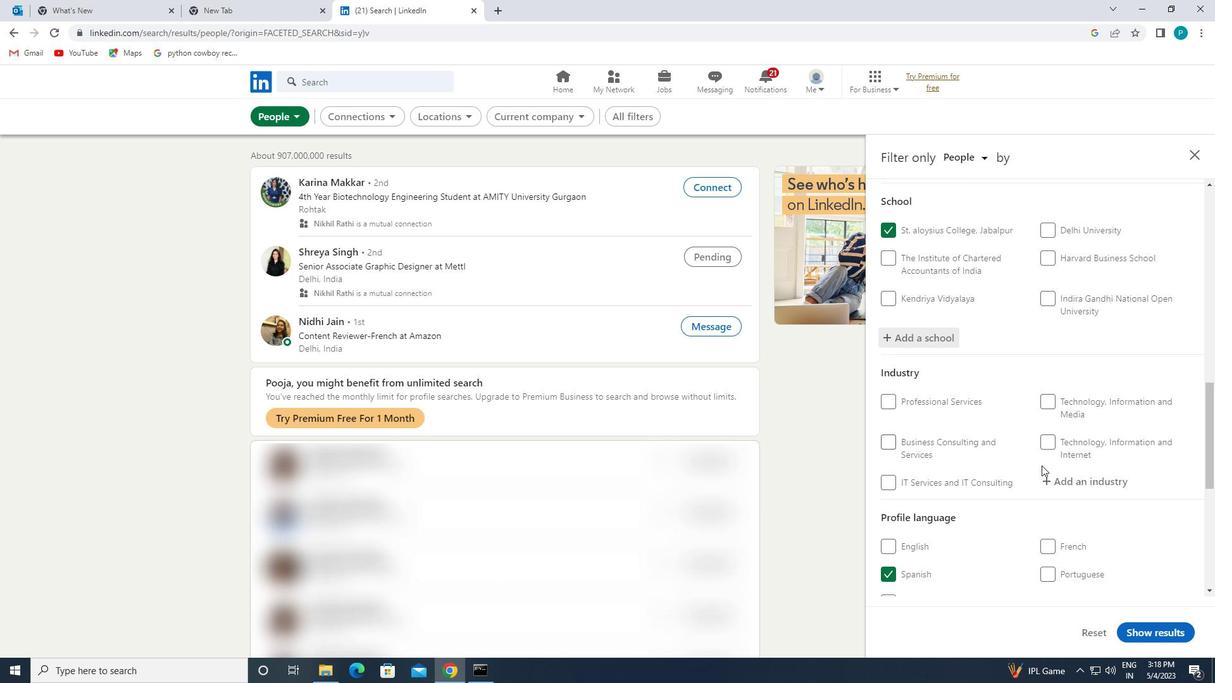
Action: Mouse moved to (1069, 414)
Screenshot: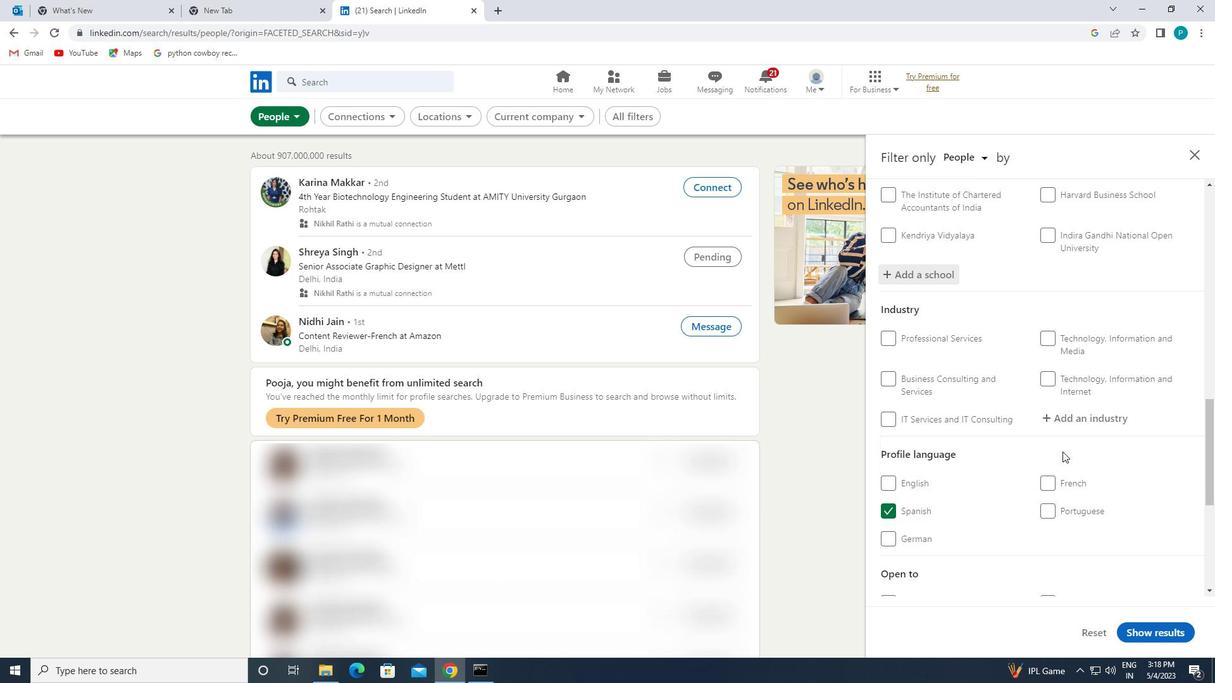 
Action: Mouse pressed left at (1069, 414)
Screenshot: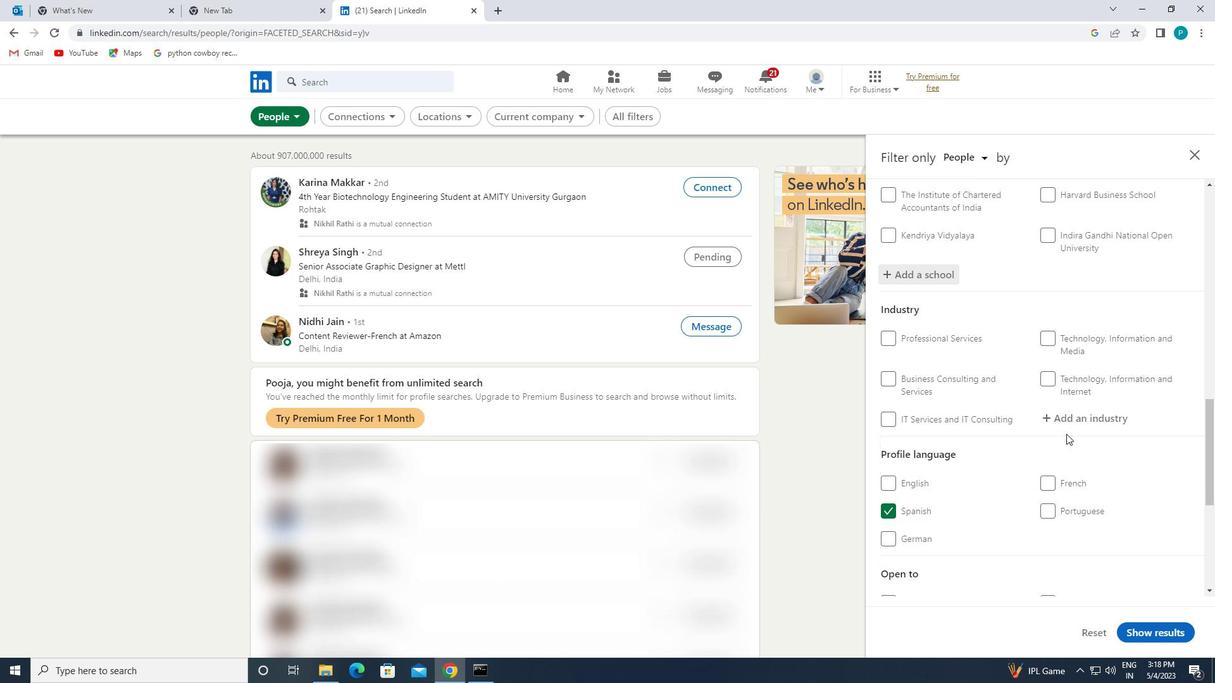 
Action: Mouse moved to (1068, 412)
Screenshot: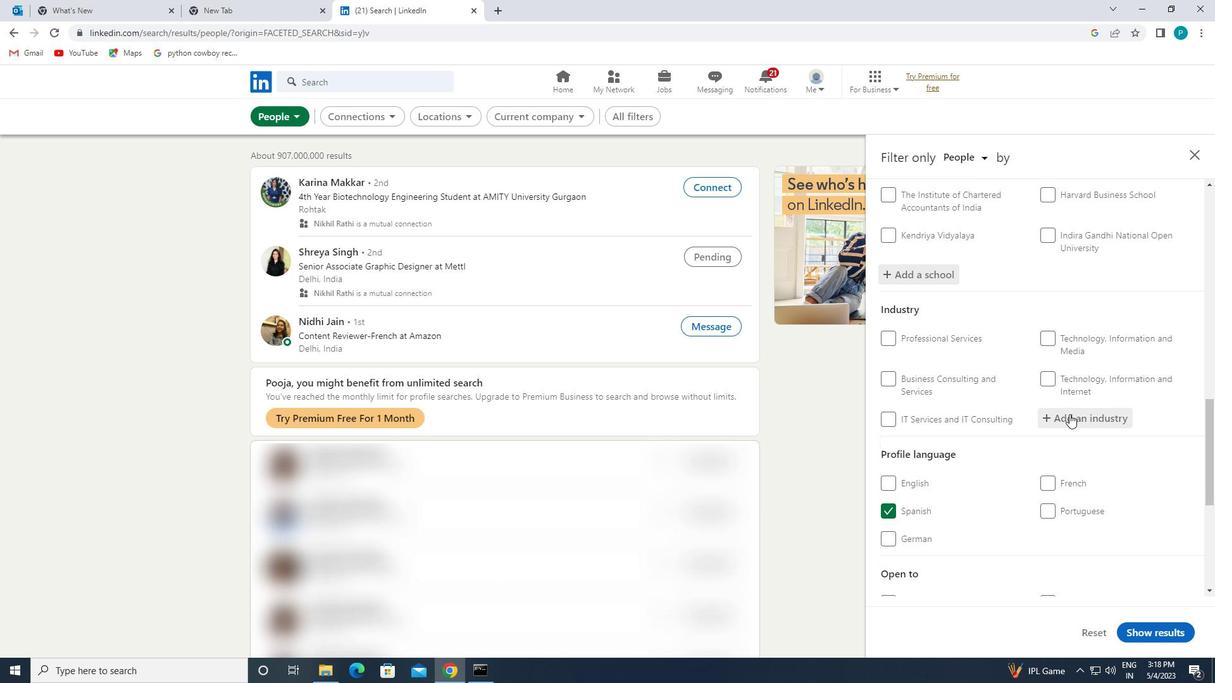 
Action: Key pressed <Key.caps_lock>R<Key.caps_lock>ENE
Screenshot: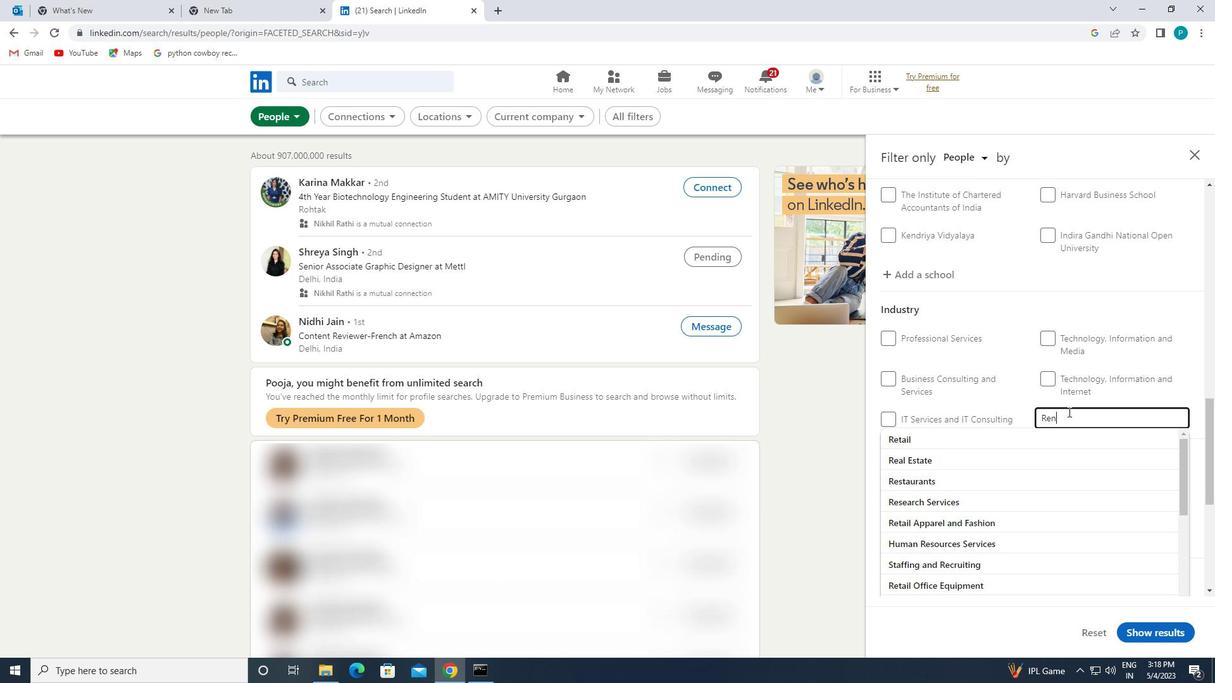 
Action: Mouse moved to (1024, 436)
Screenshot: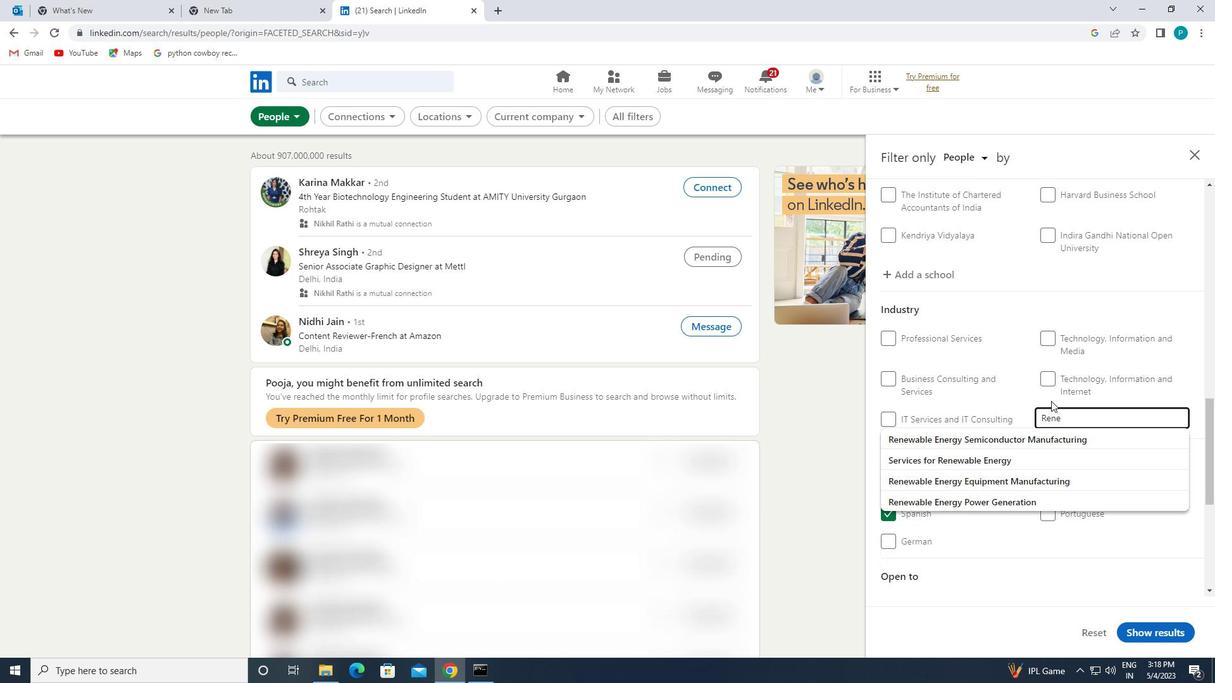 
Action: Mouse pressed left at (1024, 436)
Screenshot: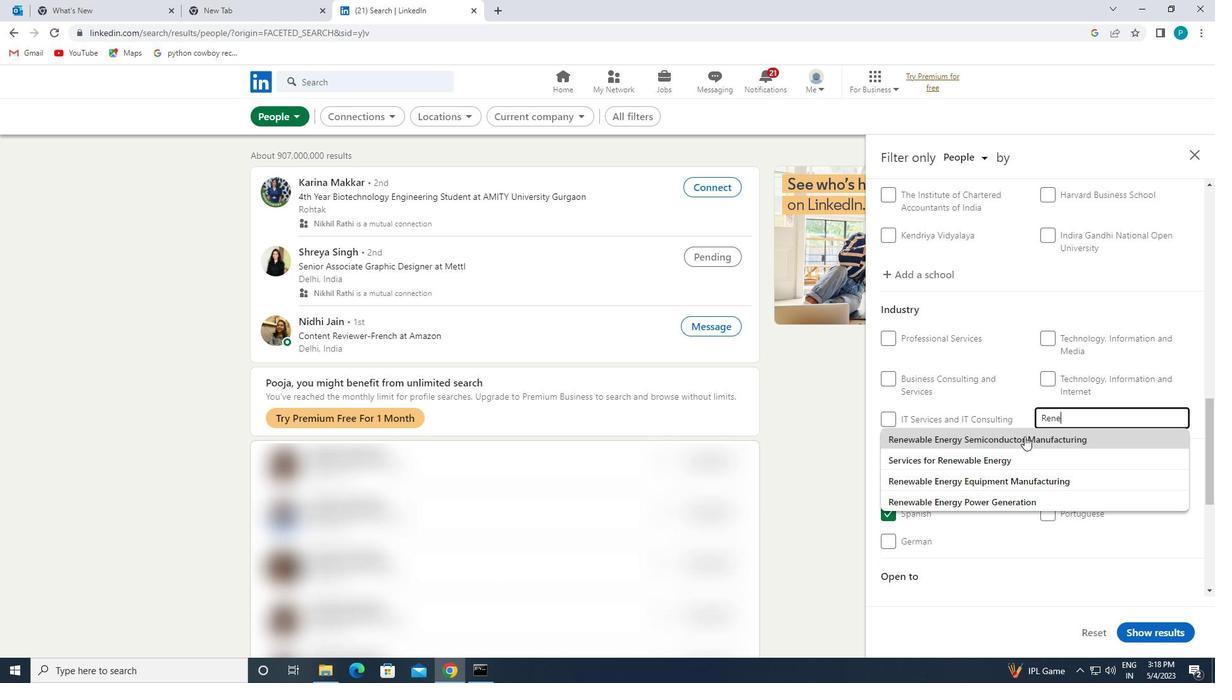 
Action: Mouse moved to (1043, 474)
Screenshot: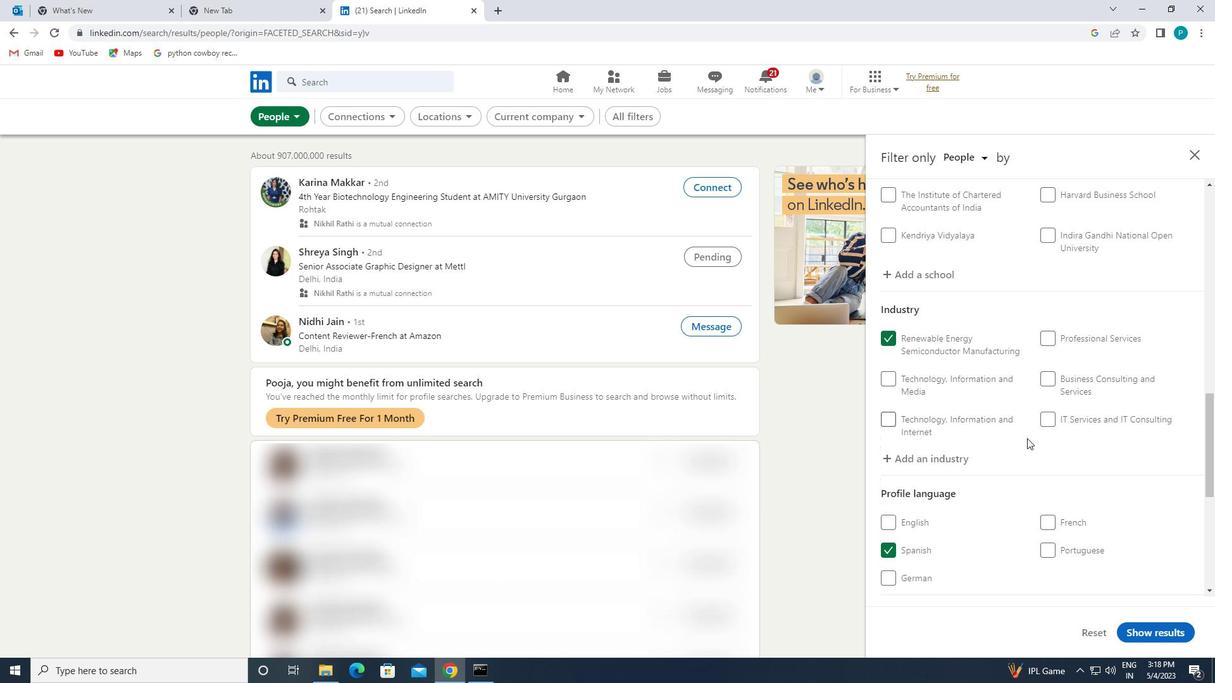 
Action: Mouse scrolled (1043, 474) with delta (0, 0)
Screenshot: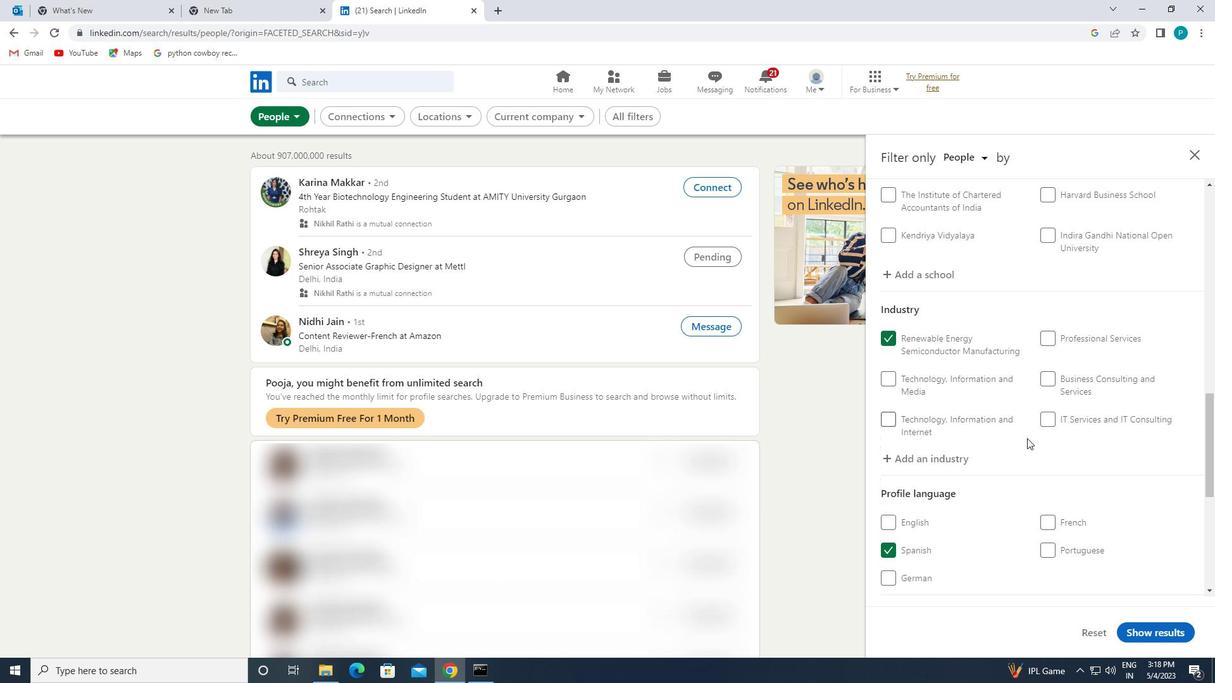 
Action: Mouse scrolled (1043, 474) with delta (0, 0)
Screenshot: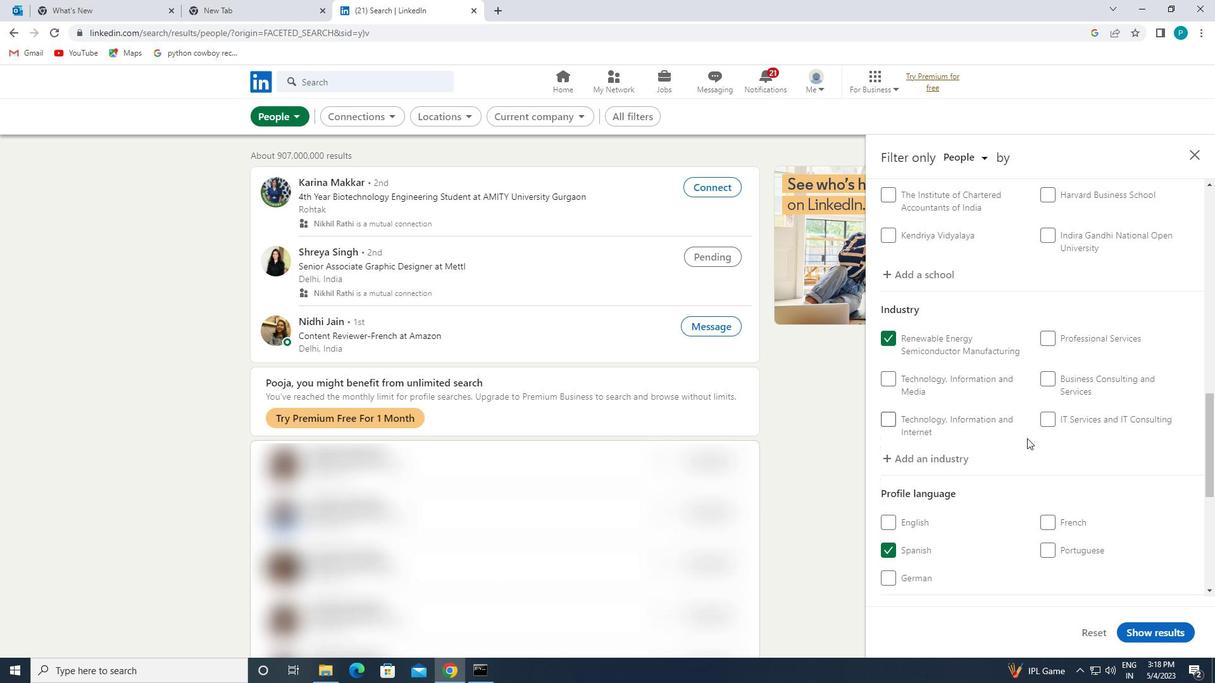 
Action: Mouse moved to (1080, 541)
Screenshot: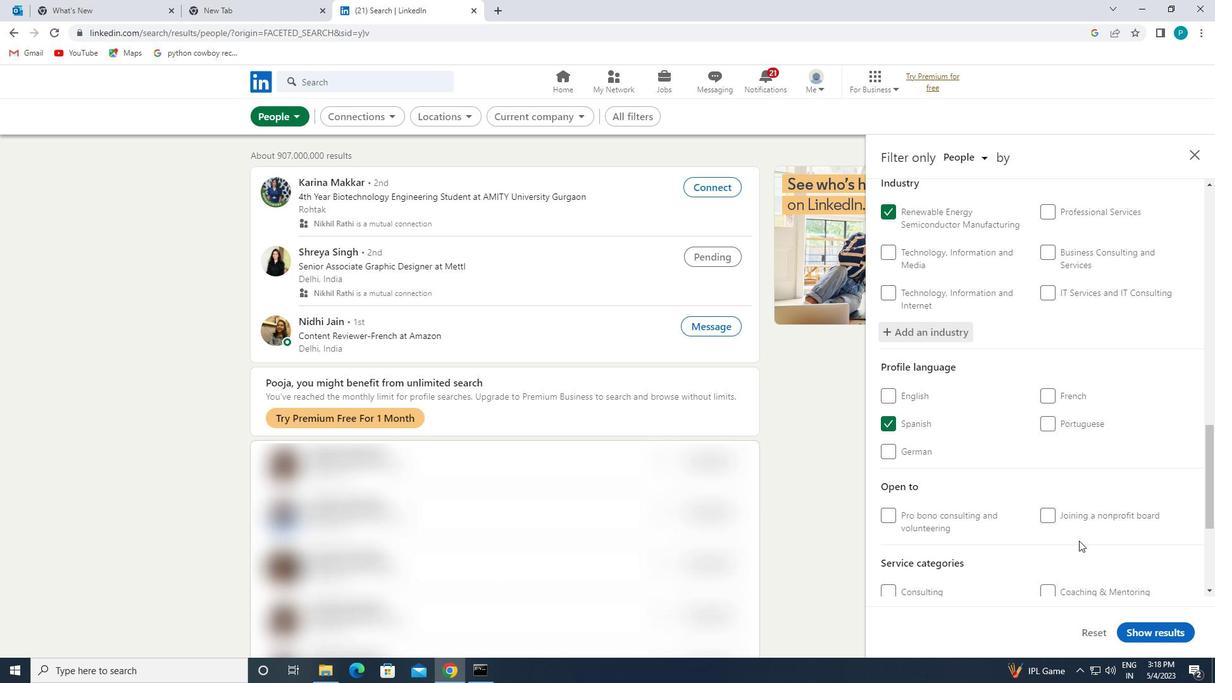 
Action: Mouse scrolled (1080, 541) with delta (0, 0)
Screenshot: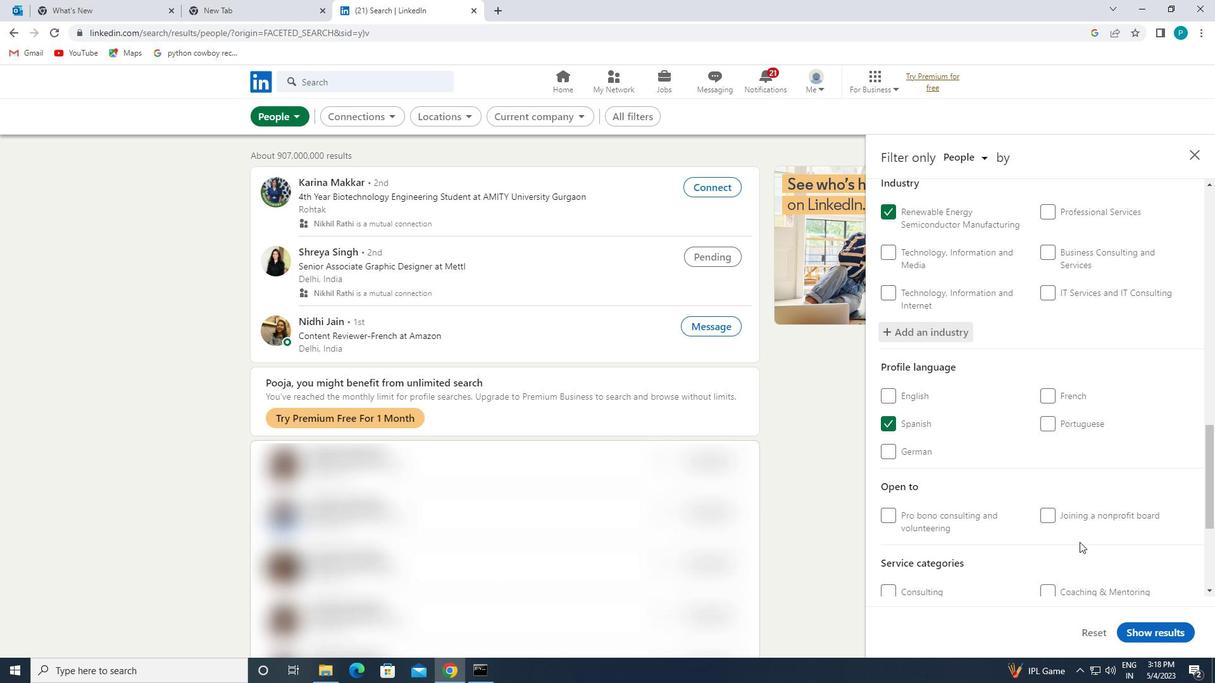 
Action: Mouse scrolled (1080, 541) with delta (0, 0)
Screenshot: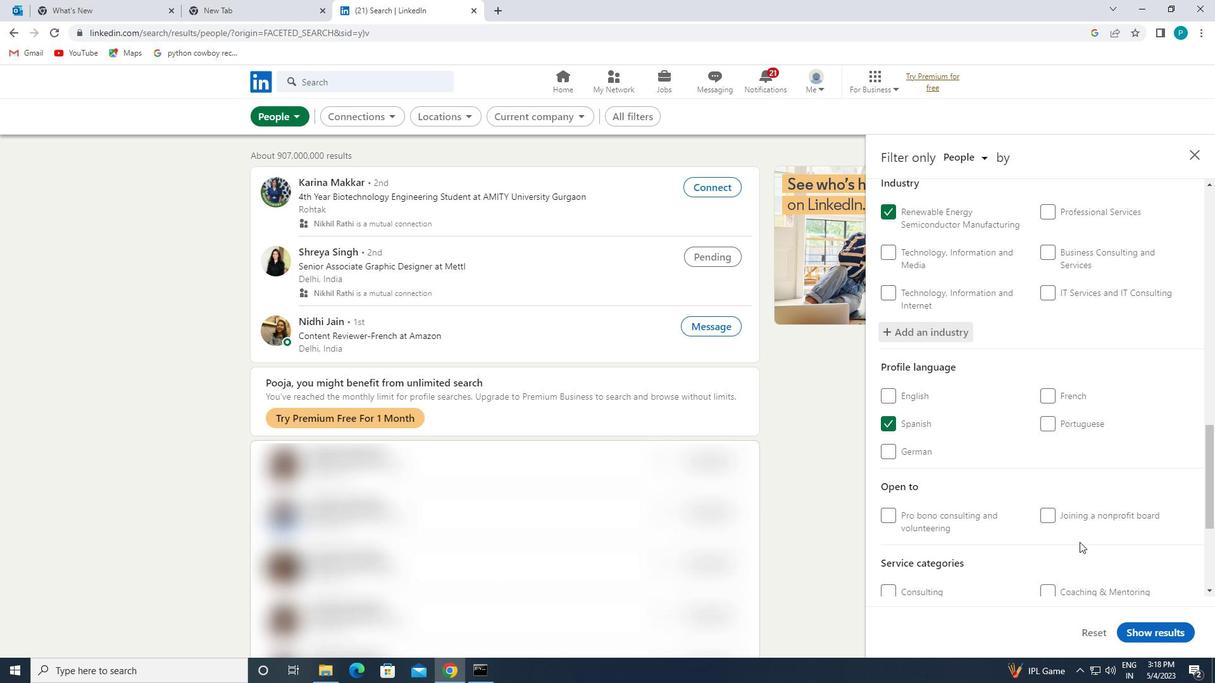 
Action: Mouse moved to (1080, 541)
Screenshot: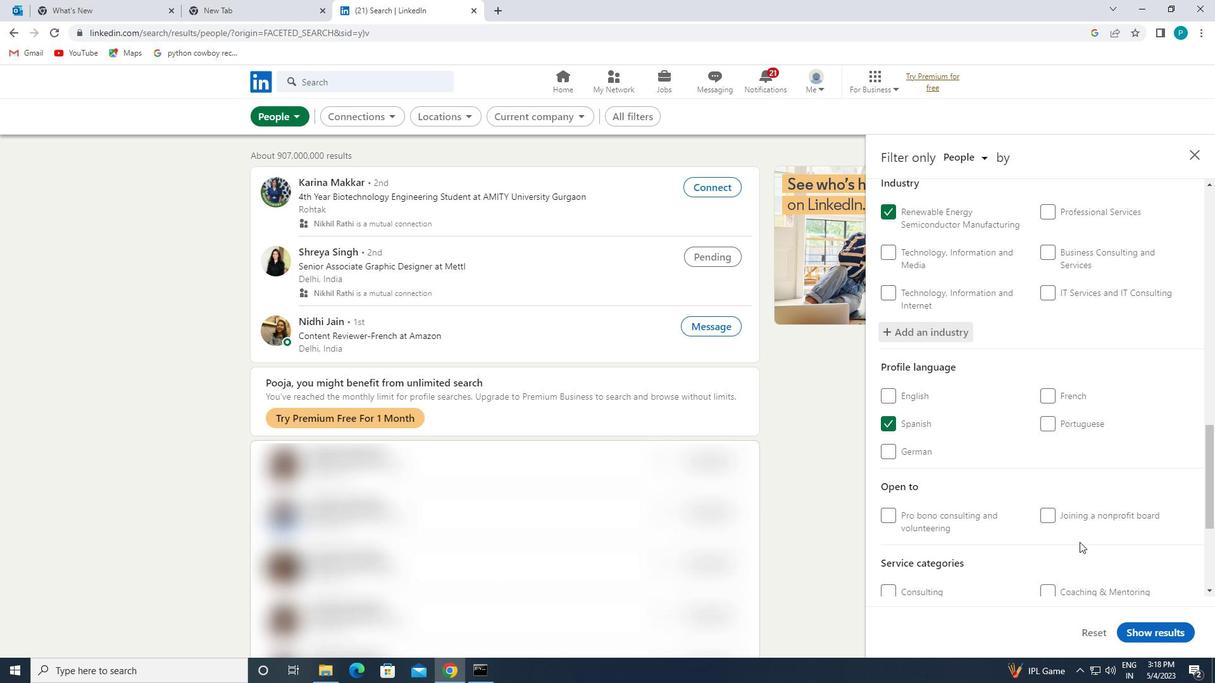 
Action: Mouse scrolled (1080, 540) with delta (0, 0)
Screenshot: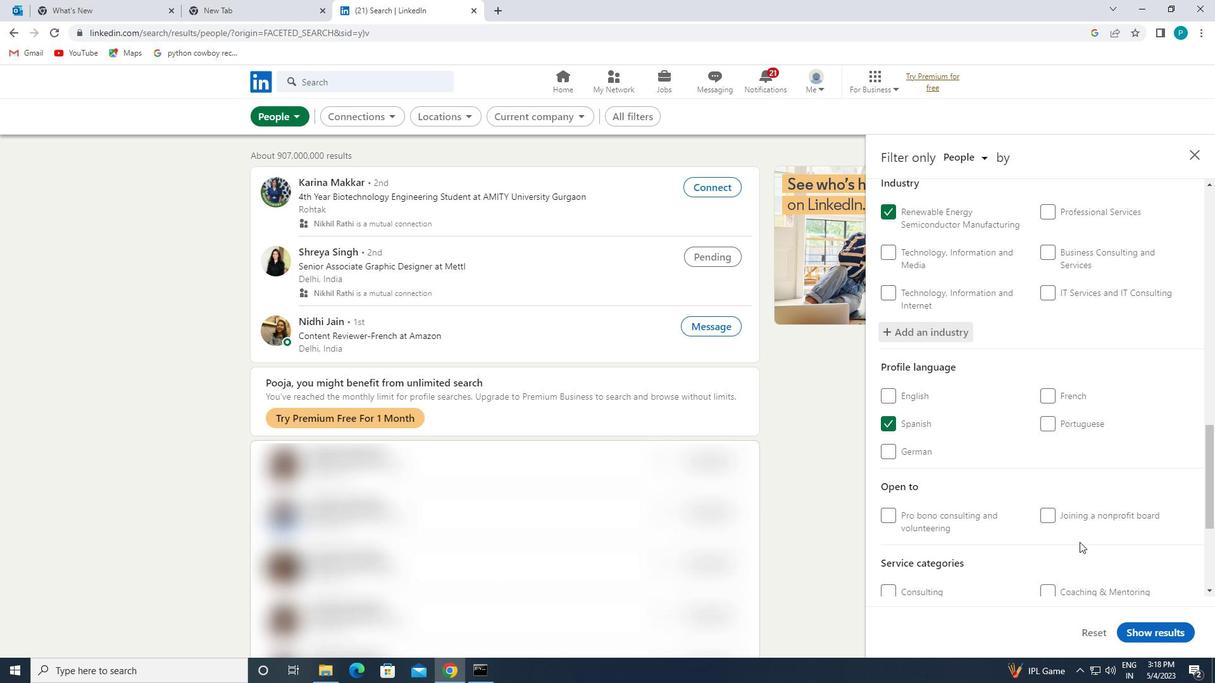
Action: Mouse moved to (1053, 452)
Screenshot: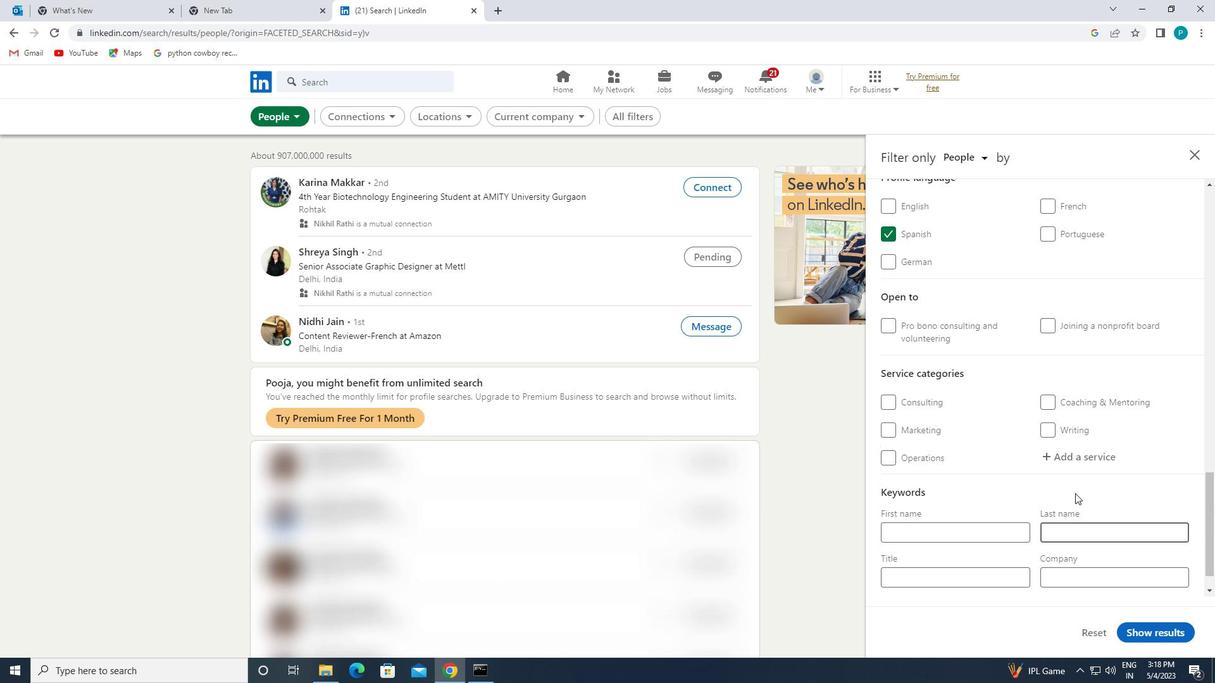 
Action: Mouse pressed left at (1053, 452)
Screenshot: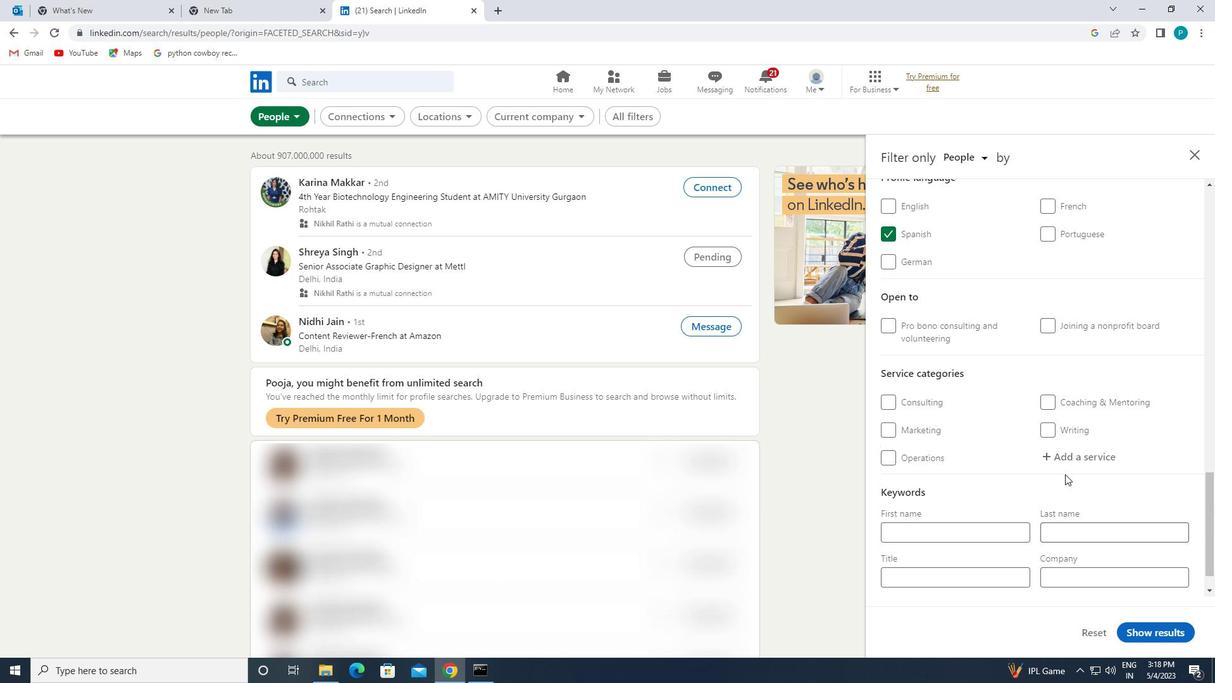 
Action: Key pressed <Key.caps_lock>P<Key.caps_lock>UBLIC
Screenshot: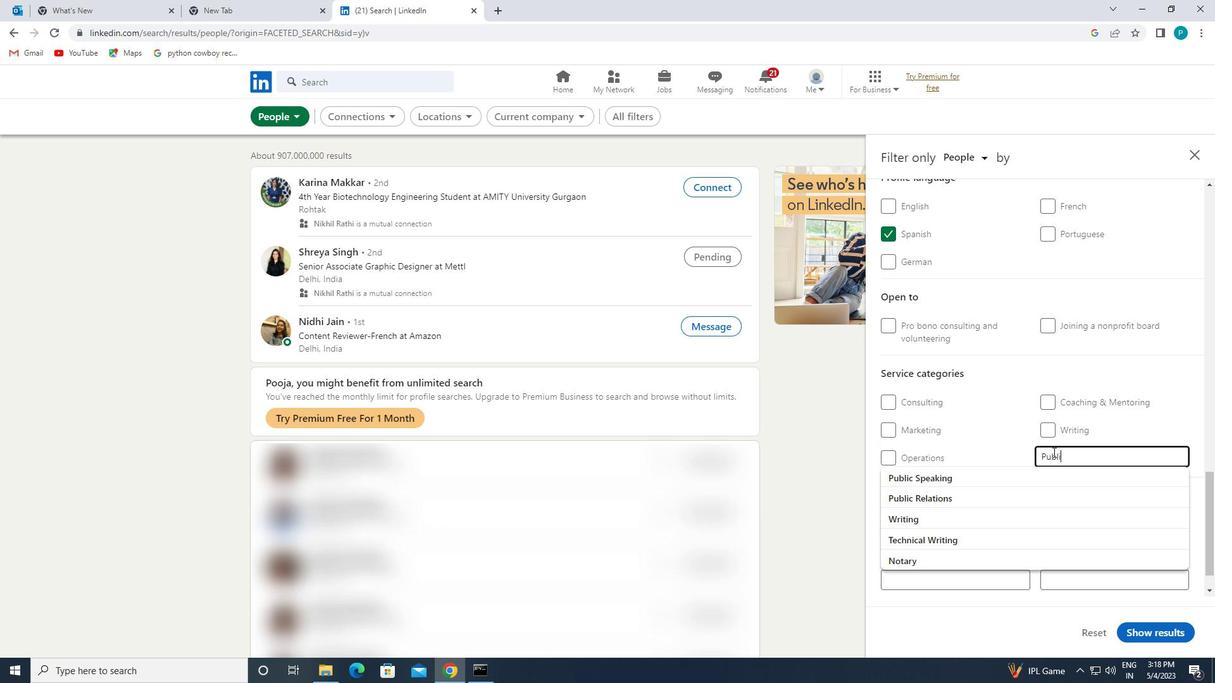 
Action: Mouse moved to (952, 500)
Screenshot: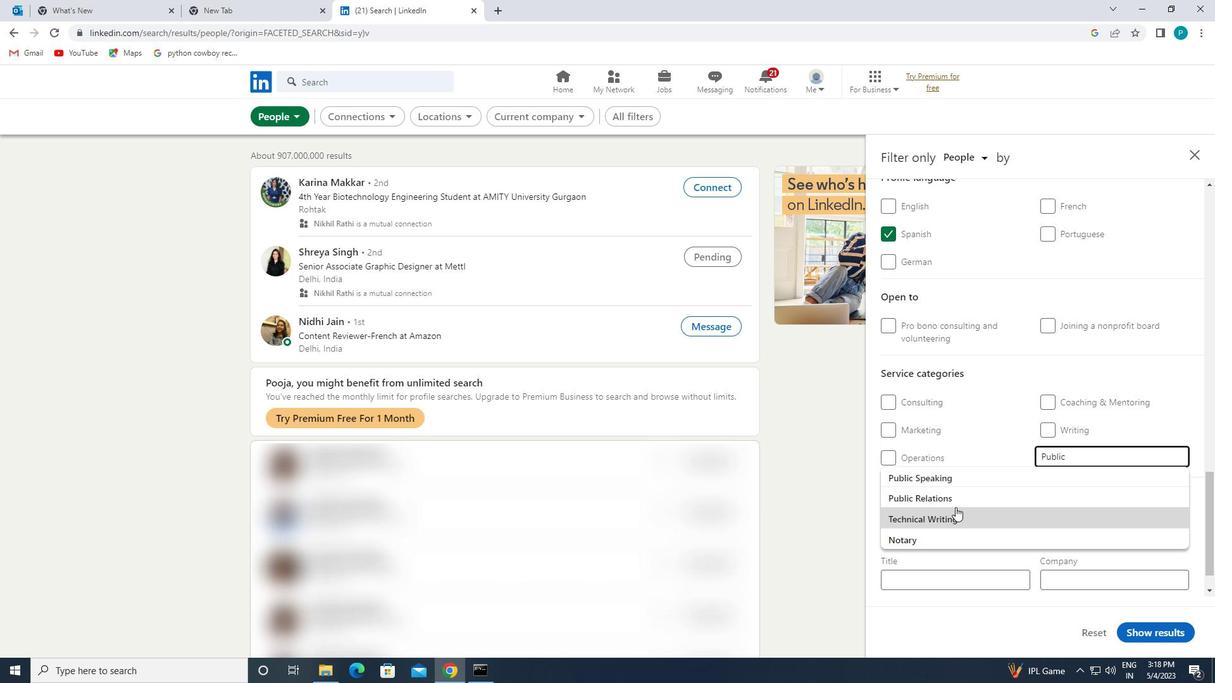 
Action: Mouse pressed left at (952, 500)
Screenshot: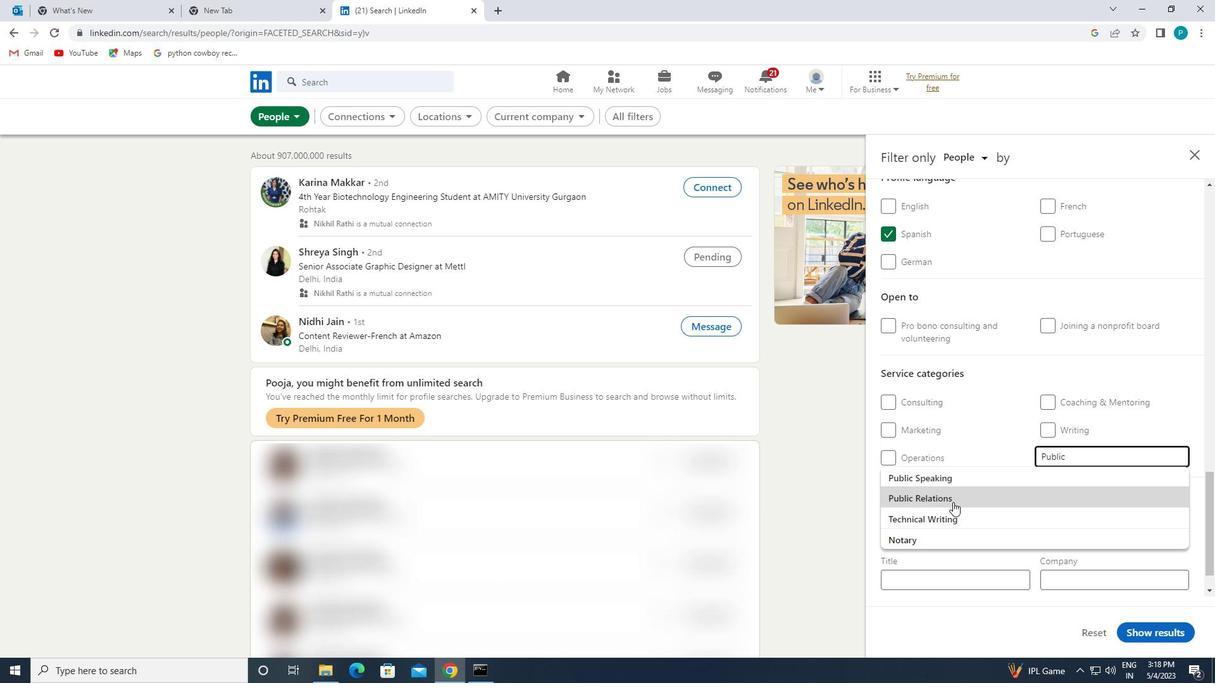 
Action: Mouse pressed left at (952, 500)
Screenshot: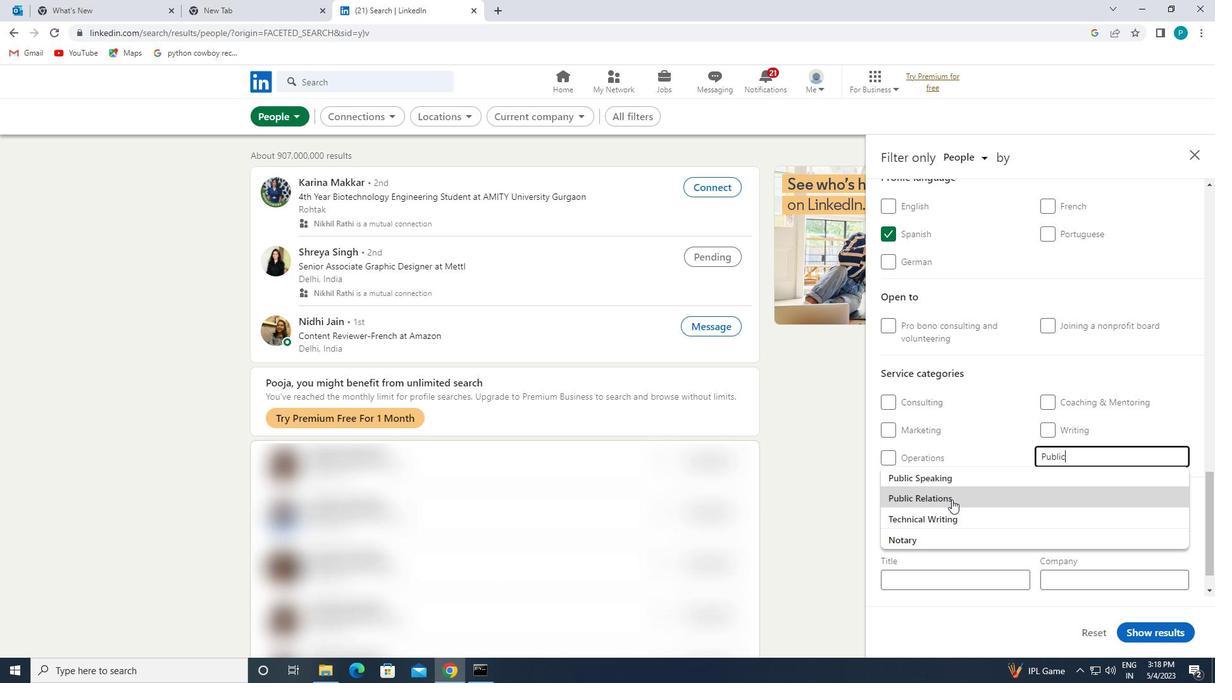 
Action: Mouse scrolled (952, 499) with delta (0, 0)
Screenshot: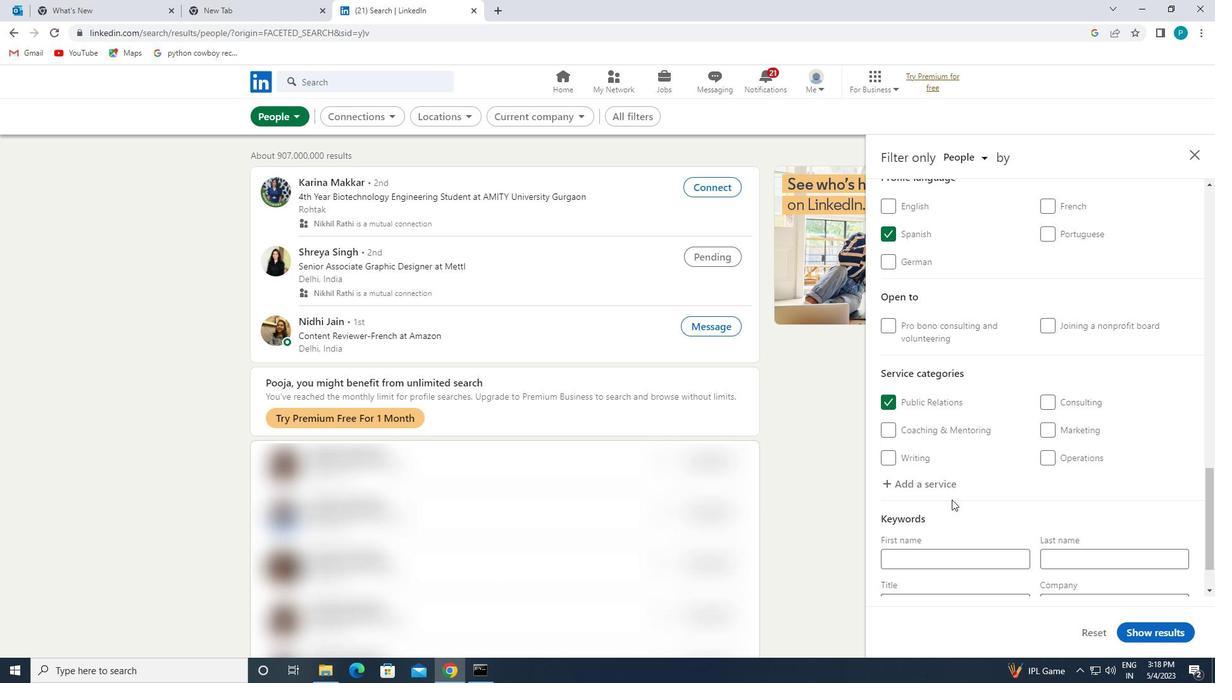 
Action: Mouse scrolled (952, 499) with delta (0, 0)
Screenshot: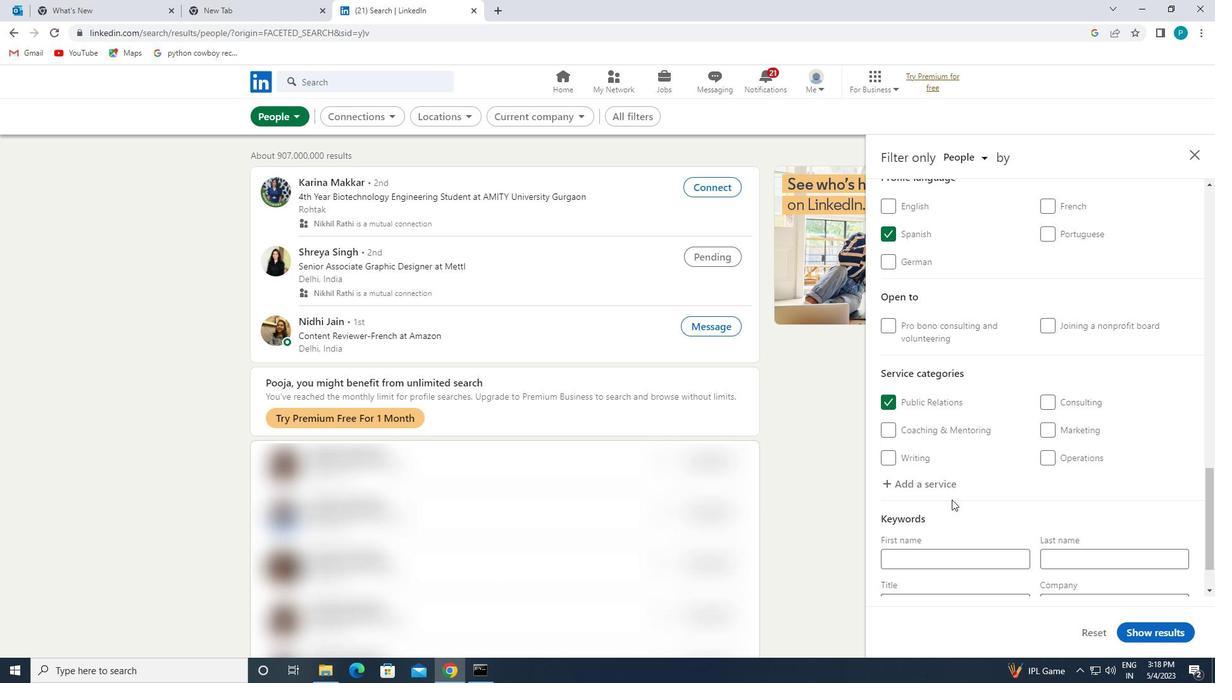 
Action: Mouse moved to (946, 536)
Screenshot: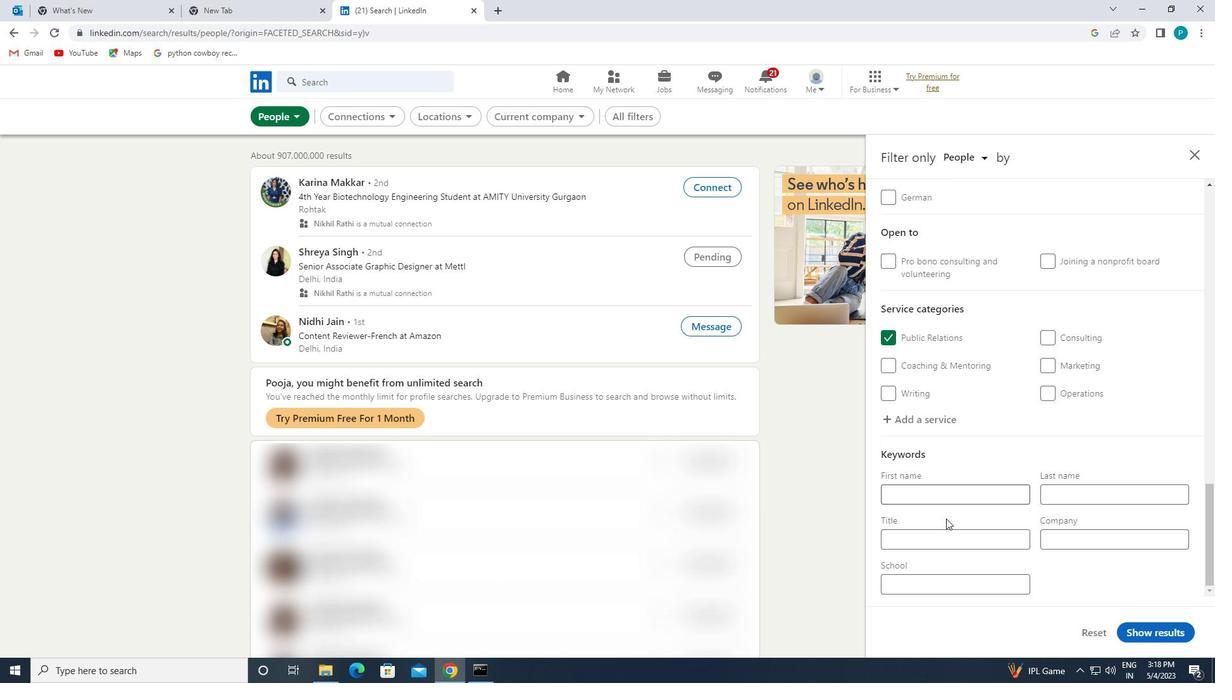 
Action: Mouse pressed left at (946, 536)
Screenshot: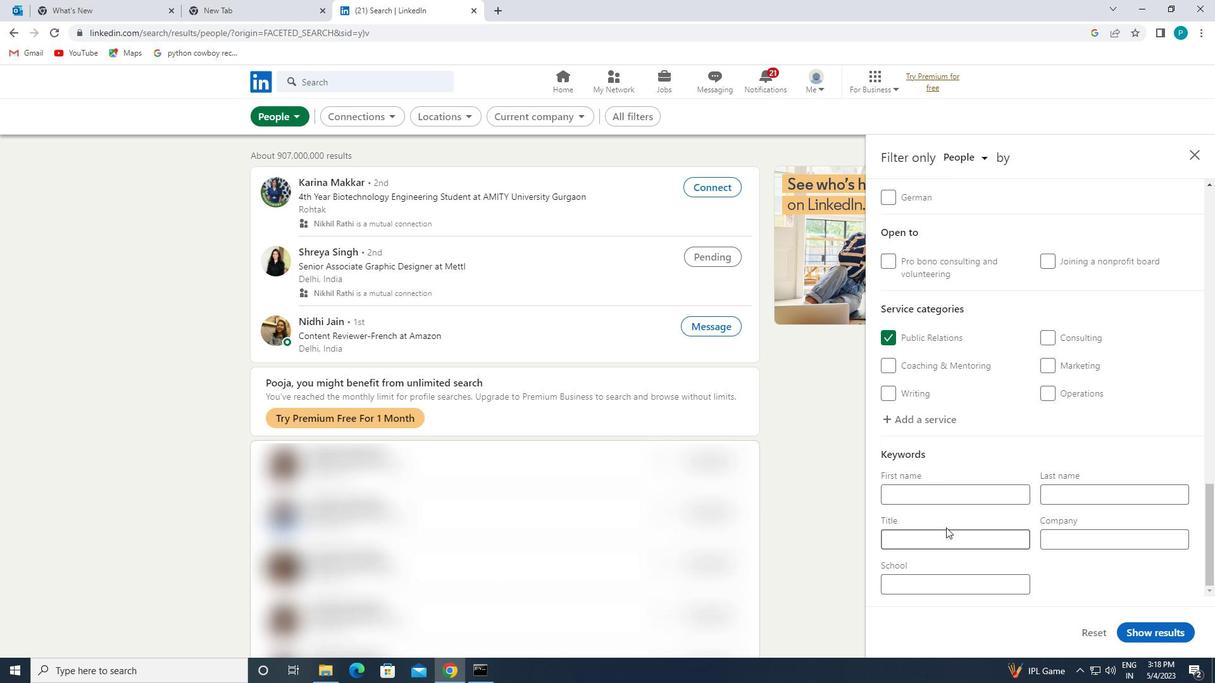 
Action: Mouse moved to (936, 532)
Screenshot: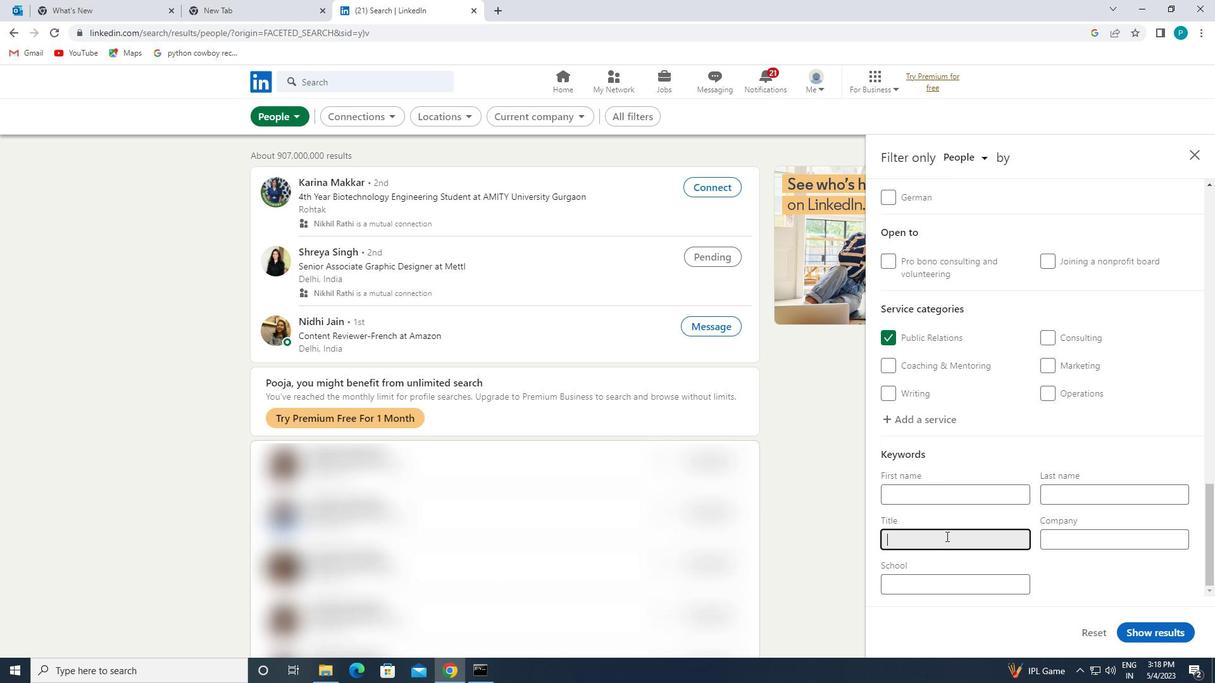 
Action: Key pressed <Key.caps_lock>S<Key.caps_lock>ALON<Key.space><Key.caps_lock>M<Key.caps_lock>ANAGER
Screenshot: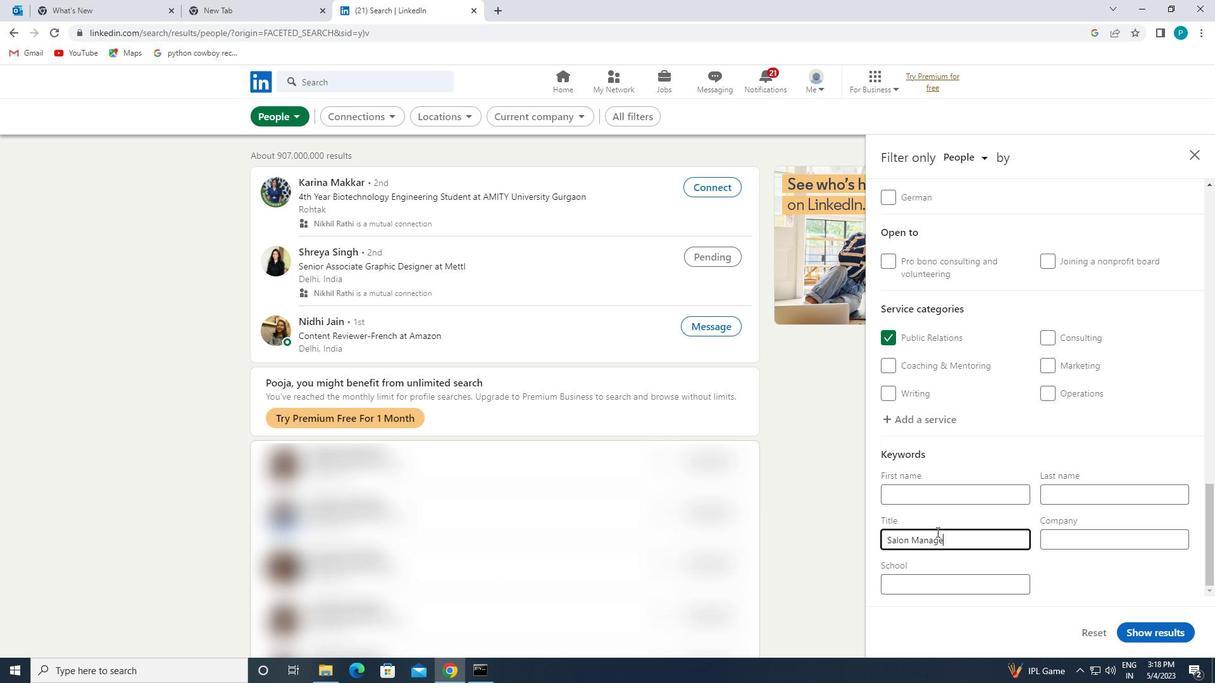 
Action: Mouse moved to (1147, 634)
Screenshot: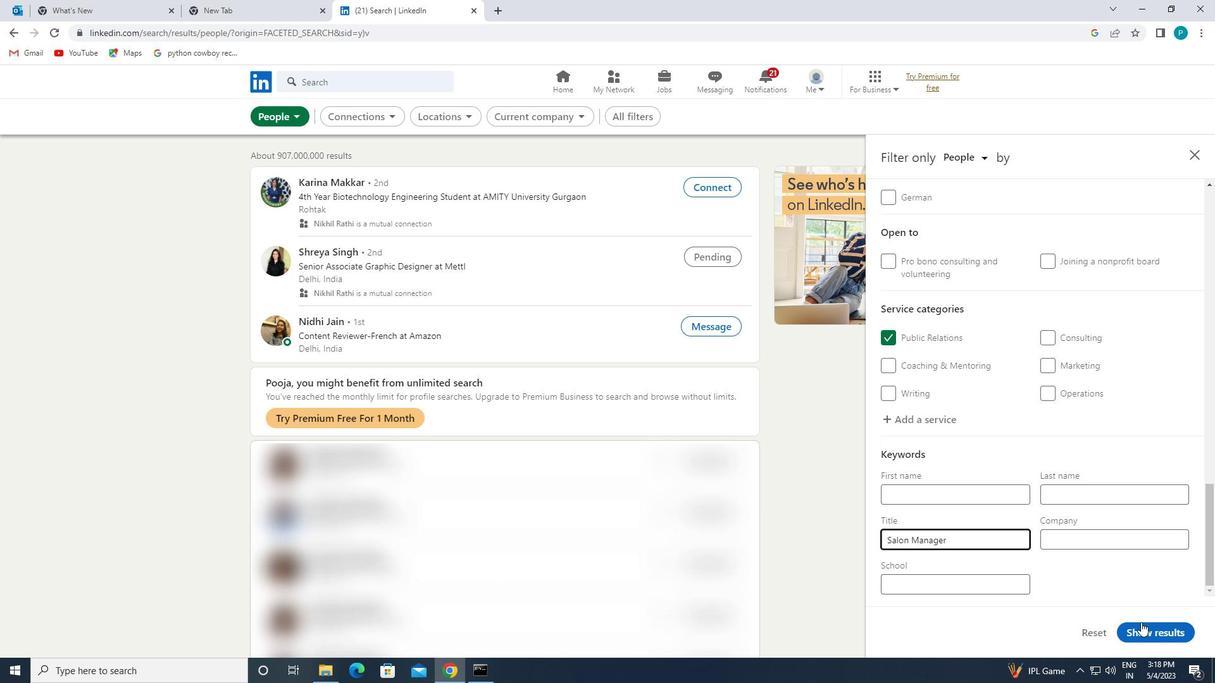 
Action: Mouse pressed left at (1147, 634)
Screenshot: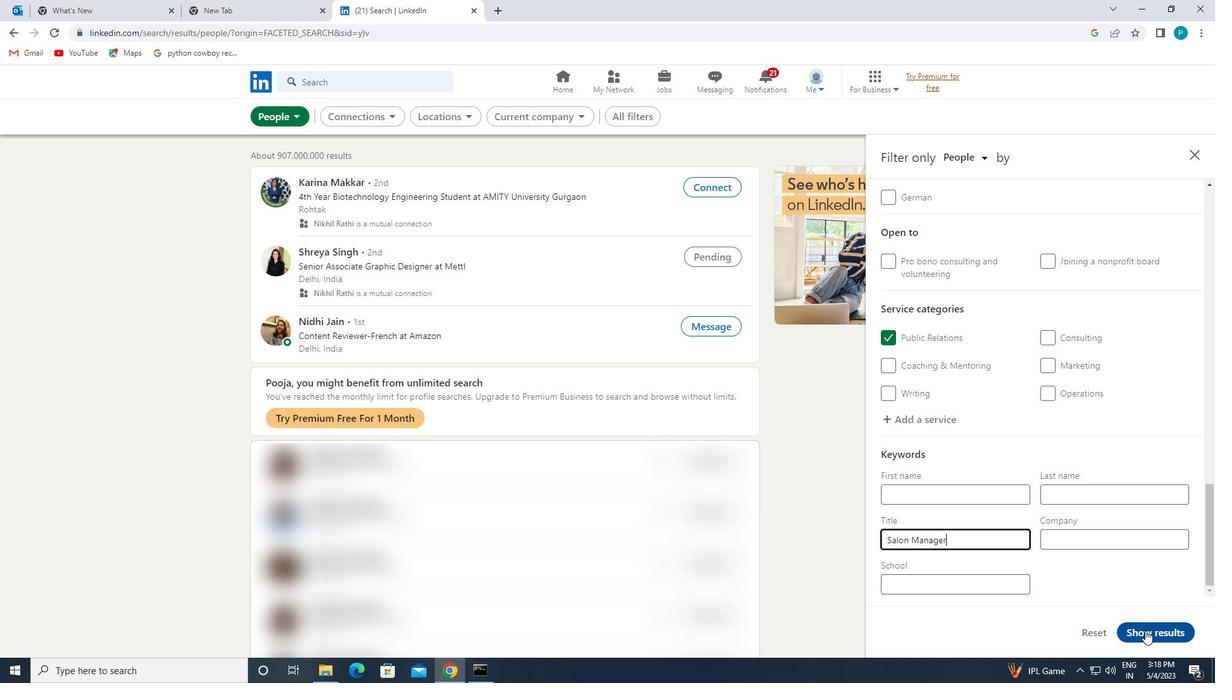 
